 Task: Add an event with the title Lunch Break: Fitness and Wellness Workshop, date ''2023/10/27'', time 9:15 AM to 11:15 AMand add a description: Throughout the event, participants will have access to designated networking areas, where they can connect with fellow professionals, exchange business cards, and engage in meaningful discussions. These areas may include themed discussion tables, interactive activities, or open networking spaces, ensuring a diverse range of networking opportunities.Select event color  Grape . Add location for the event as: 456 Elm Avenue, Cityville, Canada, logged in from the account softage.3@softage.netand send the event invitation to softage.4@softage.net and softage.5@softage.net. Set a reminder for the event Weekly on Sunday
Action: Mouse moved to (71, 106)
Screenshot: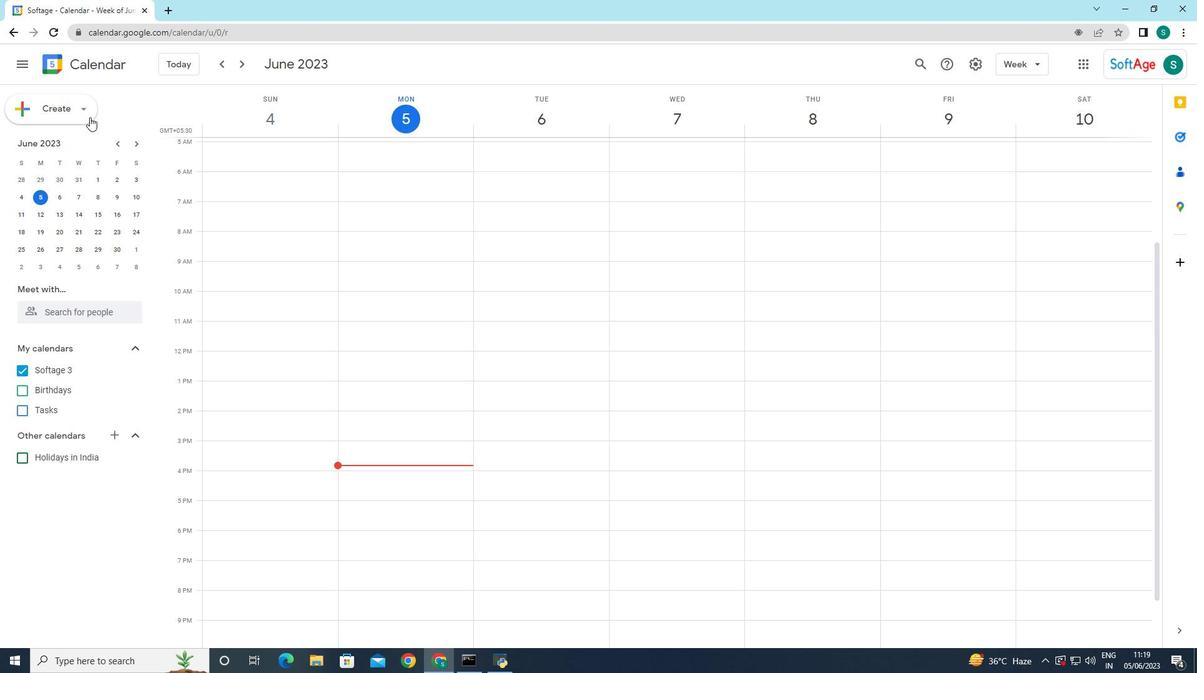 
Action: Mouse pressed left at (71, 106)
Screenshot: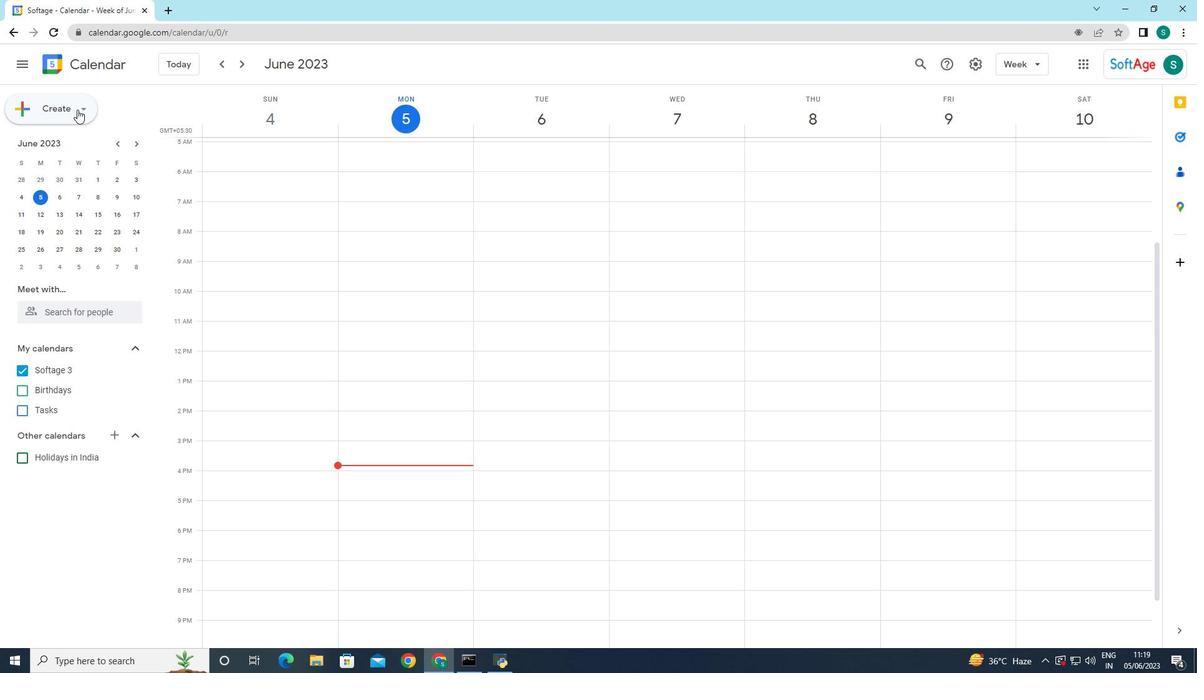 
Action: Mouse moved to (77, 143)
Screenshot: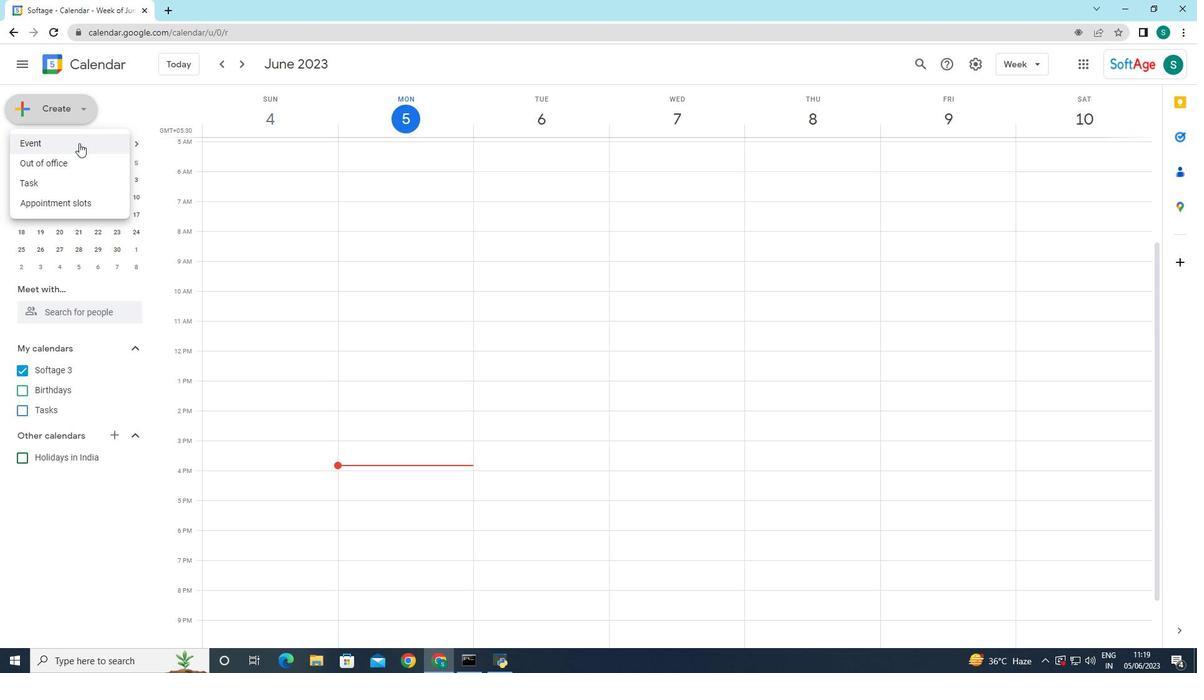 
Action: Mouse pressed left at (77, 143)
Screenshot: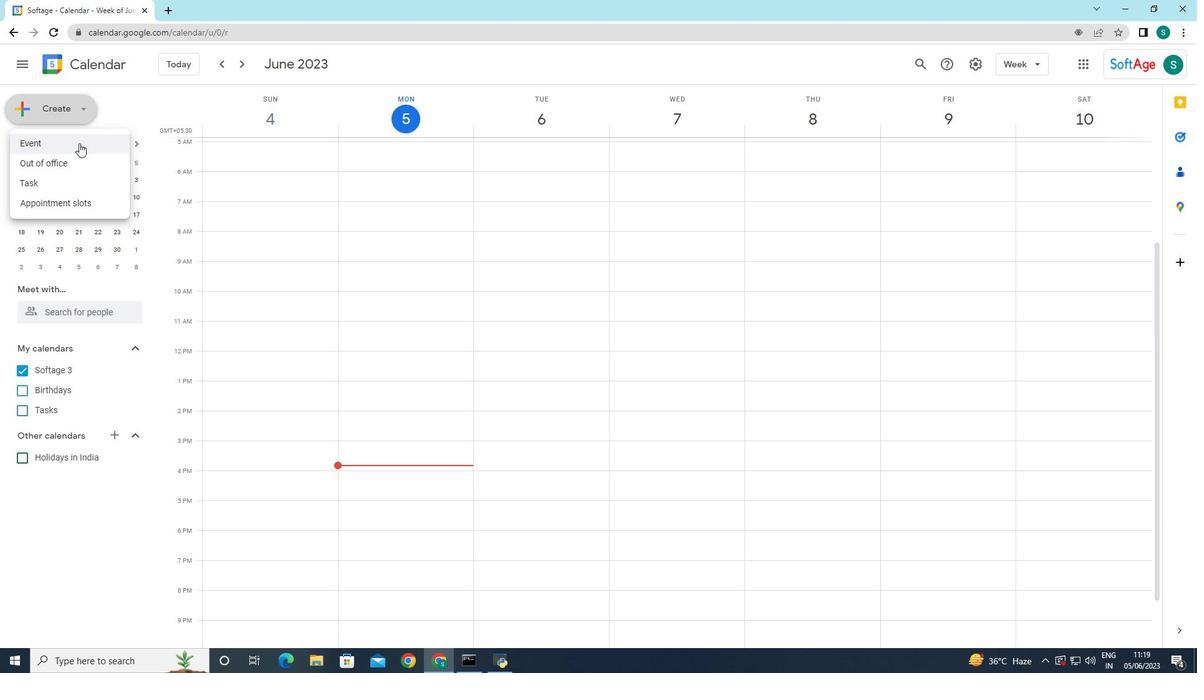 
Action: Mouse moved to (222, 496)
Screenshot: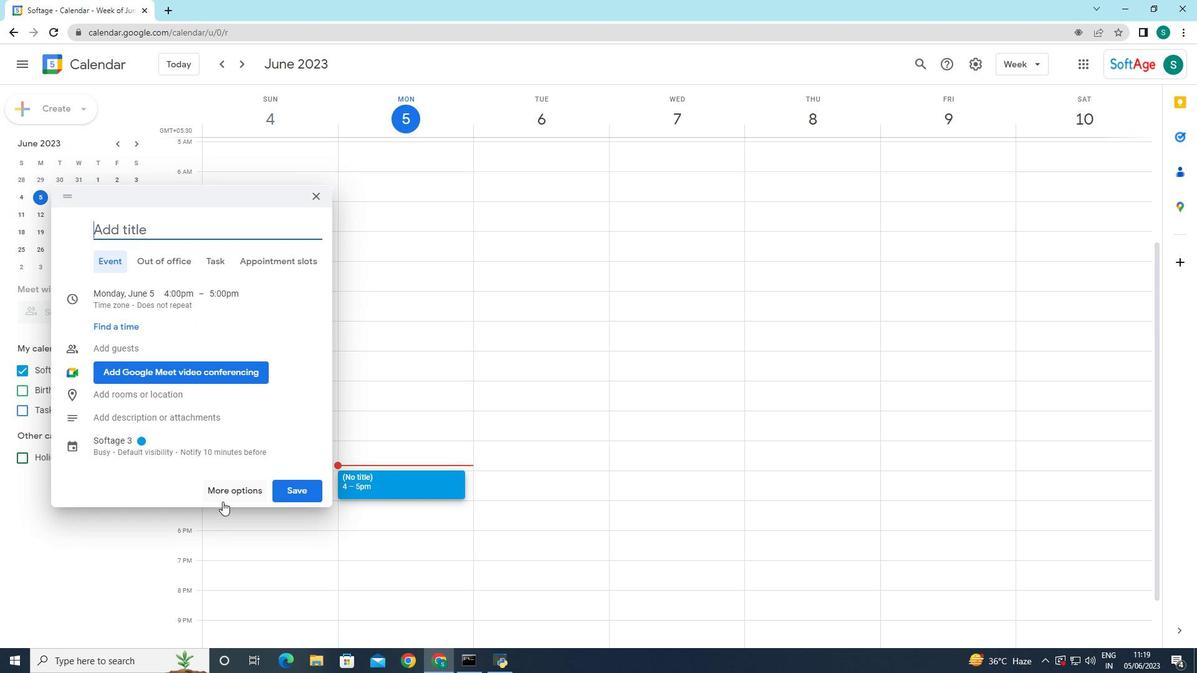 
Action: Mouse pressed left at (222, 496)
Screenshot: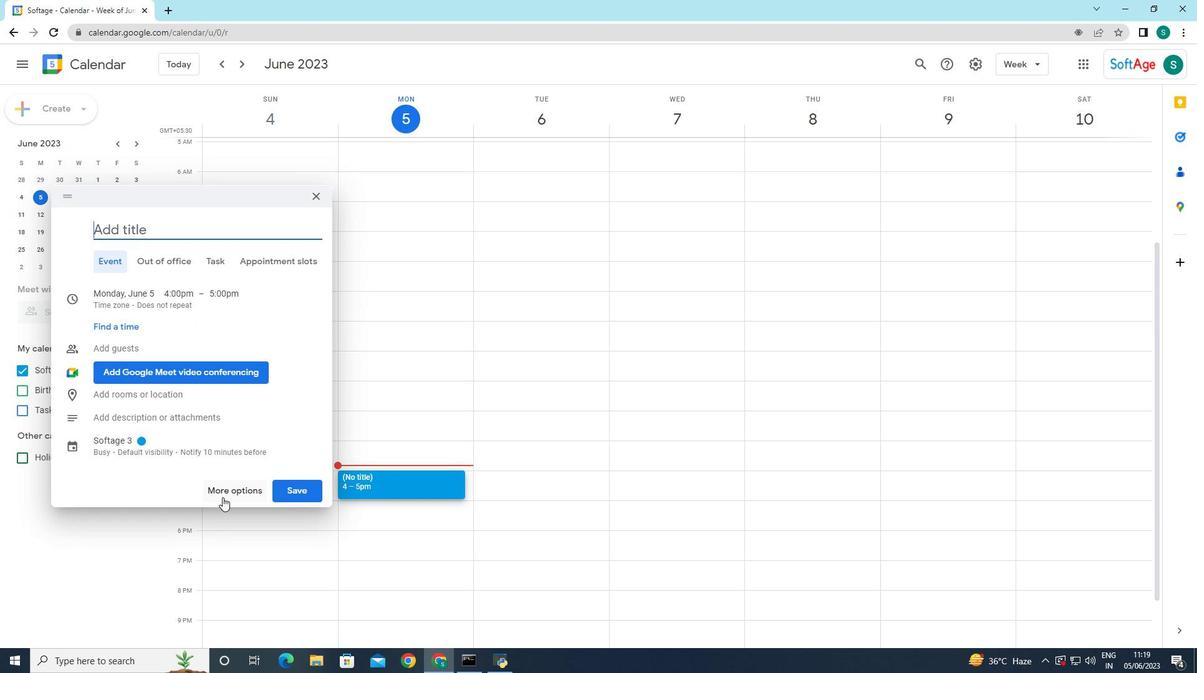 
Action: Mouse moved to (149, 73)
Screenshot: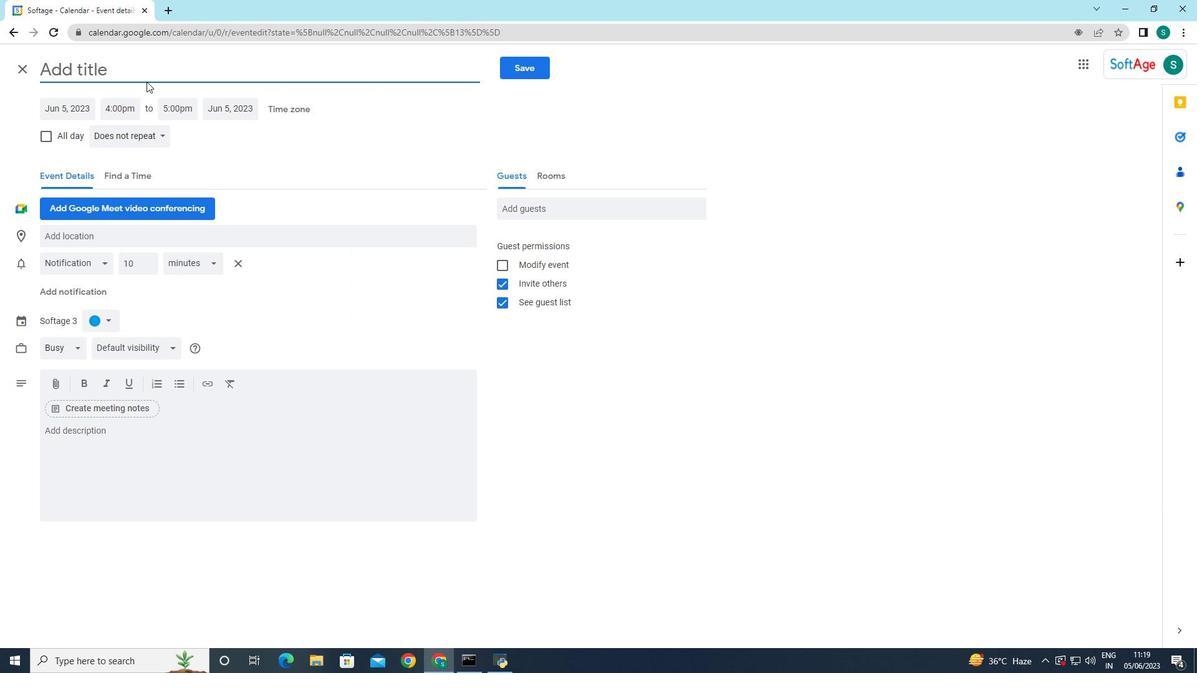
Action: Mouse pressed left at (149, 73)
Screenshot: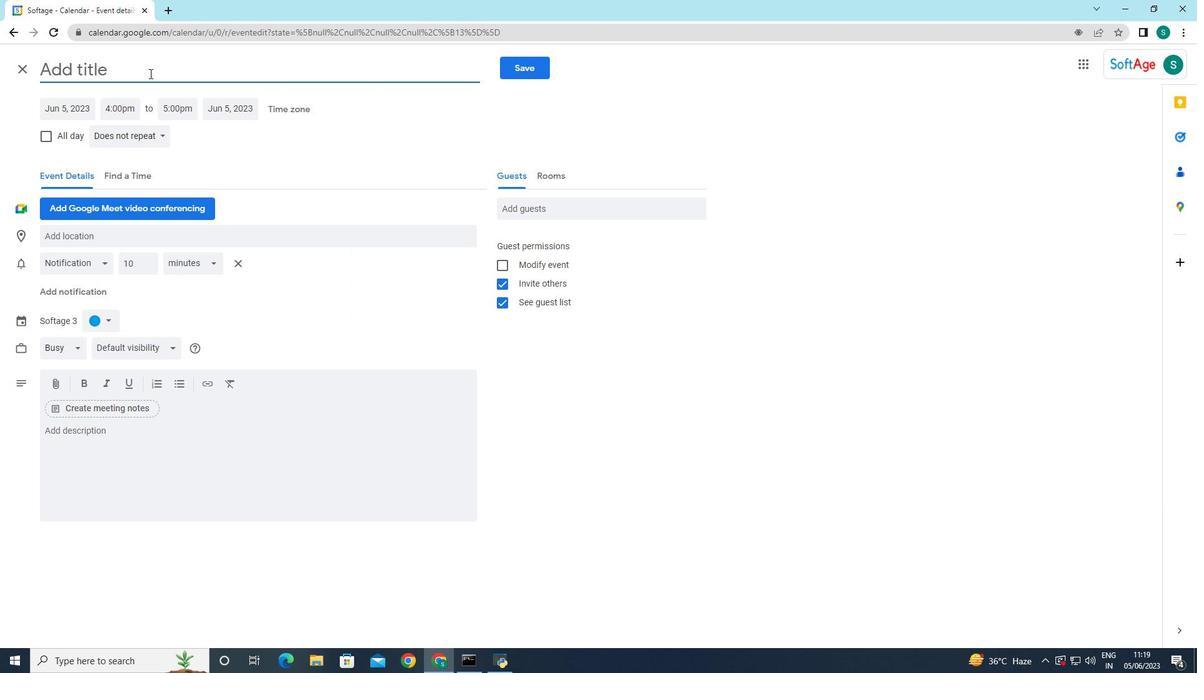 
Action: Key pressed <Key.caps_lock>L<Key.caps_lock><Key.backspace>l<Key.caps_lock>UC<Key.backspace>NCH<Key.space><Key.caps_lock>b<Key.caps_lock>REAK<Key.shift_r>:<Key.space>F<Key.backspace><Key.caps_lock>f<Key.caps_lock>ITNESS<Key.space>AND<Key.space>WELLNESS<Key.space>WL<Key.backspace><Key.backspace><Key.caps_lock>w<Key.caps_lock>ORKSHOP<Key.space>
Screenshot: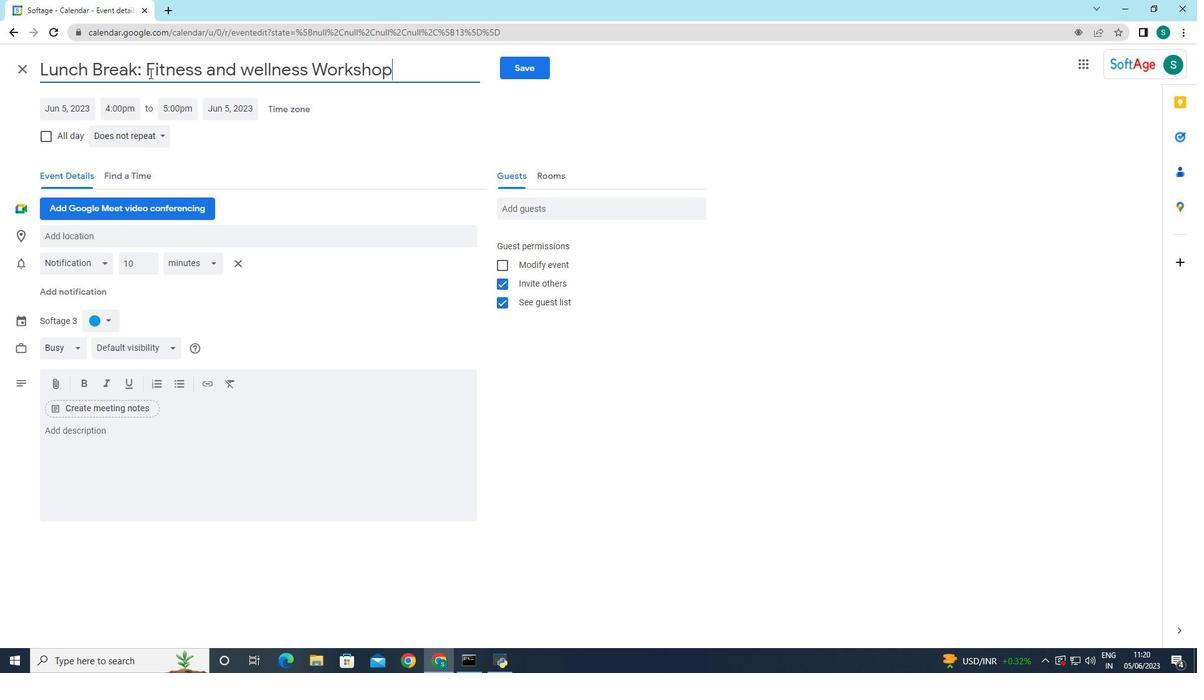 
Action: Mouse moved to (81, 112)
Screenshot: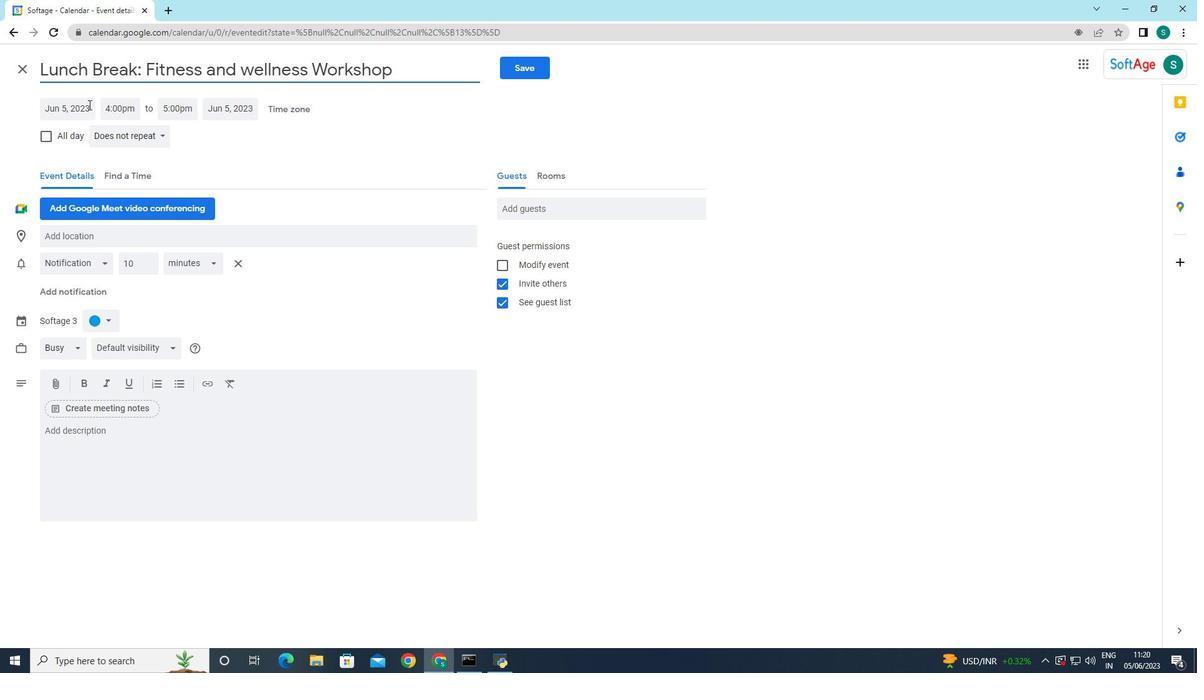 
Action: Mouse pressed left at (81, 112)
Screenshot: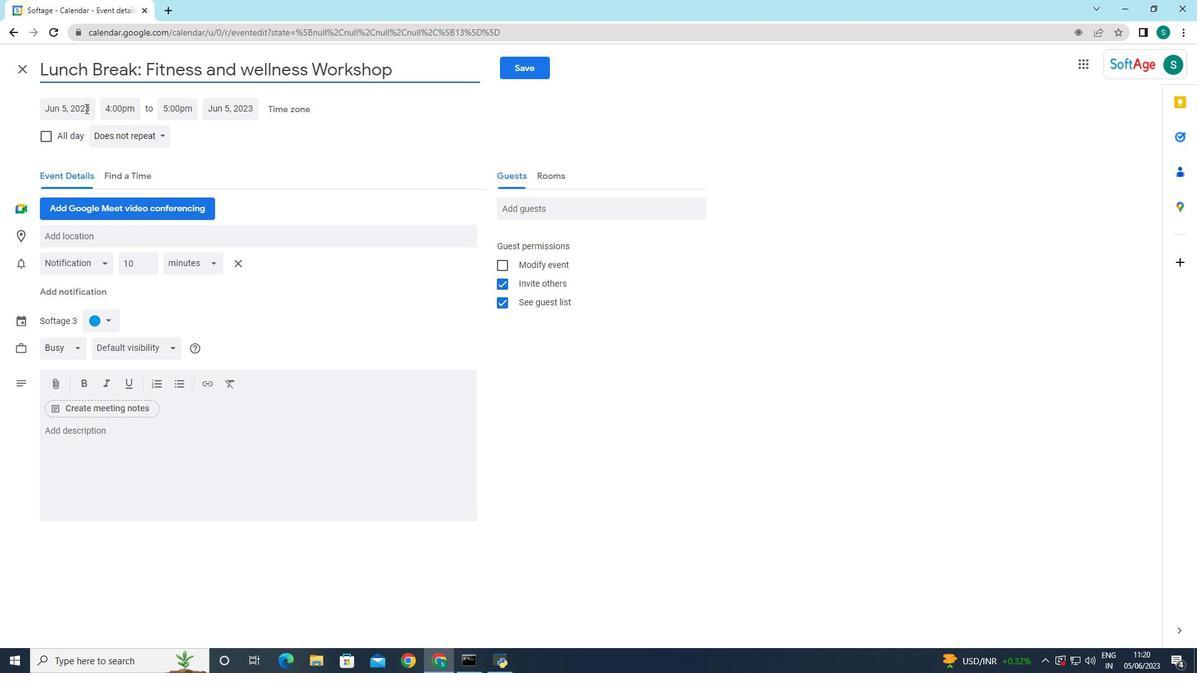 
Action: Mouse moved to (195, 139)
Screenshot: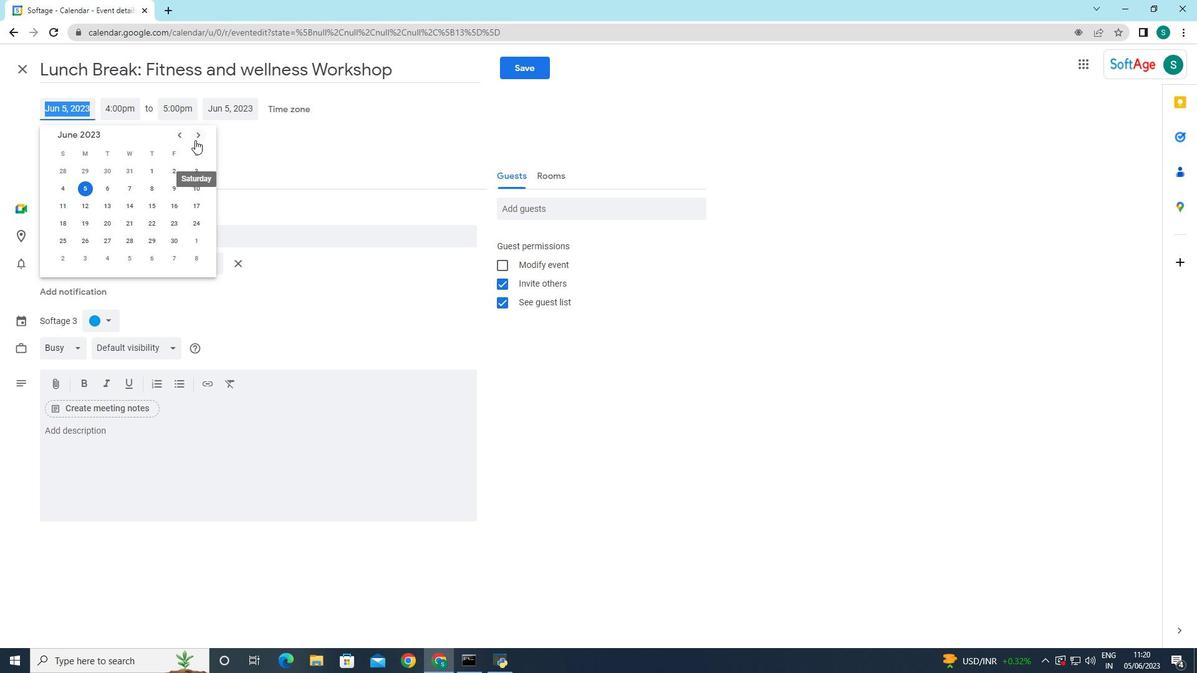 
Action: Mouse pressed left at (195, 139)
Screenshot: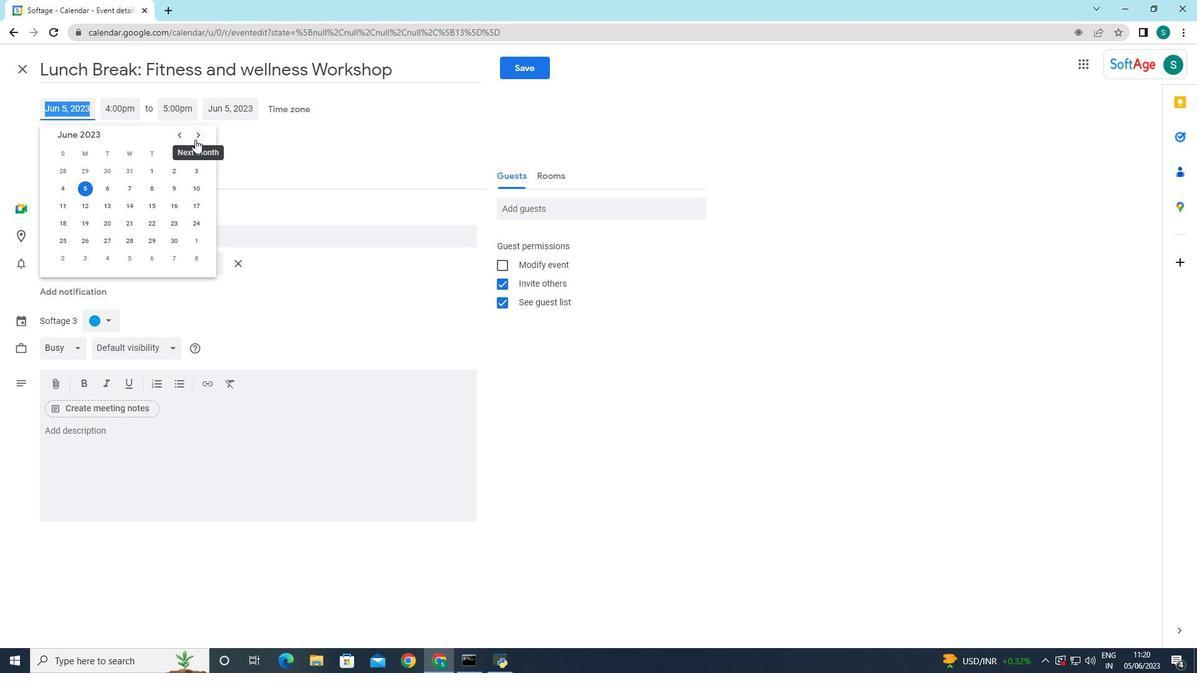 
Action: Mouse pressed left at (195, 139)
Screenshot: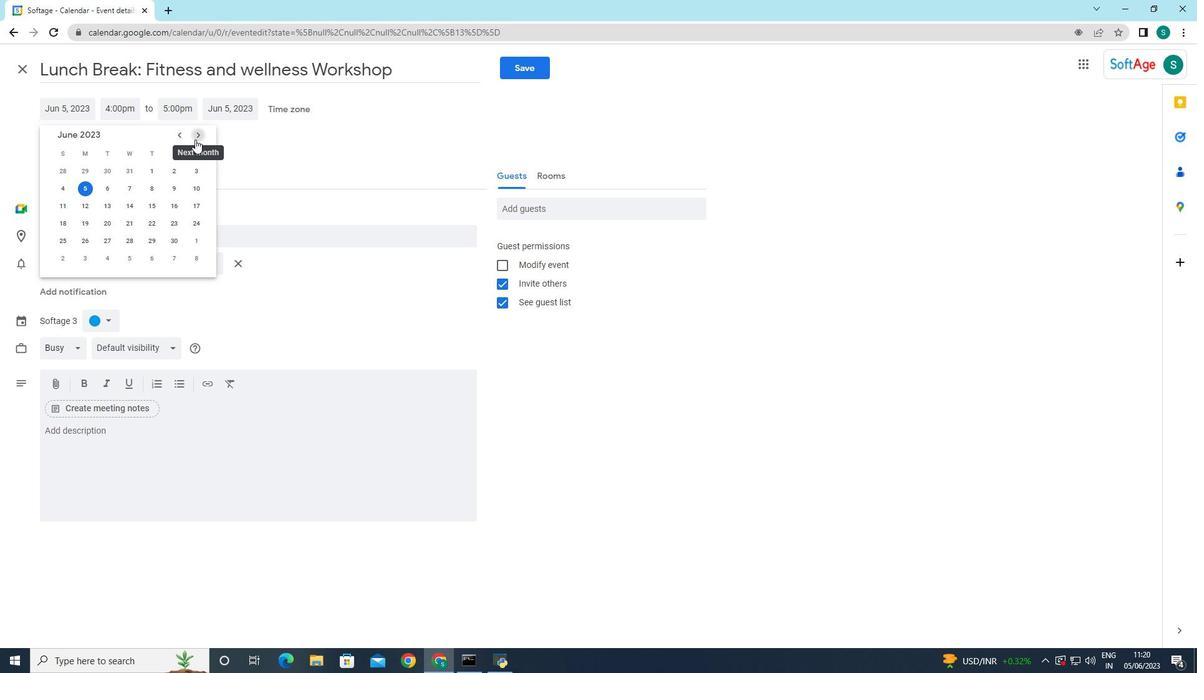 
Action: Mouse pressed left at (195, 139)
Screenshot: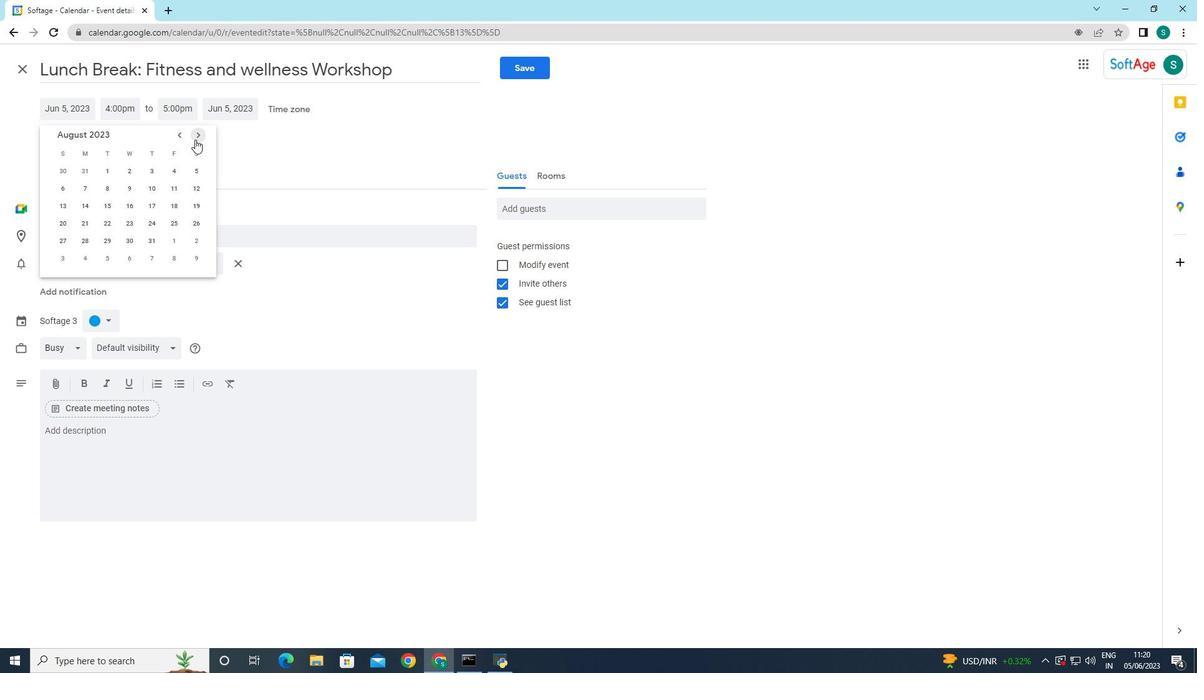 
Action: Mouse pressed left at (195, 139)
Screenshot: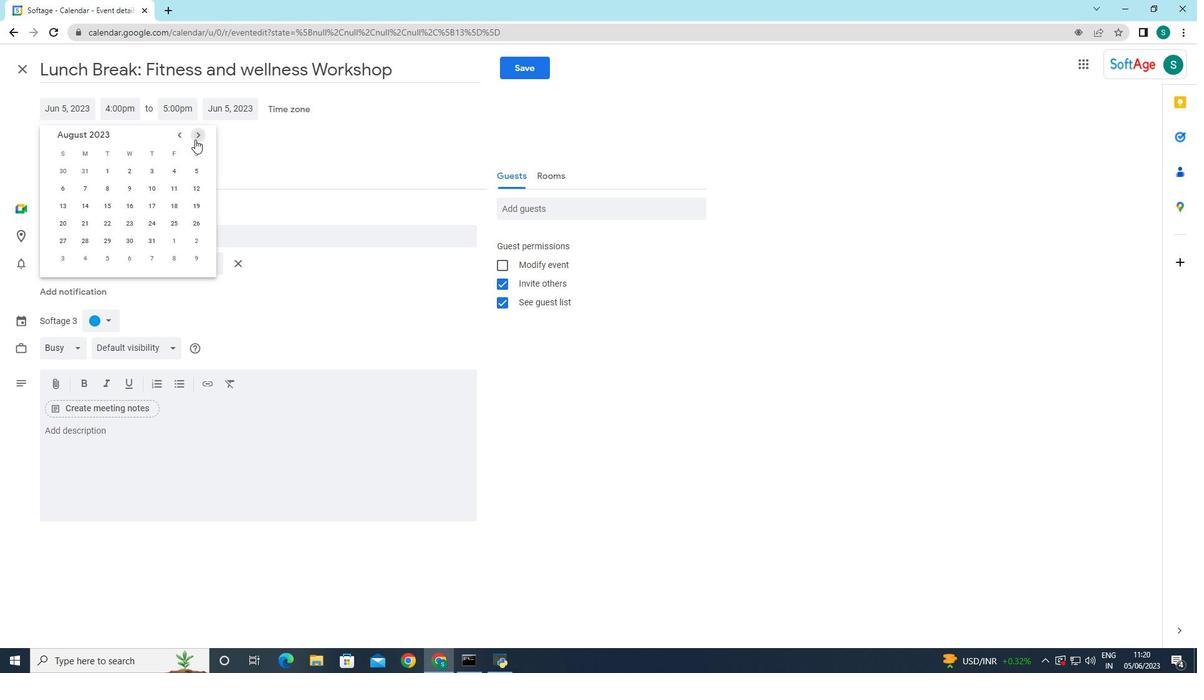 
Action: Mouse pressed left at (195, 139)
Screenshot: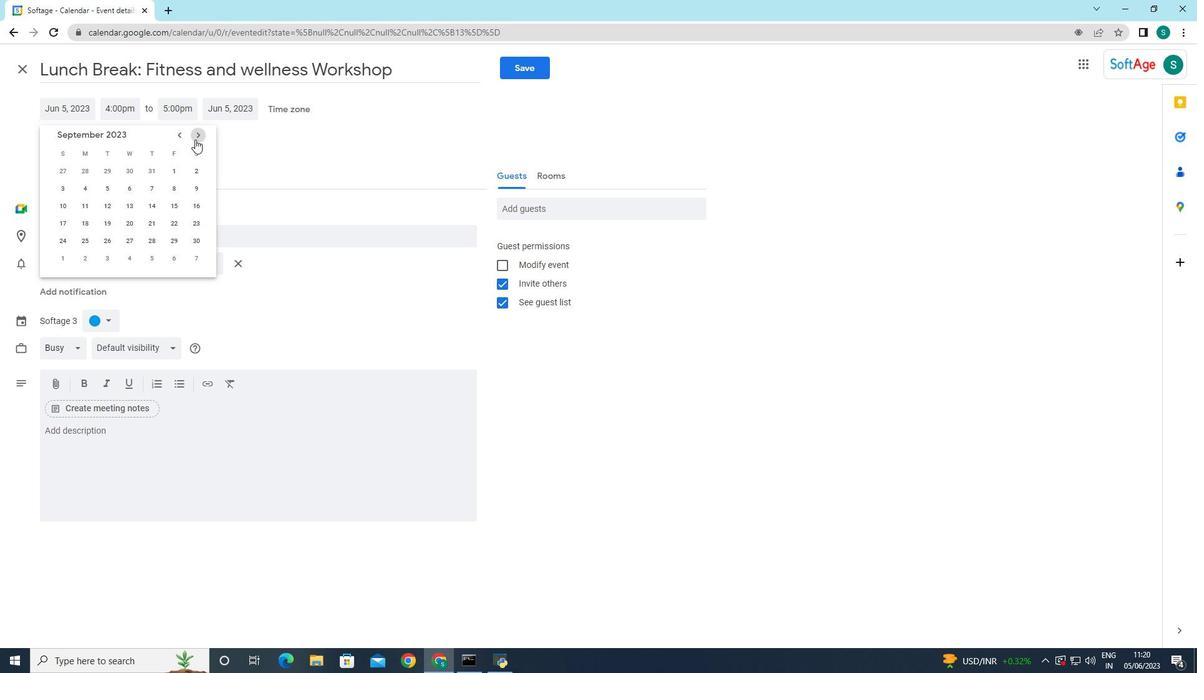 
Action: Mouse moved to (176, 136)
Screenshot: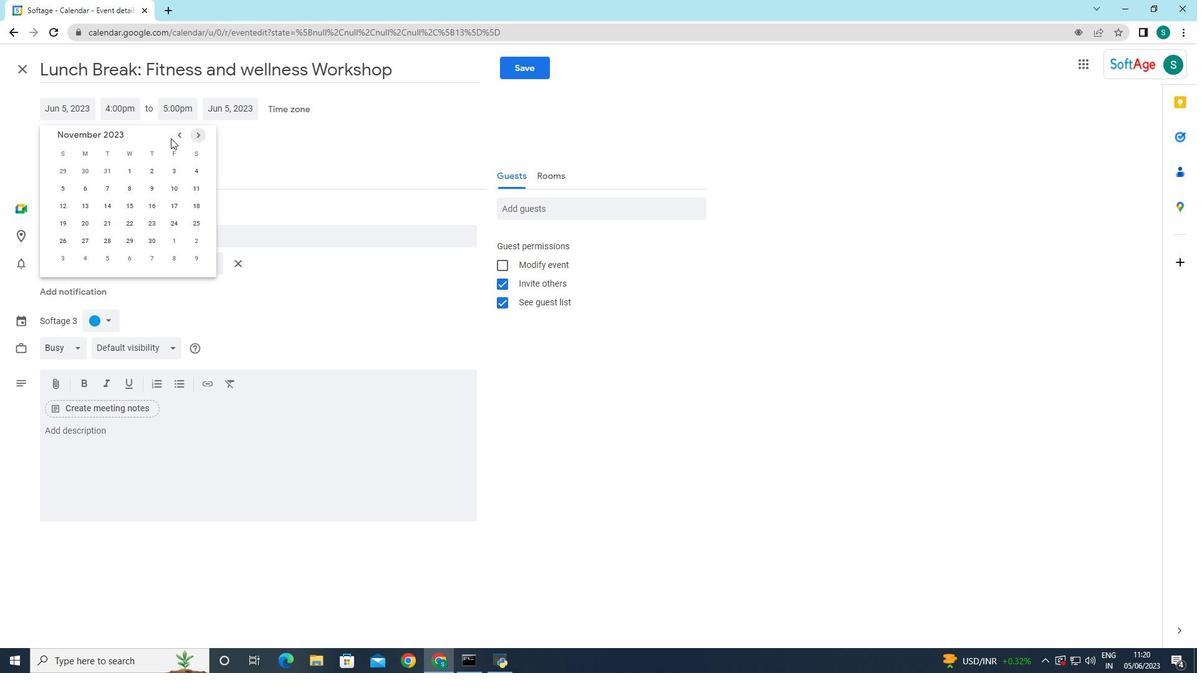 
Action: Mouse pressed left at (176, 136)
Screenshot: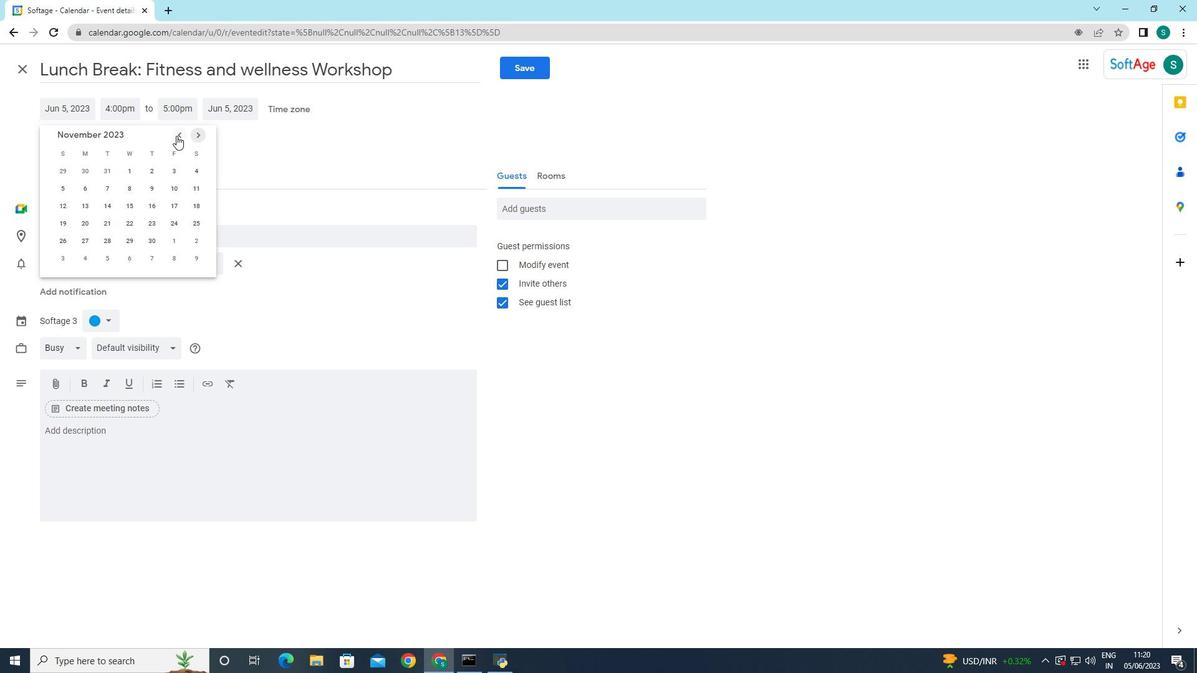 
Action: Mouse moved to (172, 225)
Screenshot: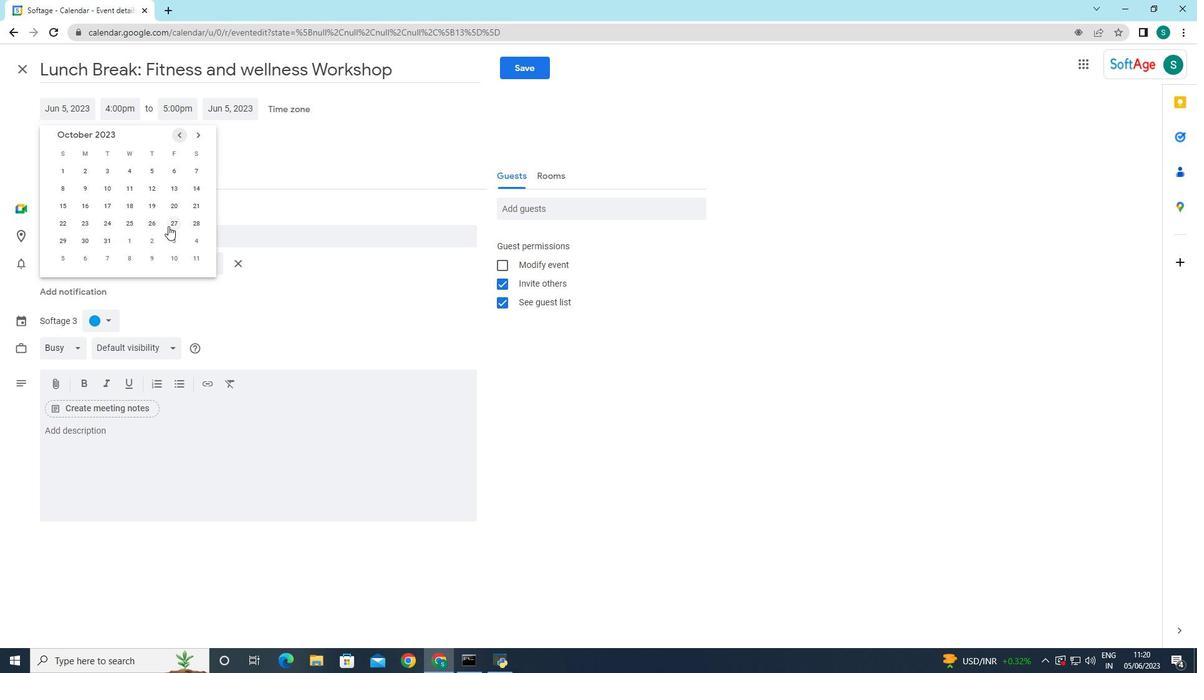 
Action: Mouse pressed left at (172, 225)
Screenshot: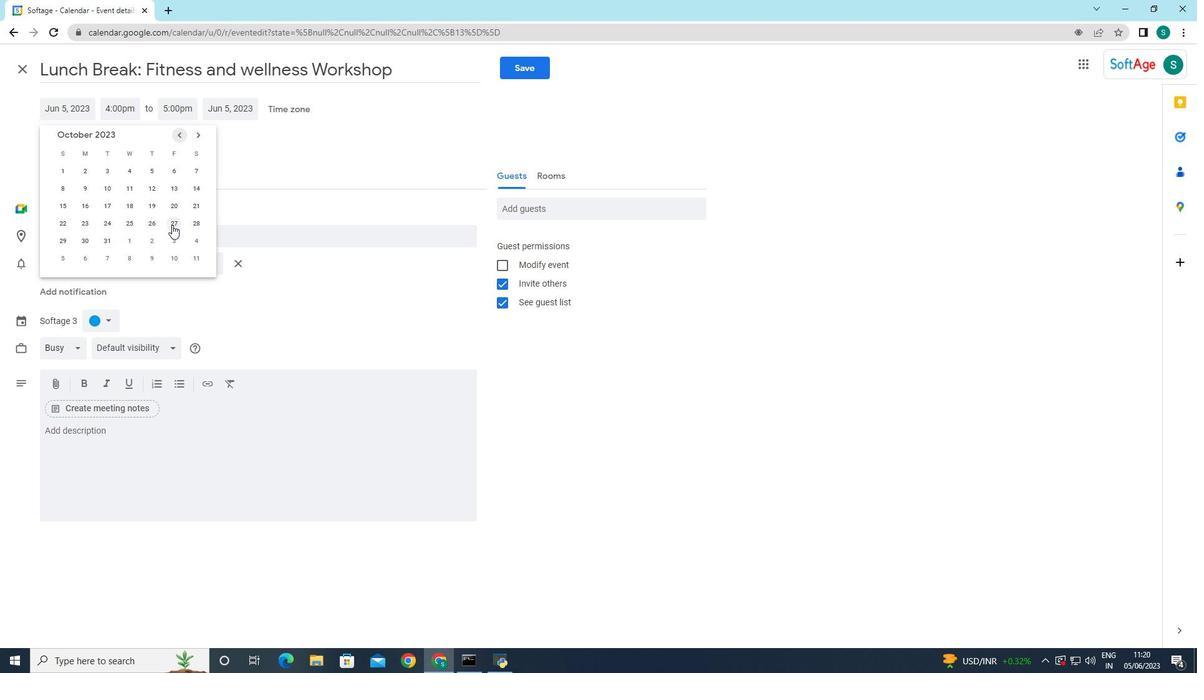 
Action: Mouse moved to (252, 182)
Screenshot: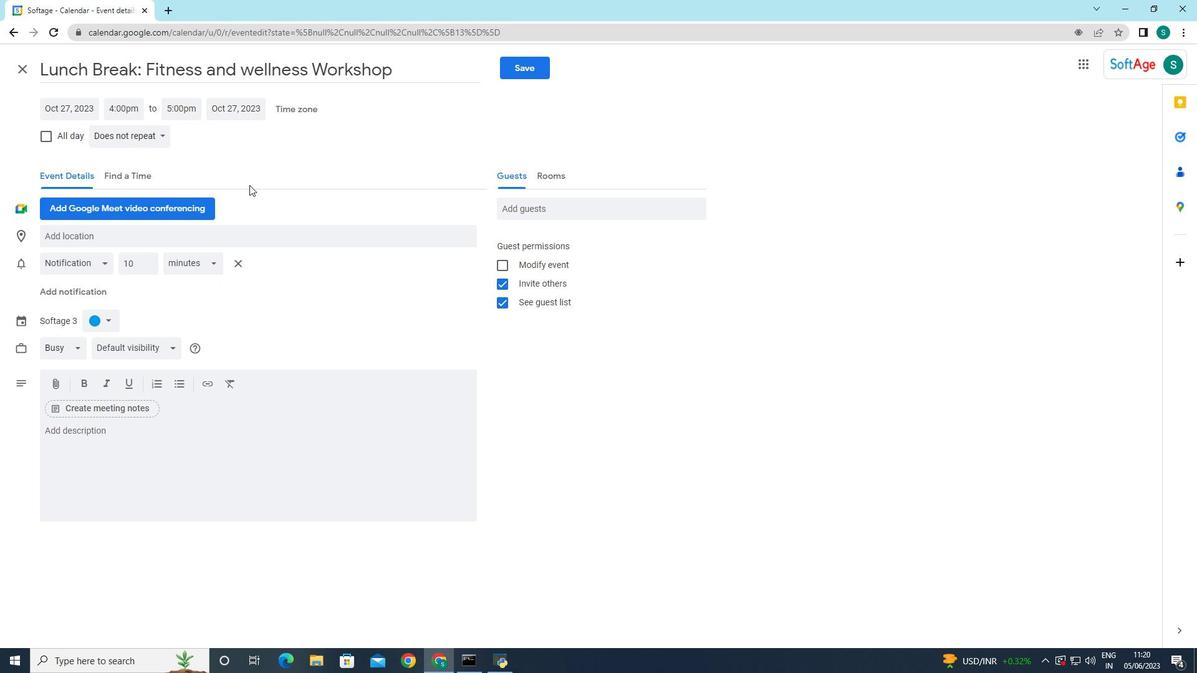 
Action: Mouse pressed left at (252, 182)
Screenshot: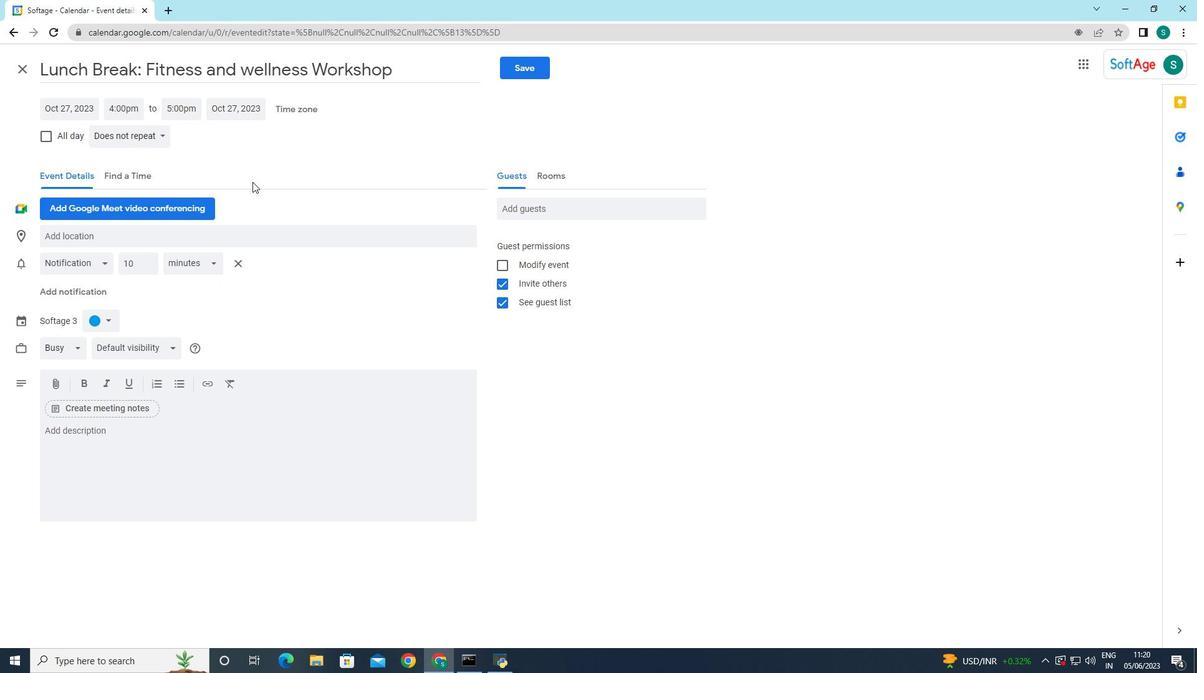 
Action: Mouse moved to (245, 160)
Screenshot: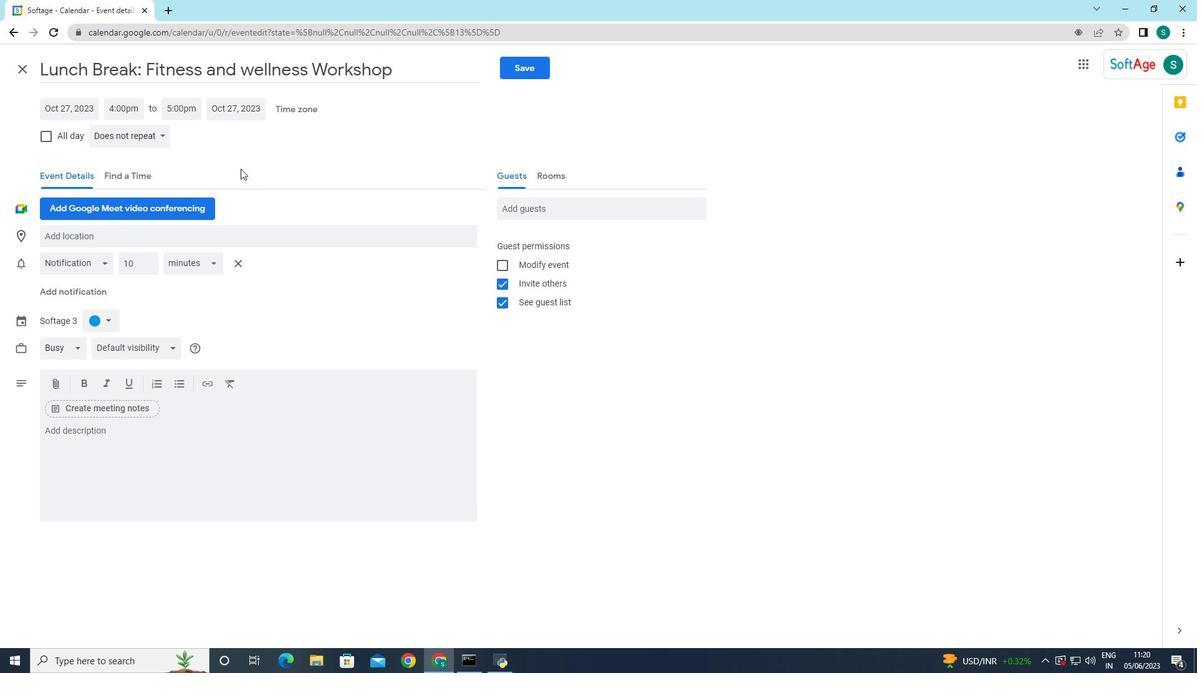 
Action: Mouse pressed left at (245, 160)
Screenshot: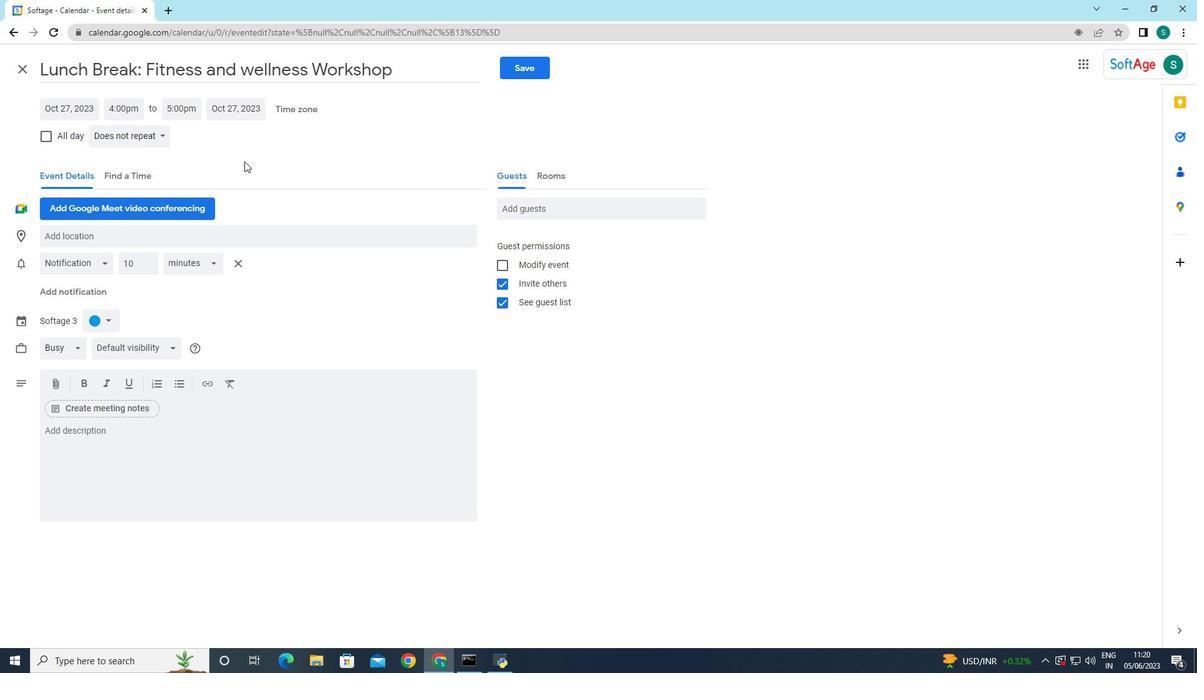 
Action: Mouse moved to (120, 111)
Screenshot: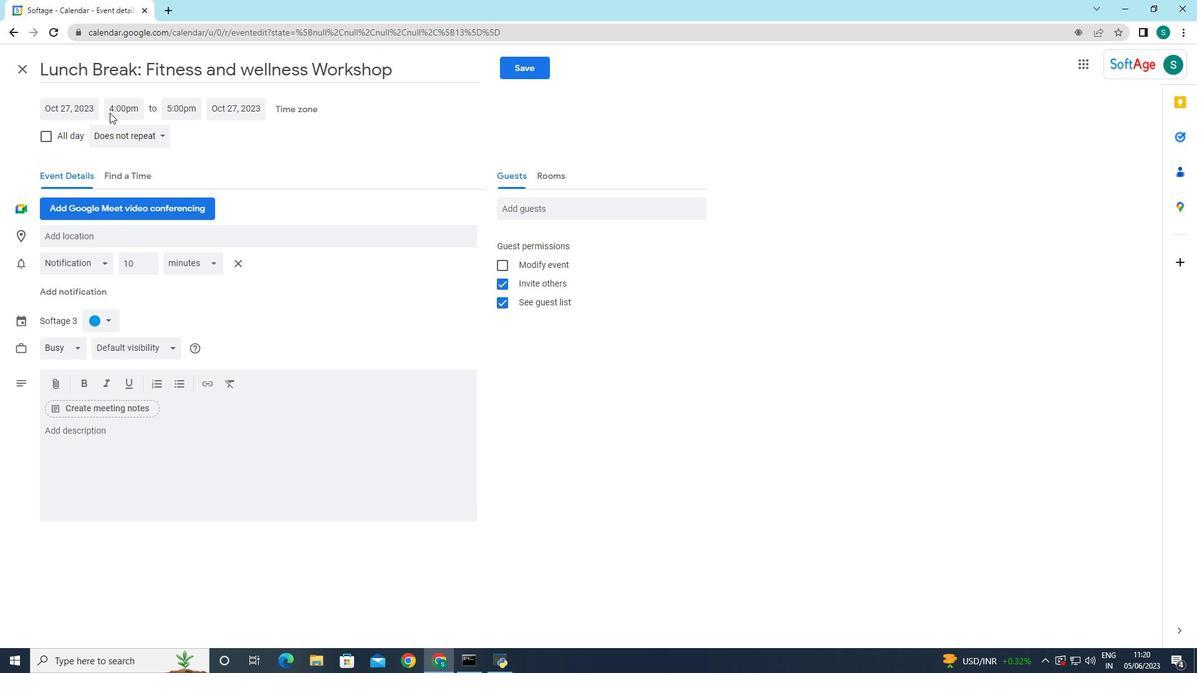 
Action: Mouse pressed left at (120, 111)
Screenshot: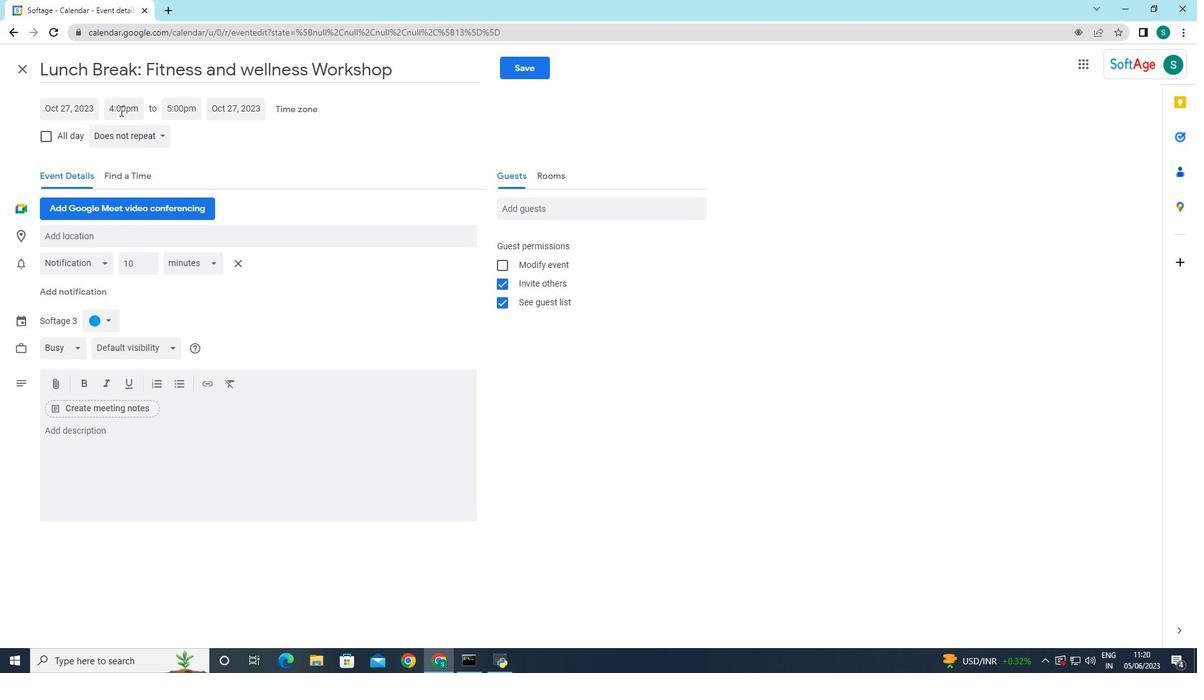
Action: Mouse moved to (158, 218)
Screenshot: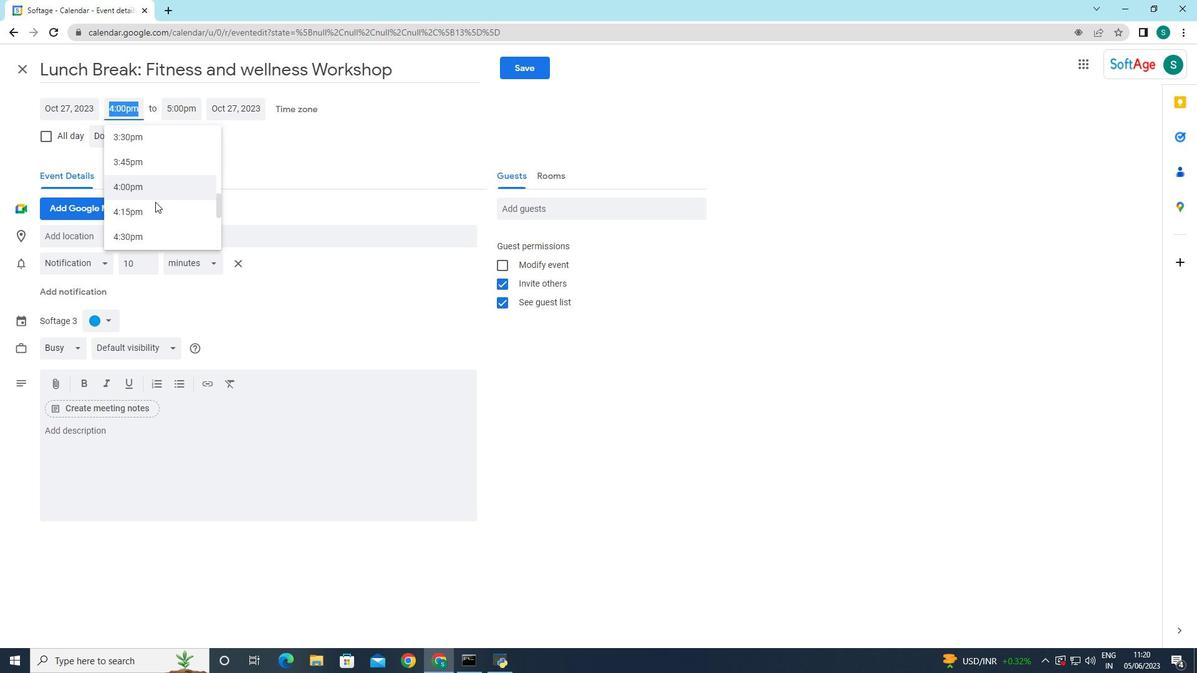 
Action: Mouse scrolled (158, 218) with delta (0, 0)
Screenshot: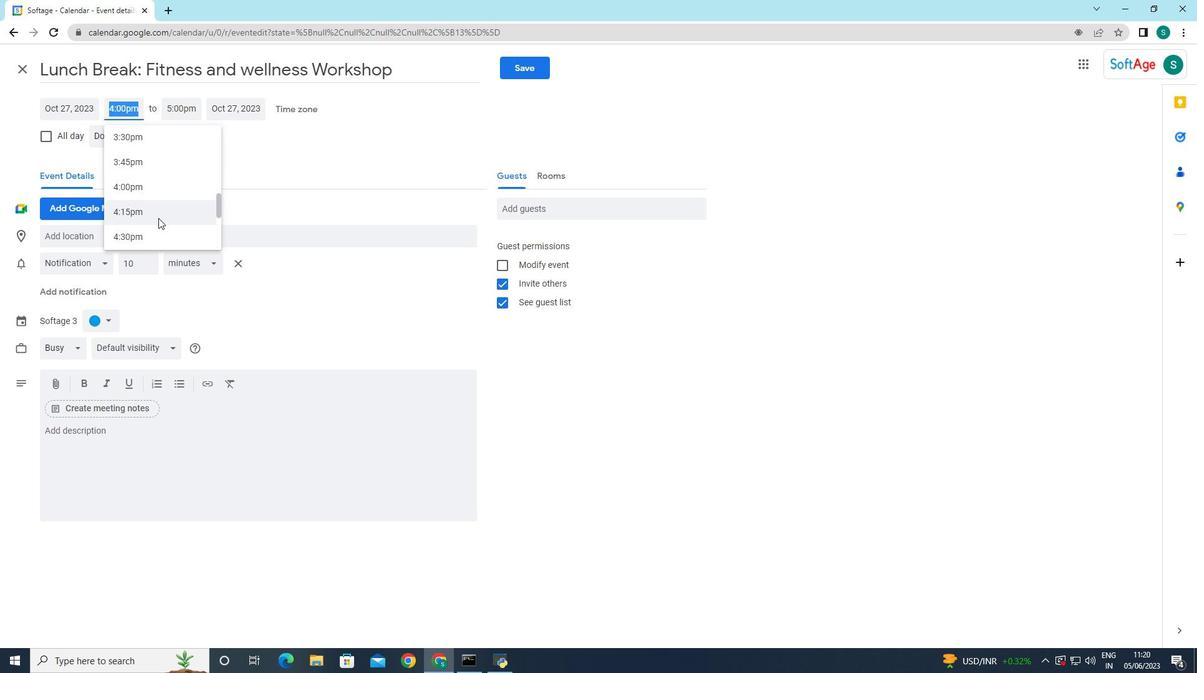
Action: Mouse scrolled (158, 218) with delta (0, 0)
Screenshot: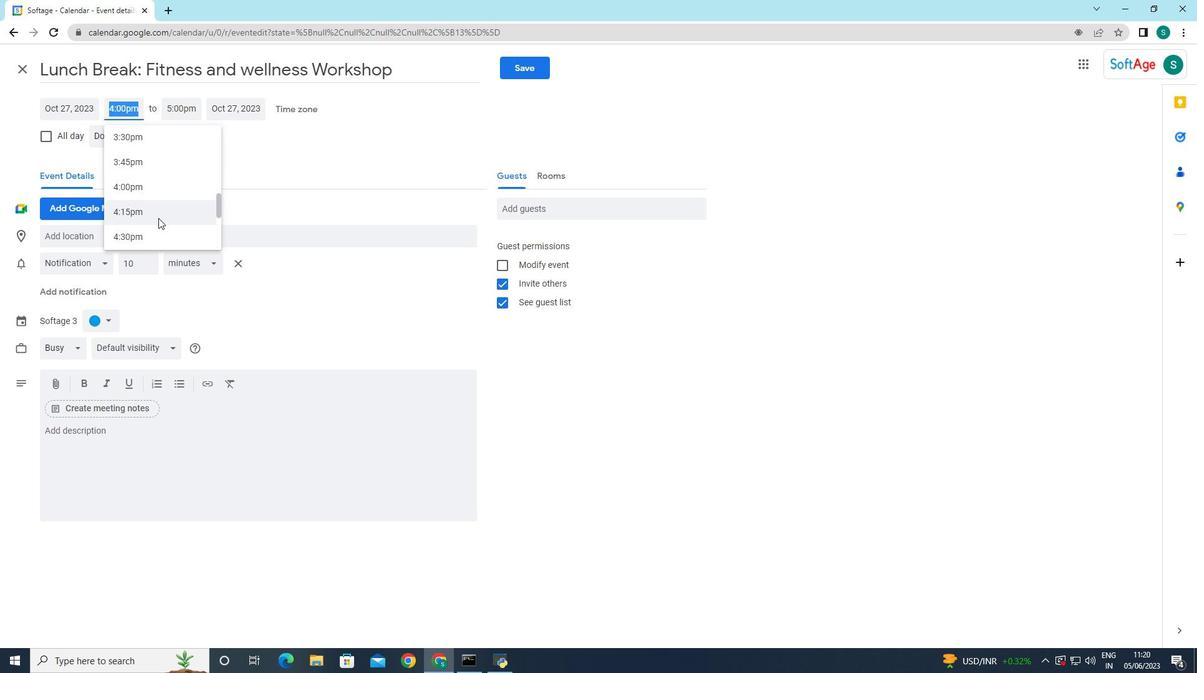 
Action: Mouse scrolled (158, 218) with delta (0, 0)
Screenshot: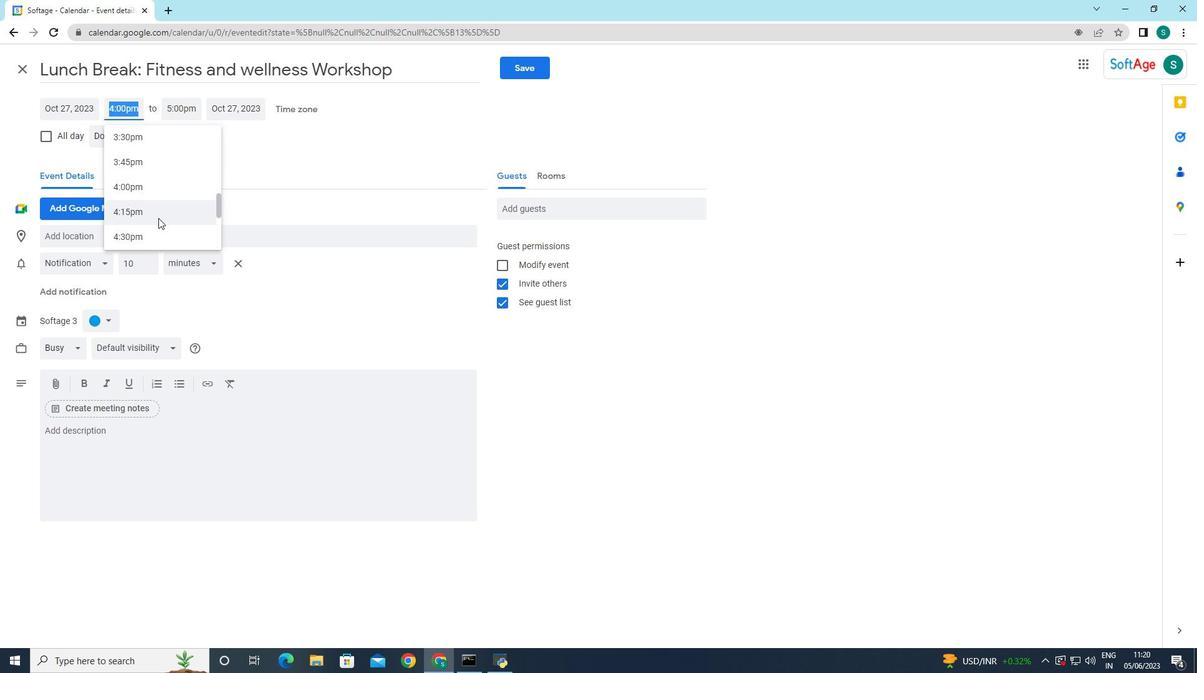 
Action: Mouse moved to (158, 218)
Screenshot: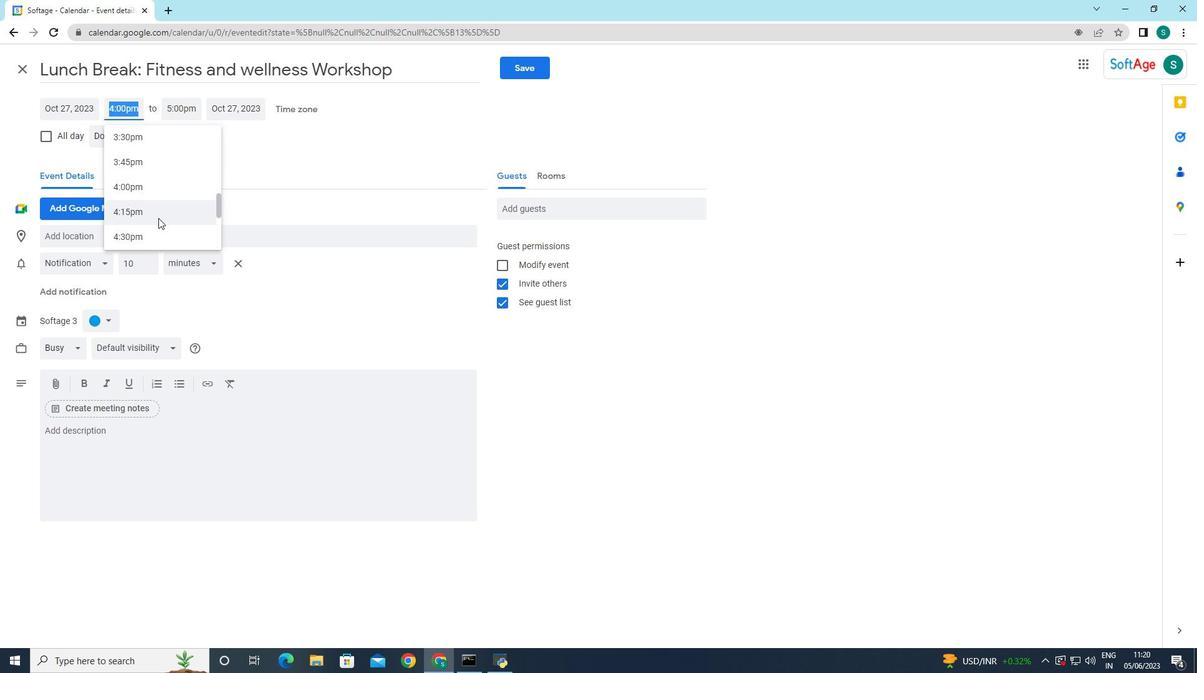 
Action: Mouse scrolled (158, 218) with delta (0, 0)
Screenshot: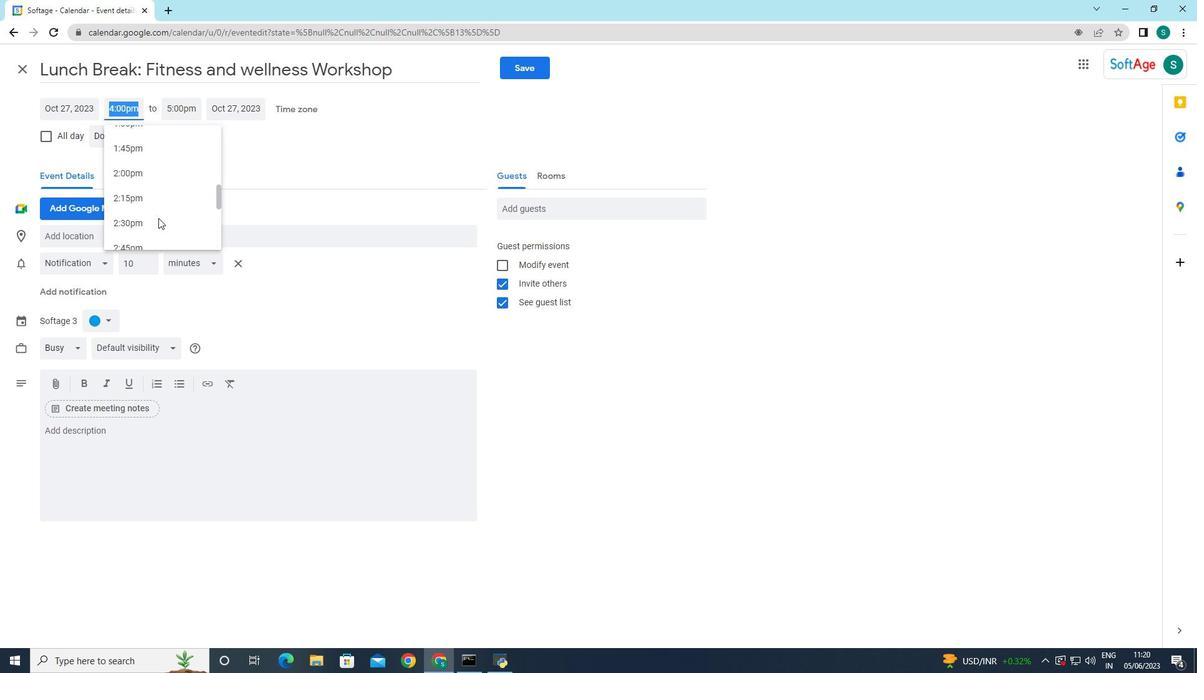 
Action: Mouse scrolled (158, 218) with delta (0, 0)
Screenshot: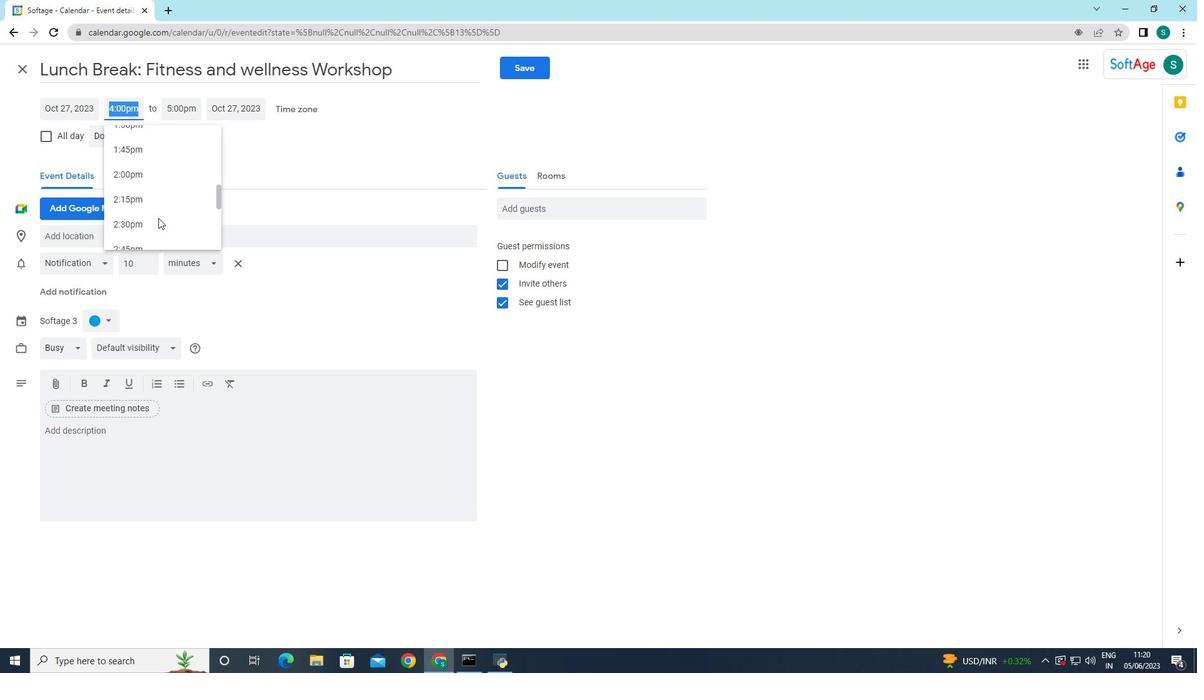 
Action: Mouse scrolled (158, 218) with delta (0, 0)
Screenshot: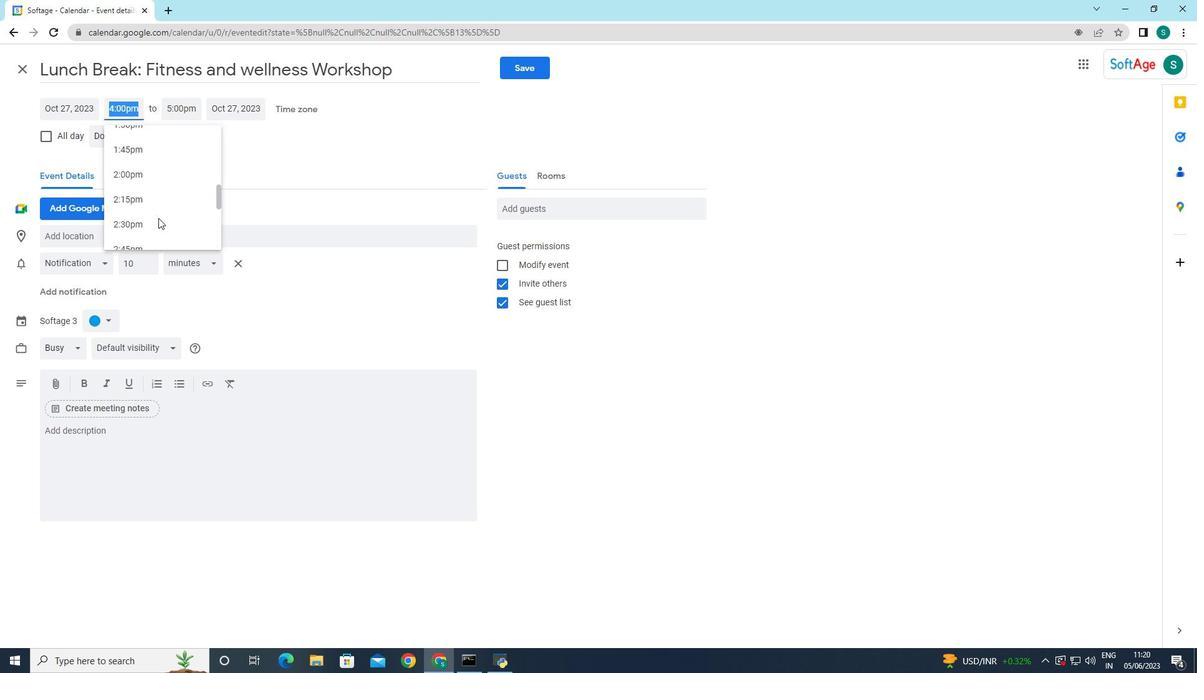
Action: Mouse scrolled (158, 218) with delta (0, 0)
Screenshot: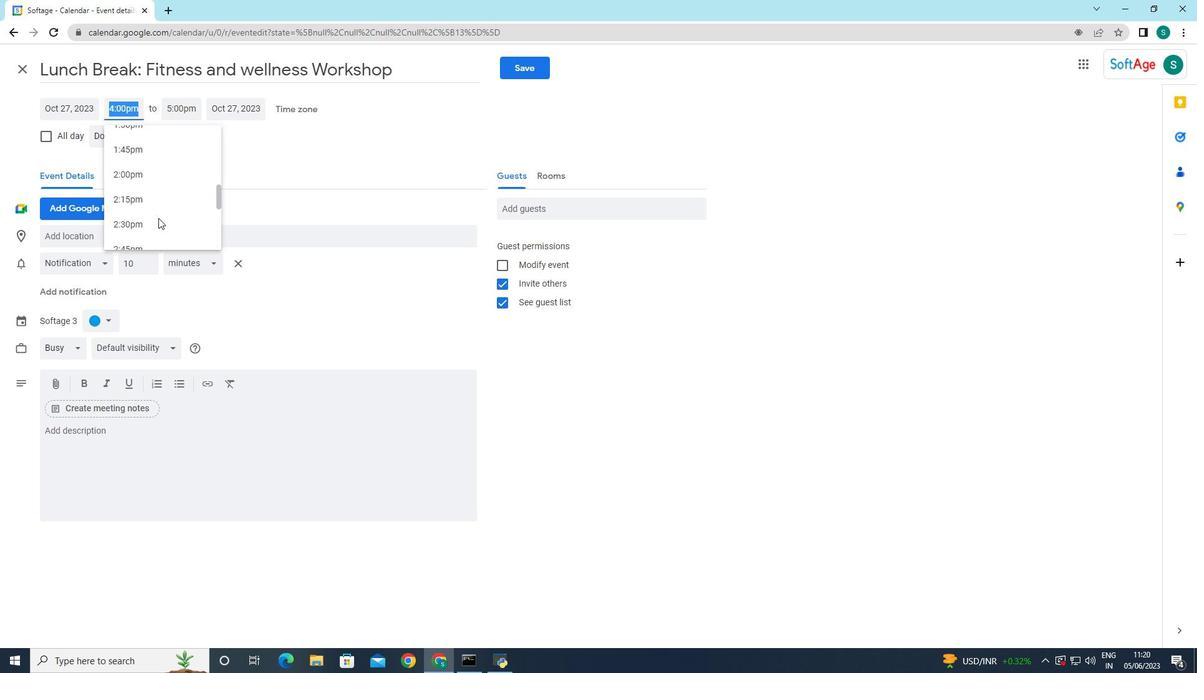 
Action: Mouse scrolled (158, 218) with delta (0, 0)
Screenshot: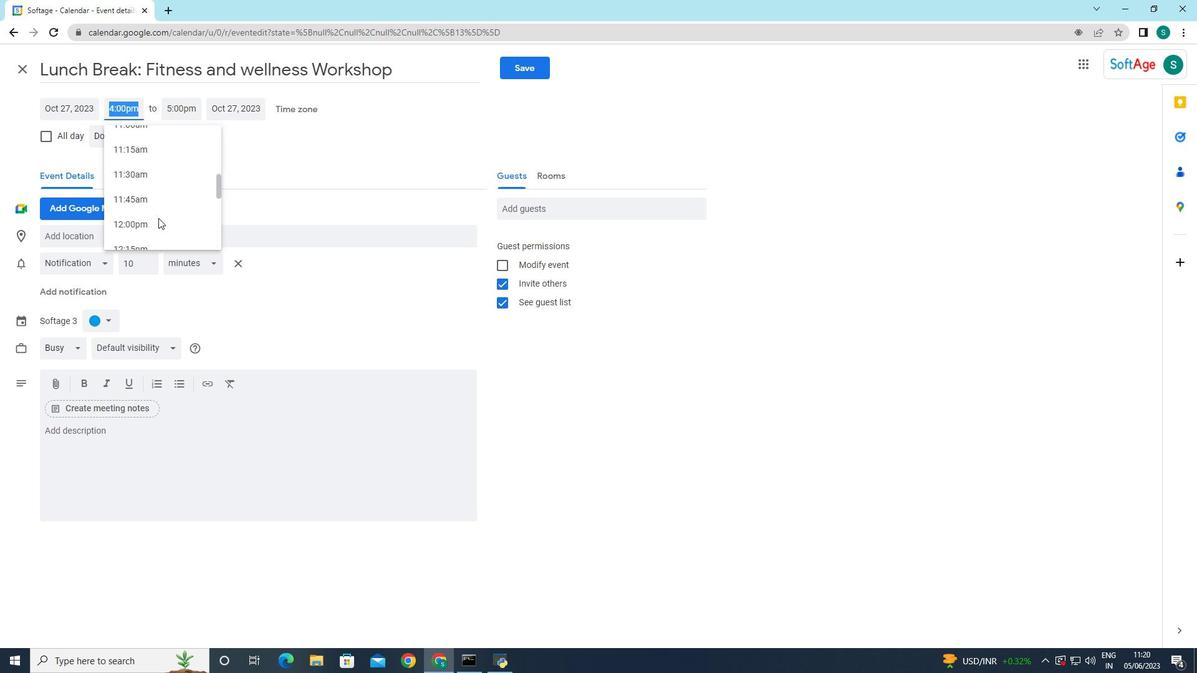 
Action: Mouse scrolled (158, 218) with delta (0, 0)
Screenshot: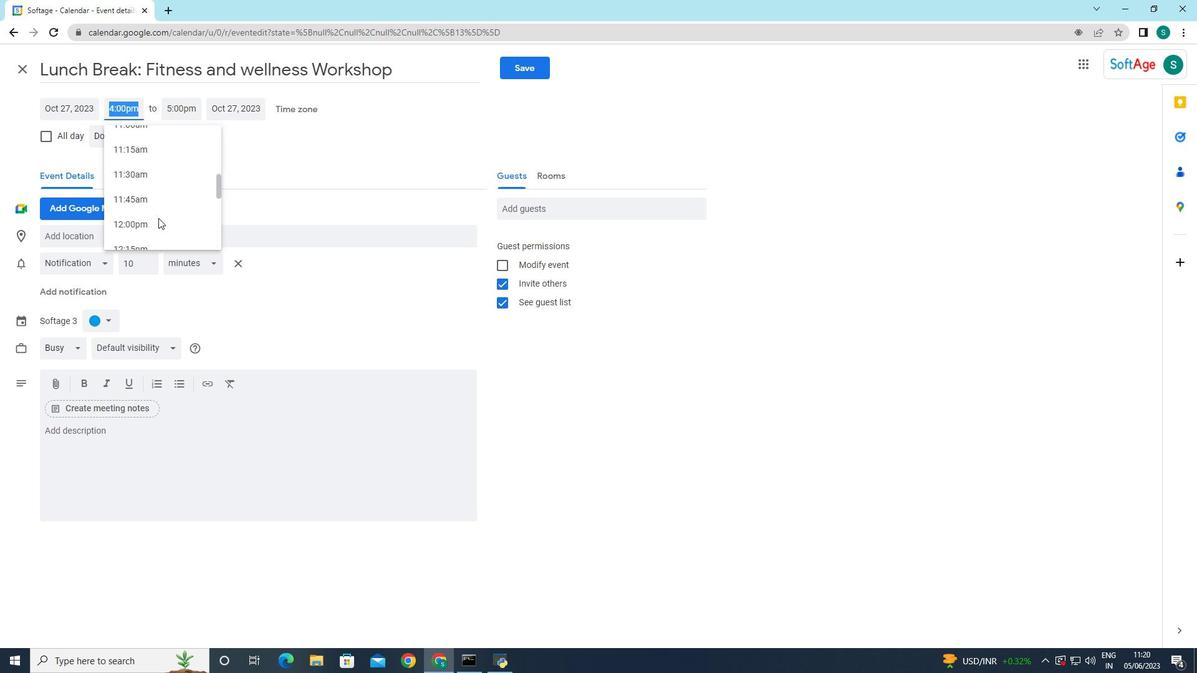
Action: Mouse scrolled (158, 218) with delta (0, 0)
Screenshot: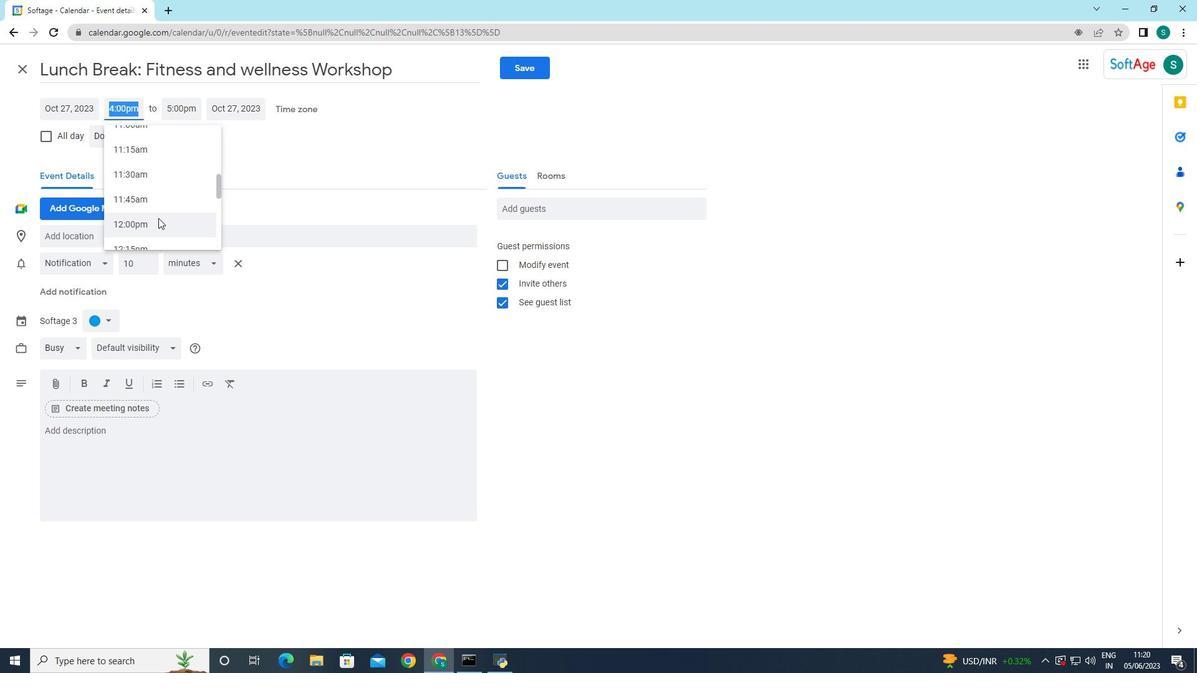 
Action: Mouse moved to (139, 143)
Screenshot: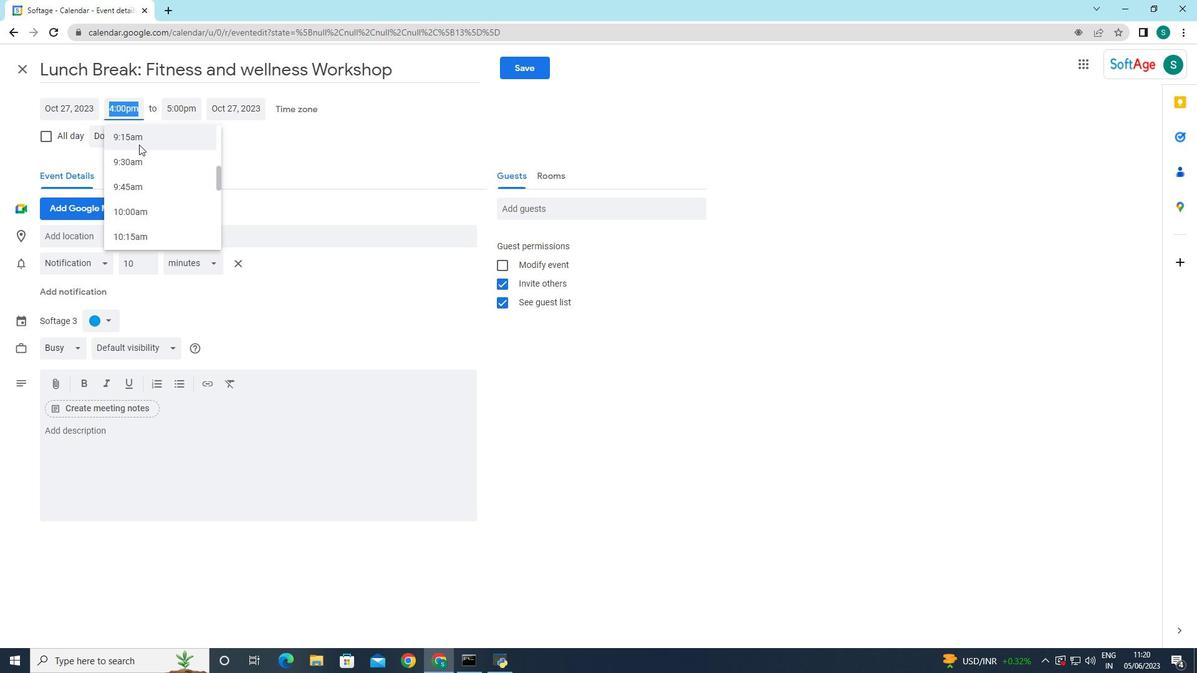 
Action: Mouse pressed left at (139, 143)
Screenshot: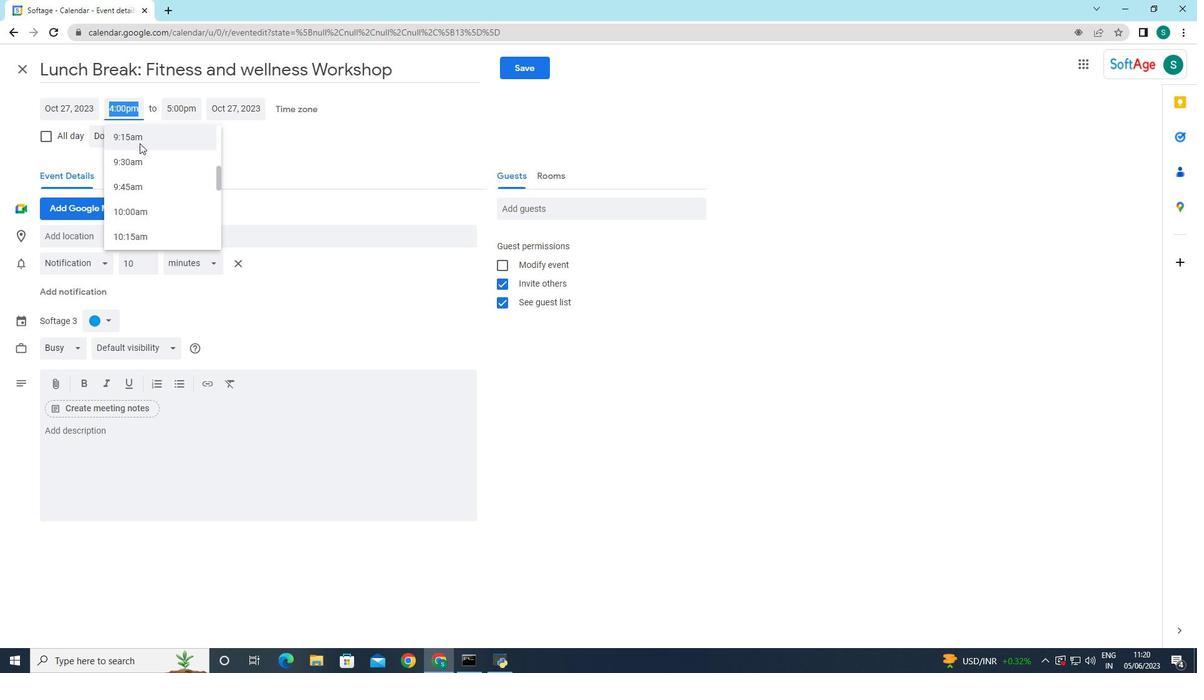 
Action: Mouse moved to (187, 106)
Screenshot: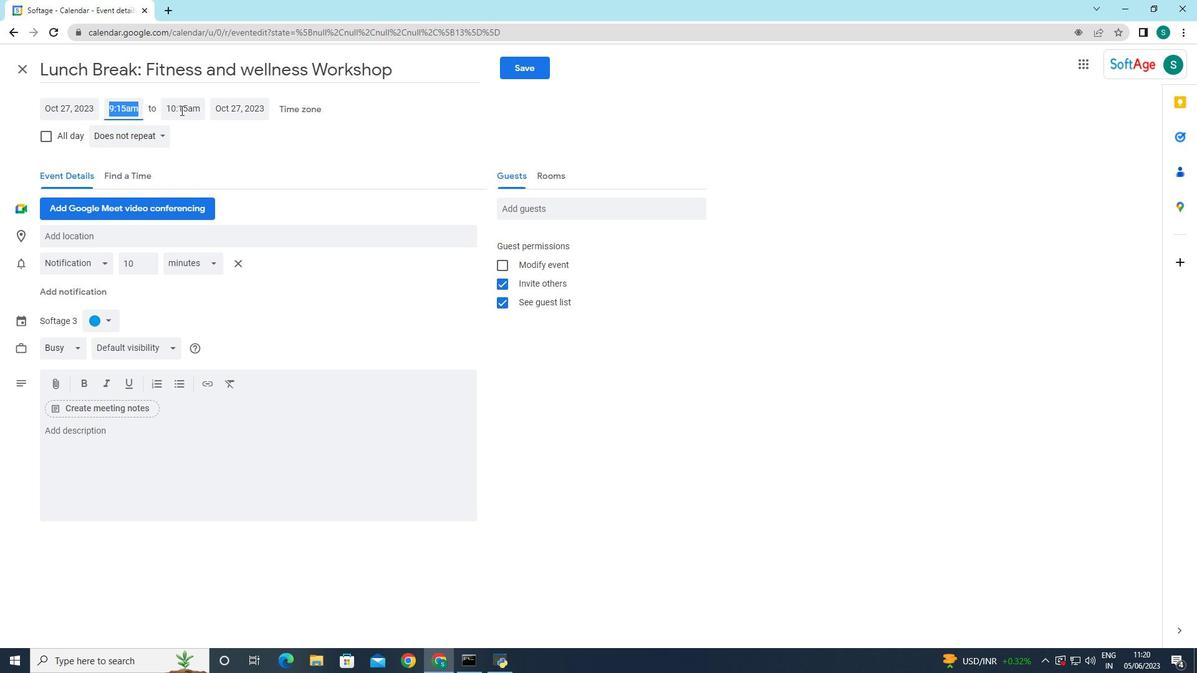
Action: Mouse pressed left at (187, 106)
Screenshot: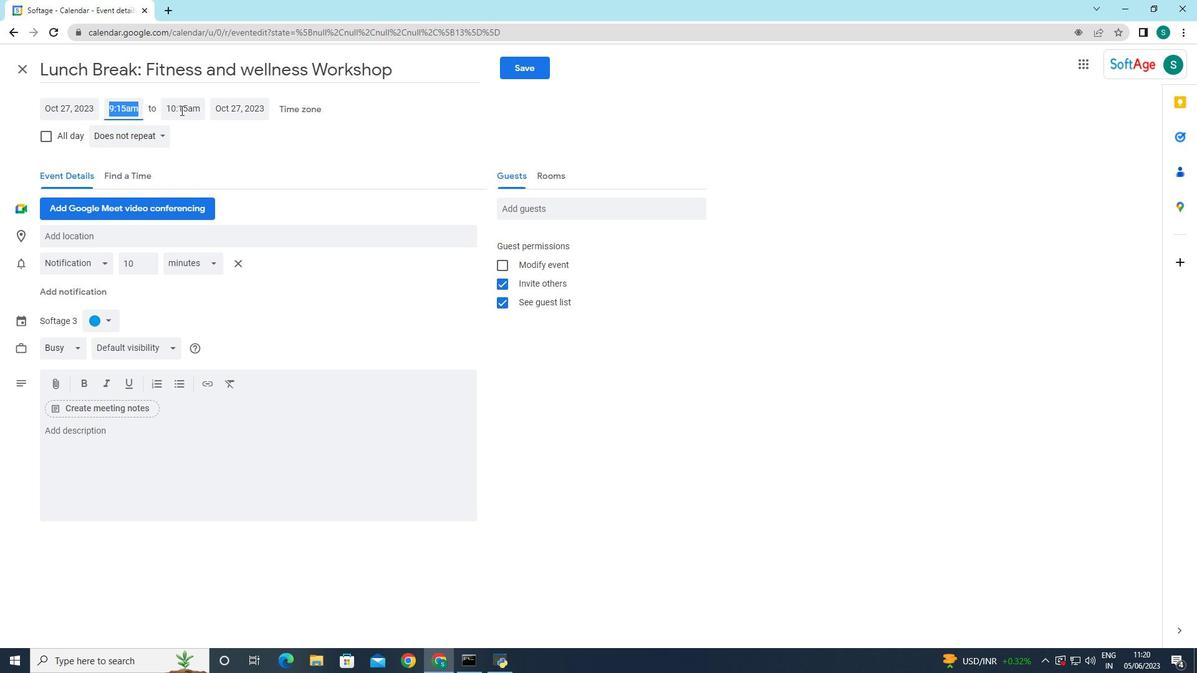 
Action: Mouse moved to (220, 235)
Screenshot: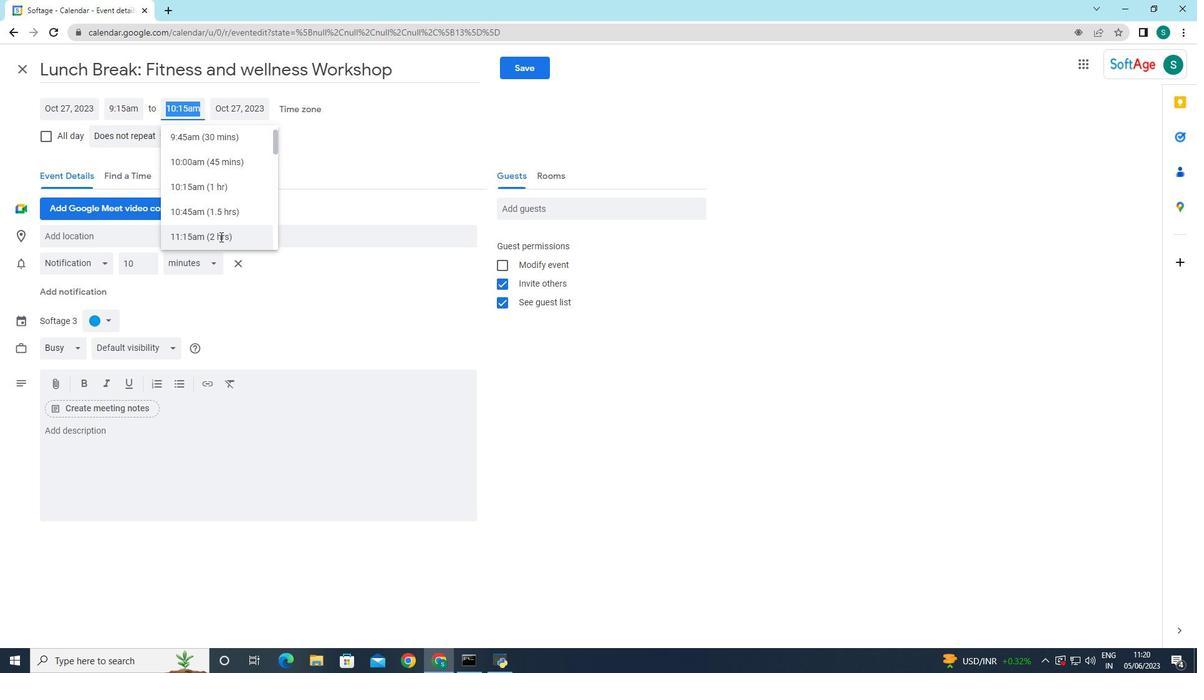 
Action: Mouse pressed left at (220, 235)
Screenshot: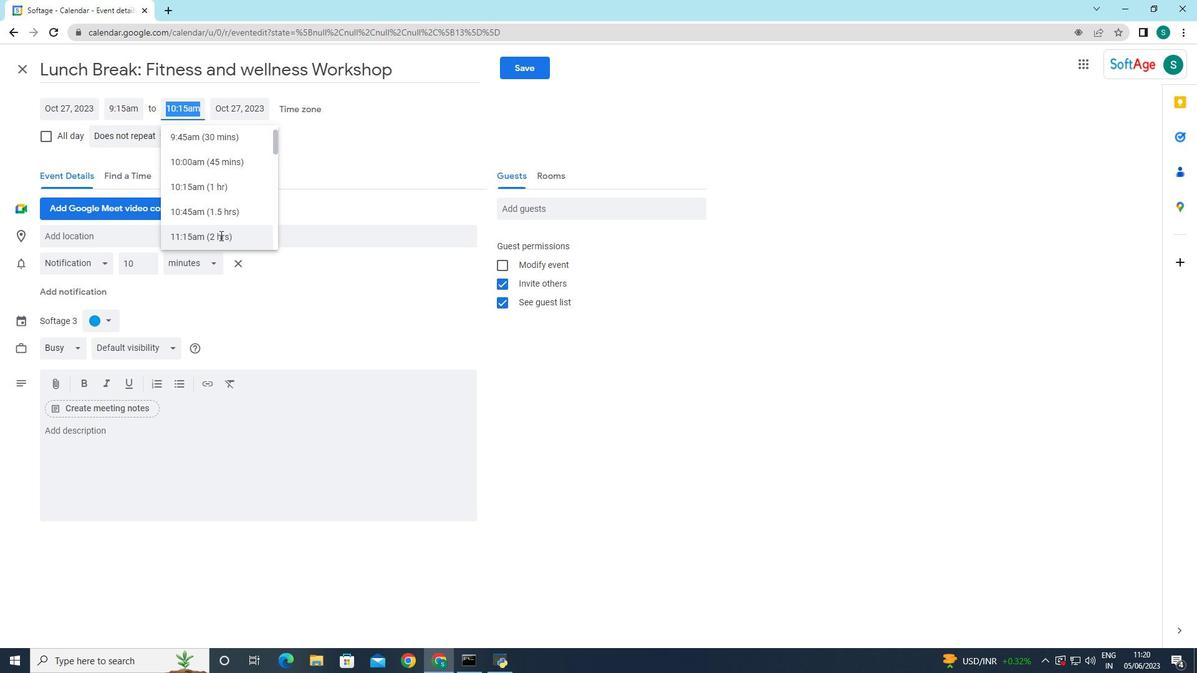 
Action: Mouse moved to (303, 166)
Screenshot: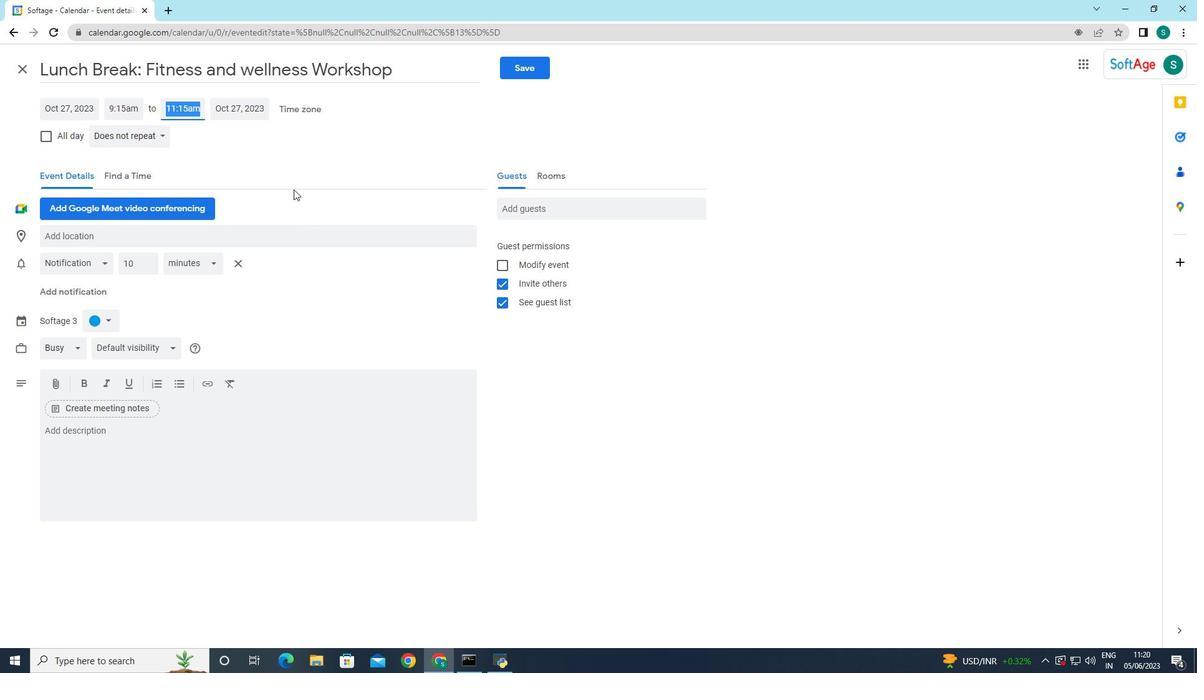 
Action: Mouse pressed left at (303, 166)
Screenshot: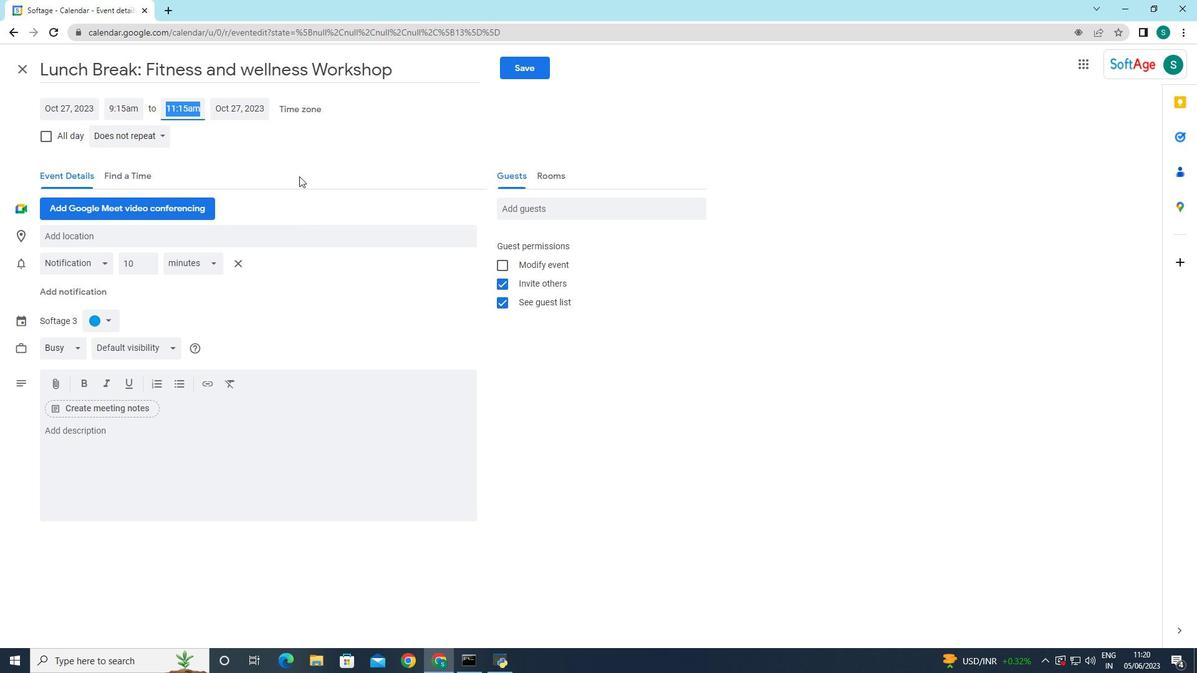 
Action: Mouse moved to (311, 331)
Screenshot: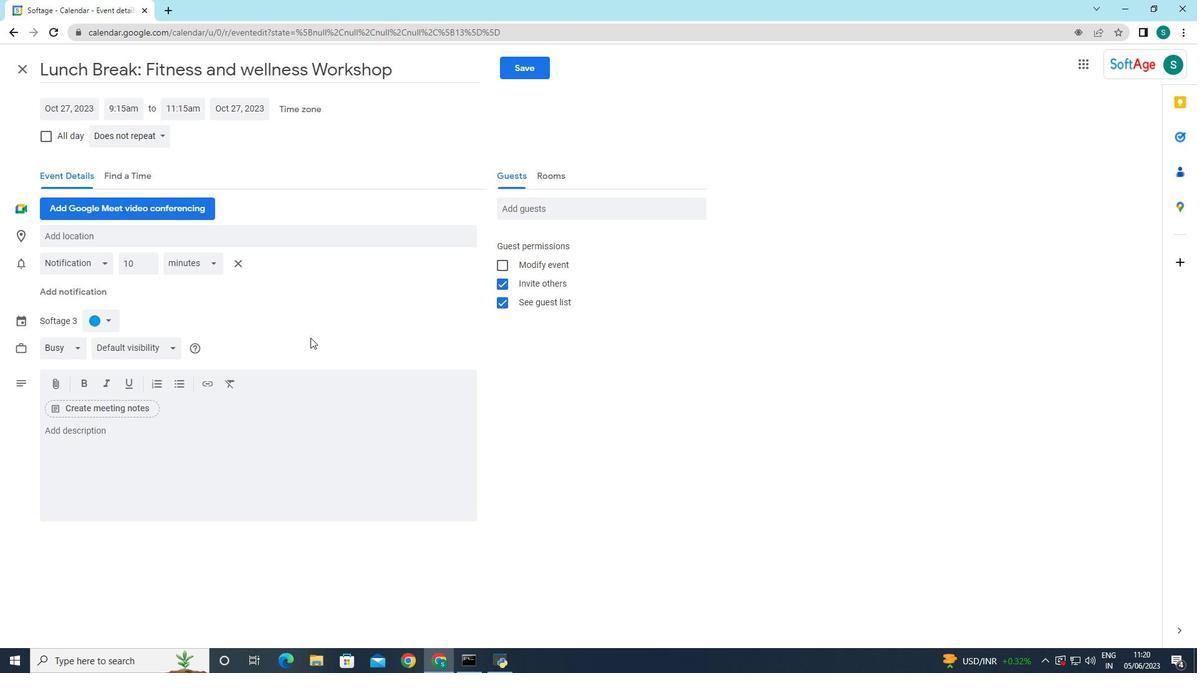 
Action: Mouse pressed left at (311, 331)
Screenshot: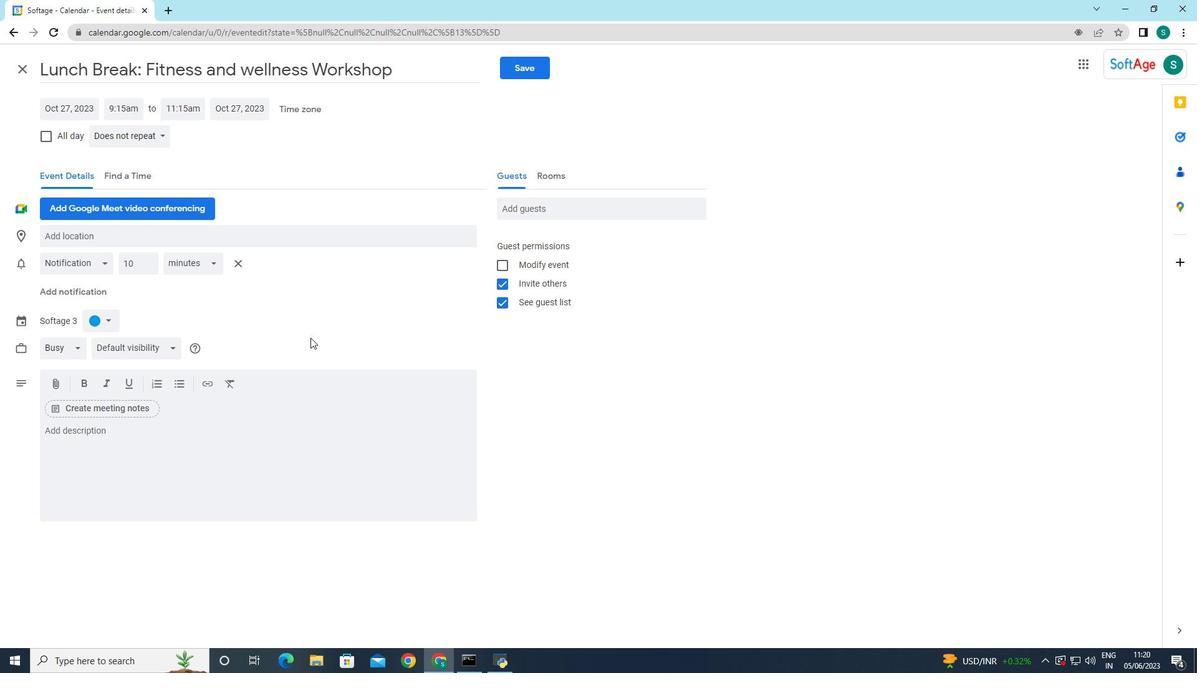 
Action: Mouse moved to (130, 456)
Screenshot: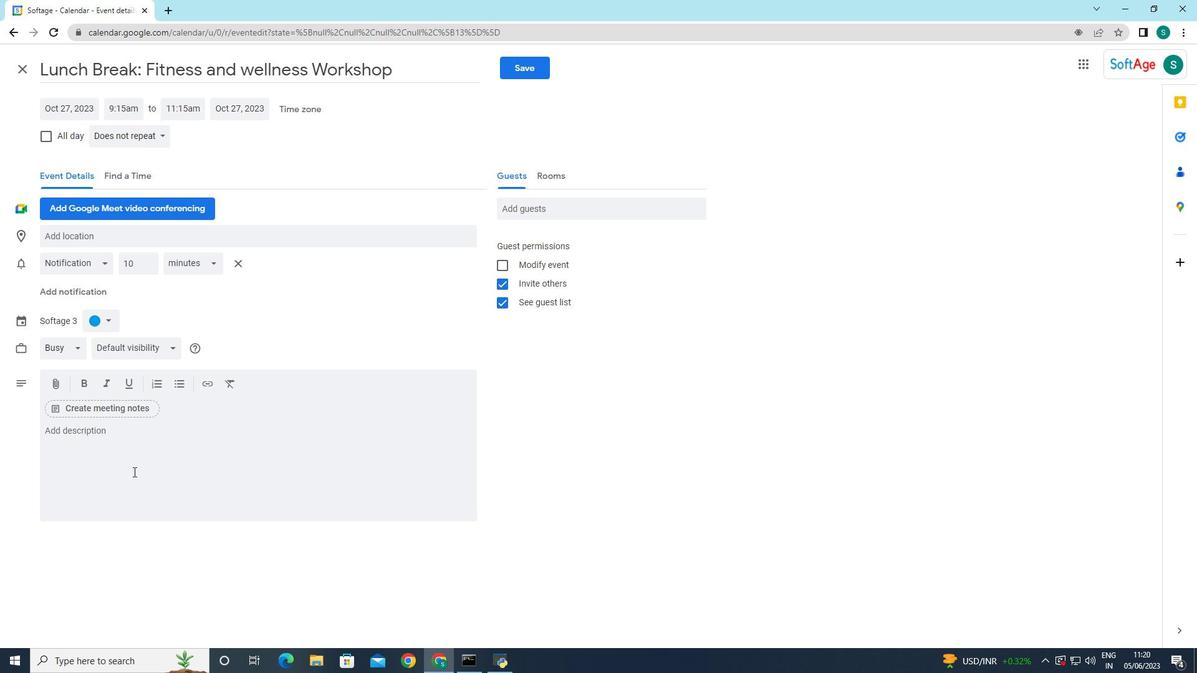 
Action: Mouse pressed left at (130, 456)
Screenshot: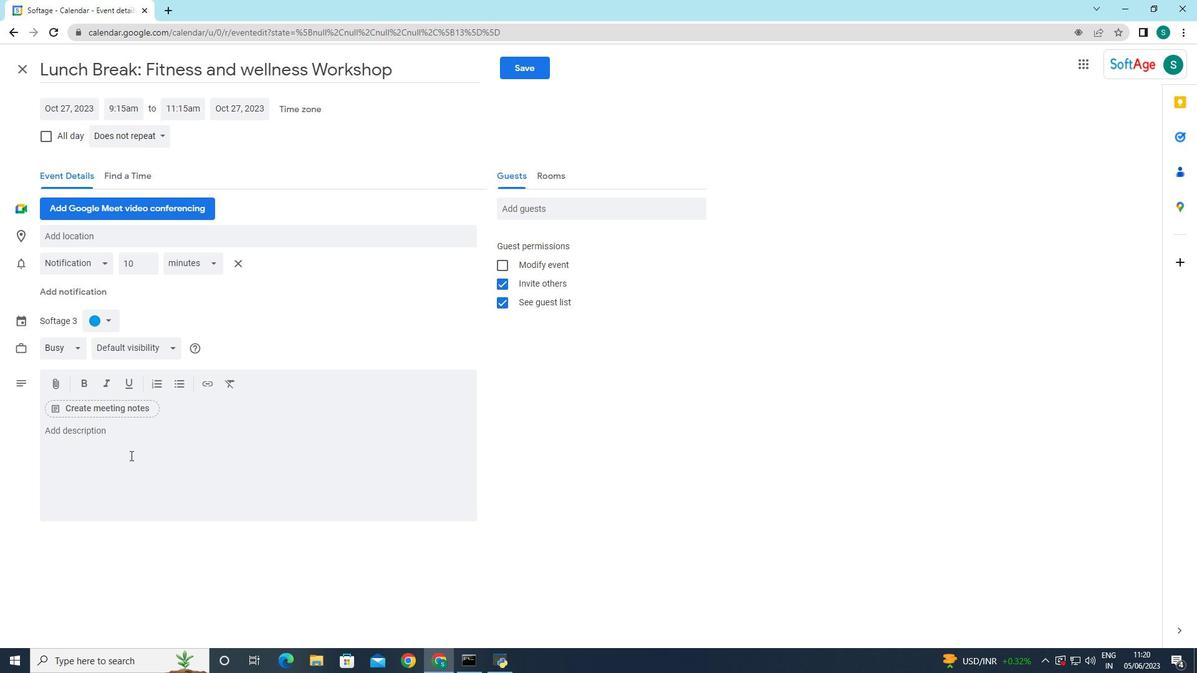 
Action: Key pressed <Key.caps_lock>t<Key.caps_lock>HROUGHOUT<Key.space>THE<Key.space>EVENT,<Key.space>PARTICIPANTS<Key.space>WILL<Key.space>HAVE<Key.space>ACCESS<Key.space>TO<Key.space>DESIGNATED<Key.space>NETWORKING<Key.space>AR<Key.backspace>TE<Key.backspace><Key.backspace>REAS,<Key.space>WHERE<Key.space>H<Key.backspace>THEY<Key.space>CAN<Key.space>CONNECT<Key.space>WITH<Key.space>FELLOW<Key.space>F<Key.backspace>PROFESSIONALS<Key.space>\<Key.backspace><Key.backspace>,<Key.space>ECCHANGE<Key.space>B<Key.backspace><Key.backspace><Key.backspace><Key.backspace><Key.backspace><Key.backspace><Key.backspace><Key.backspace><Key.backspace>XCHANGE<Key.space>BUSINESS<Key.space>CARDS,<Key.space>AND<Key.space>ENGAGE<Key.space>IN<Key.space>MEANINGFUL<Key.space>DISCUSSIONS,<Key.space><Key.caps_lock>t<Key.caps_lock>HESE<Key.space>AREAS<Key.space>MAY<Key.space>INCLUDE<Key.space>THEMED<Key.space>DISCUSSION<Key.space>TABLES,<Key.space>E<Key.backspace>INTERACTIVE<Key.space>ACTIVITIES,<Key.space>OR<Key.space>OPEN<Key.space>NETEO<Key.backspace><Key.backspace>WORKING<Key.space>SPACES<Key.space><Key.backspace>,<Key.space>ENSURING<Key.space>A<Key.space>DIVERS<Key.space>RANGE<Key.space>OF<Key.space>
Screenshot: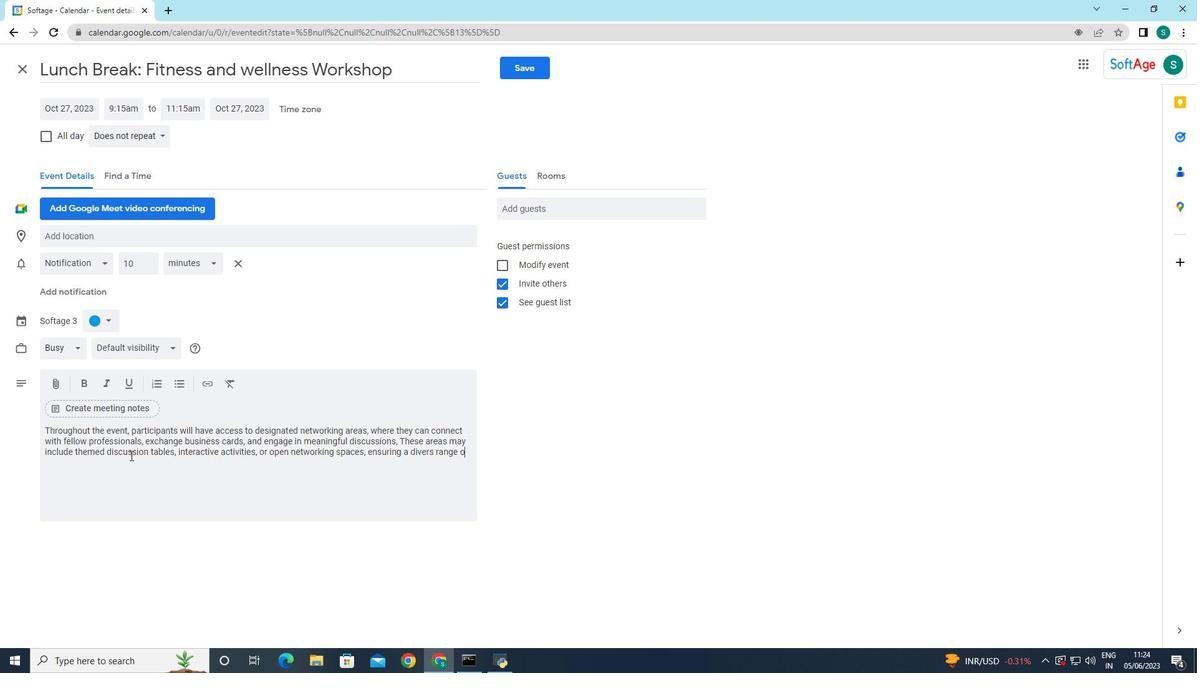 
Action: Mouse moved to (195, 421)
Screenshot: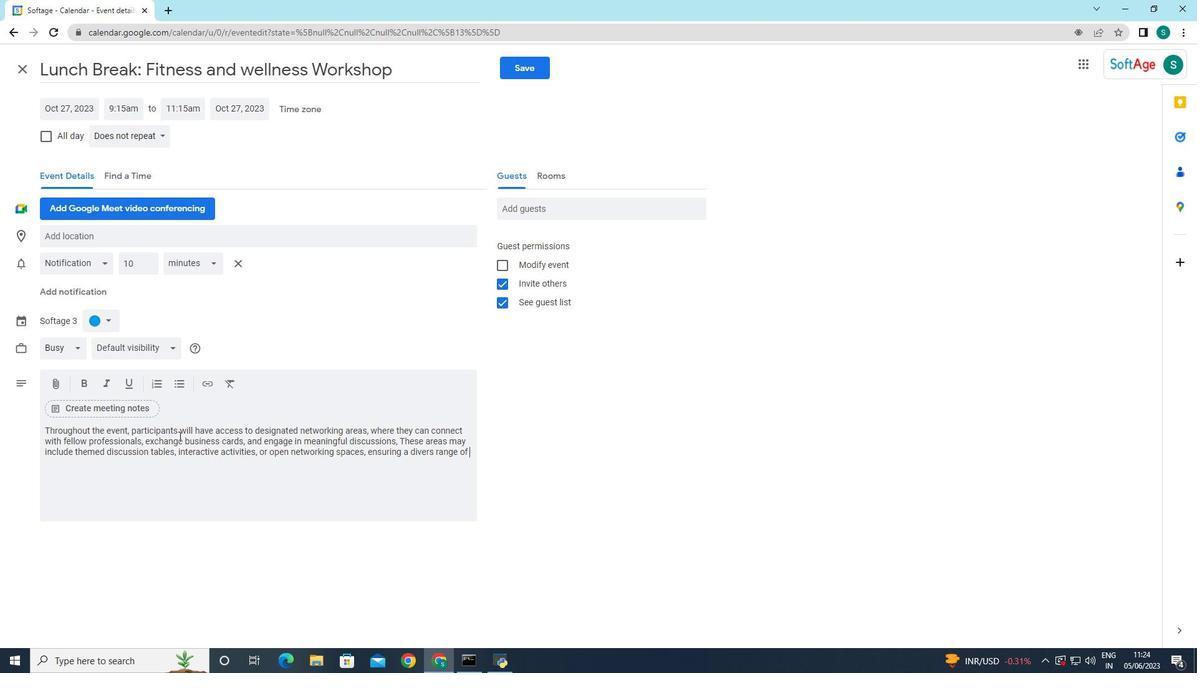 
Action: Key pressed NETWORKING<Key.space>OPPORTUNN<Key.backspace>ITY<Key.backspace>IR<Key.backspace>ES,<Key.space>.
Screenshot: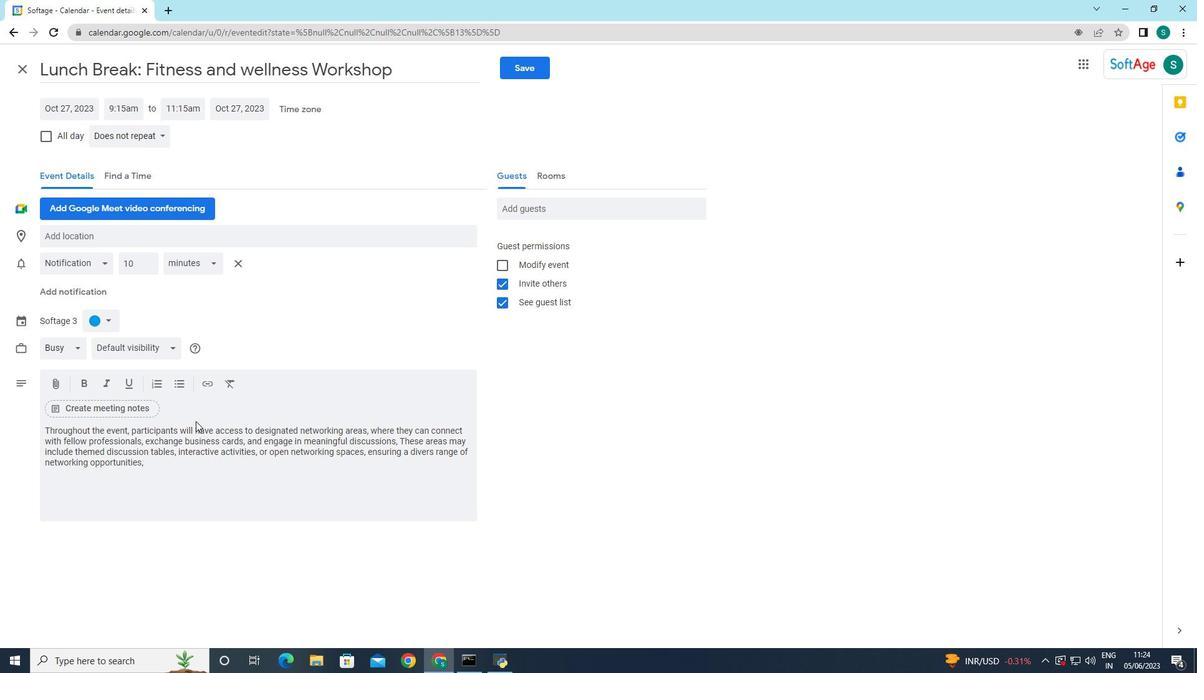 
Action: Mouse moved to (103, 317)
Screenshot: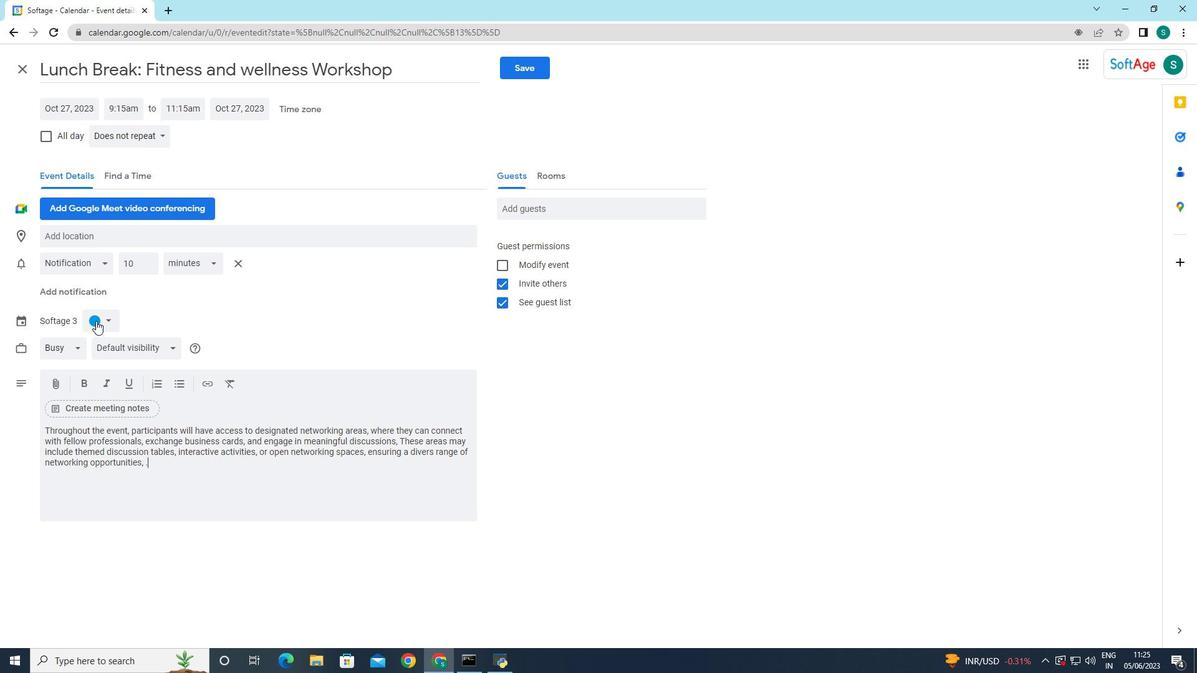 
Action: Mouse pressed left at (103, 317)
Screenshot: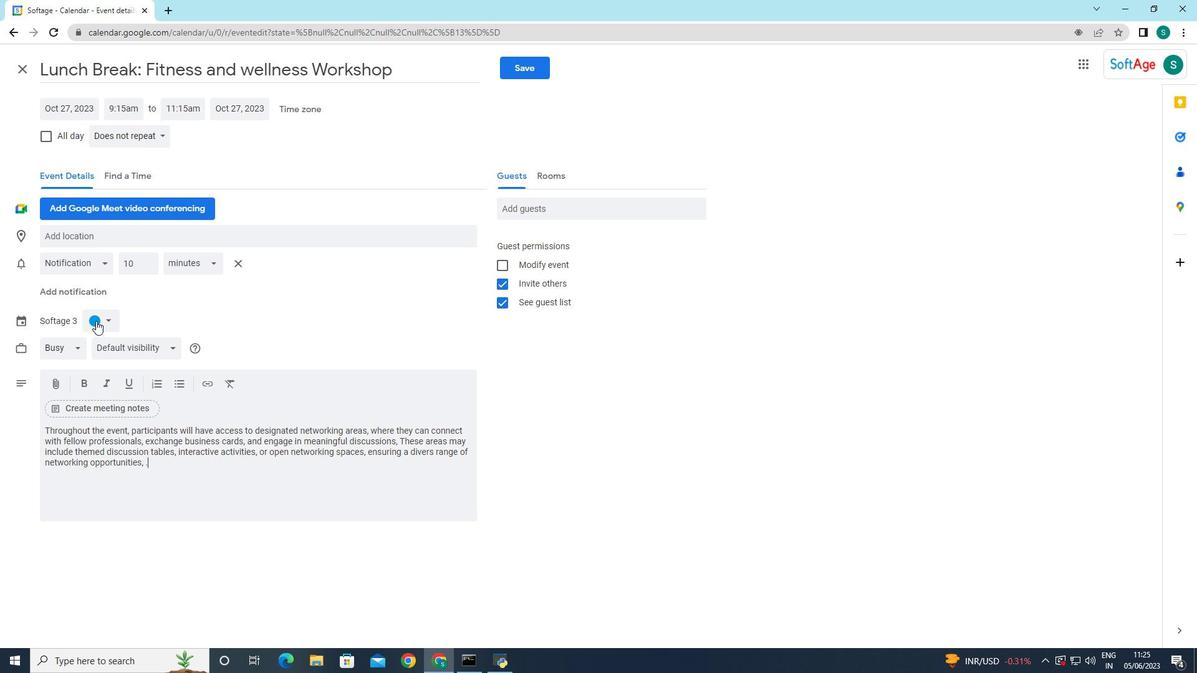 
Action: Mouse moved to (110, 365)
Screenshot: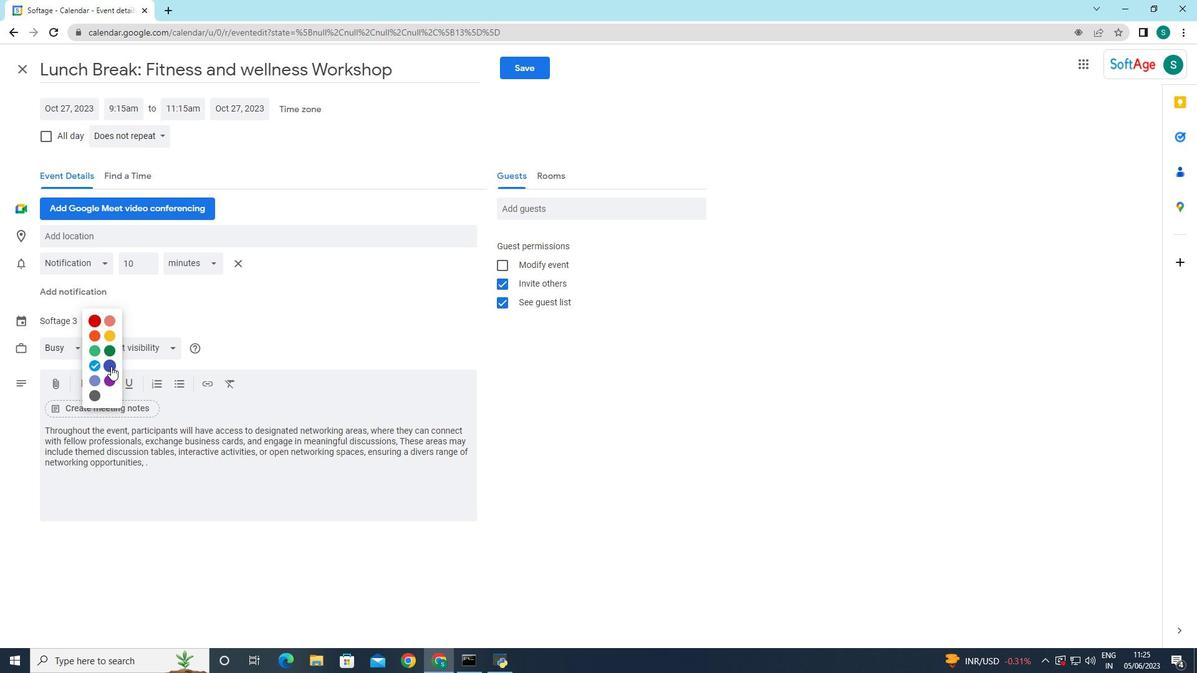 
Action: Mouse pressed left at (110, 365)
Screenshot: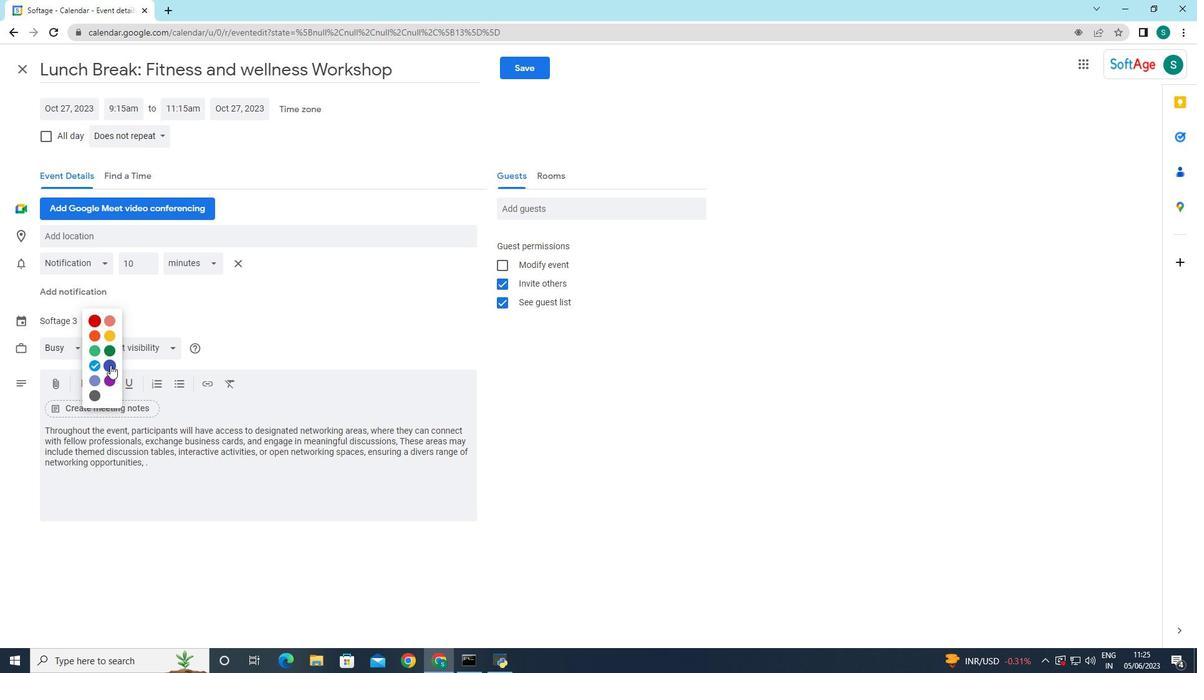 
Action: Mouse moved to (109, 379)
Screenshot: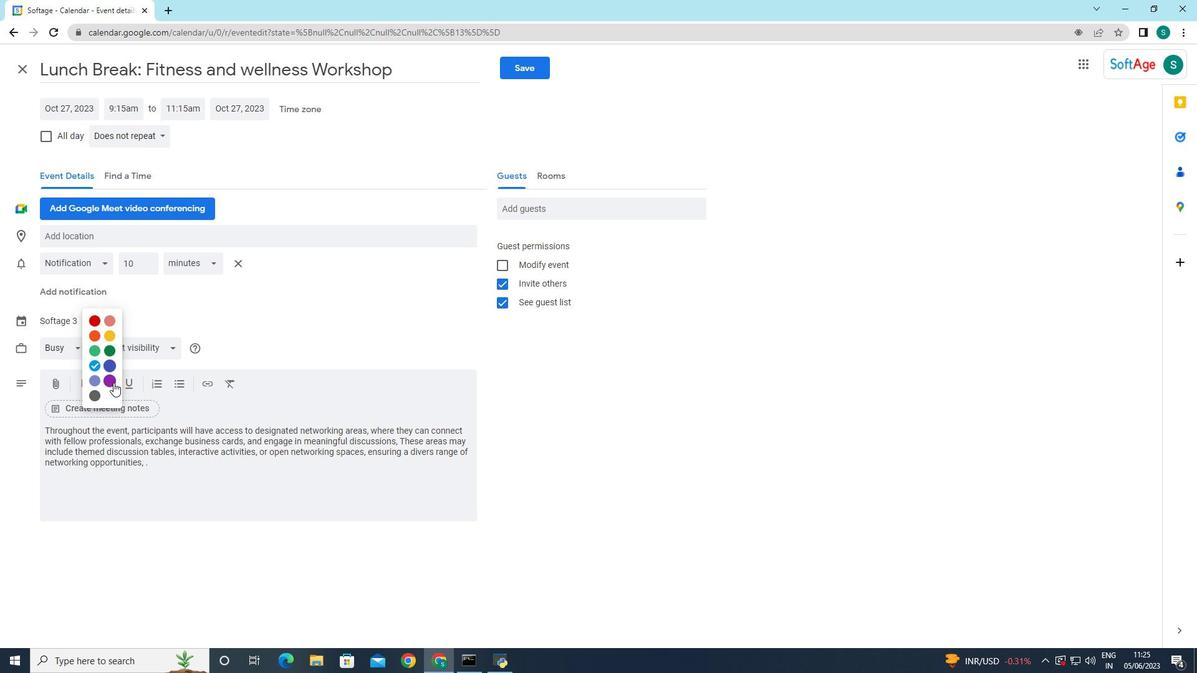 
Action: Mouse pressed left at (109, 379)
Screenshot: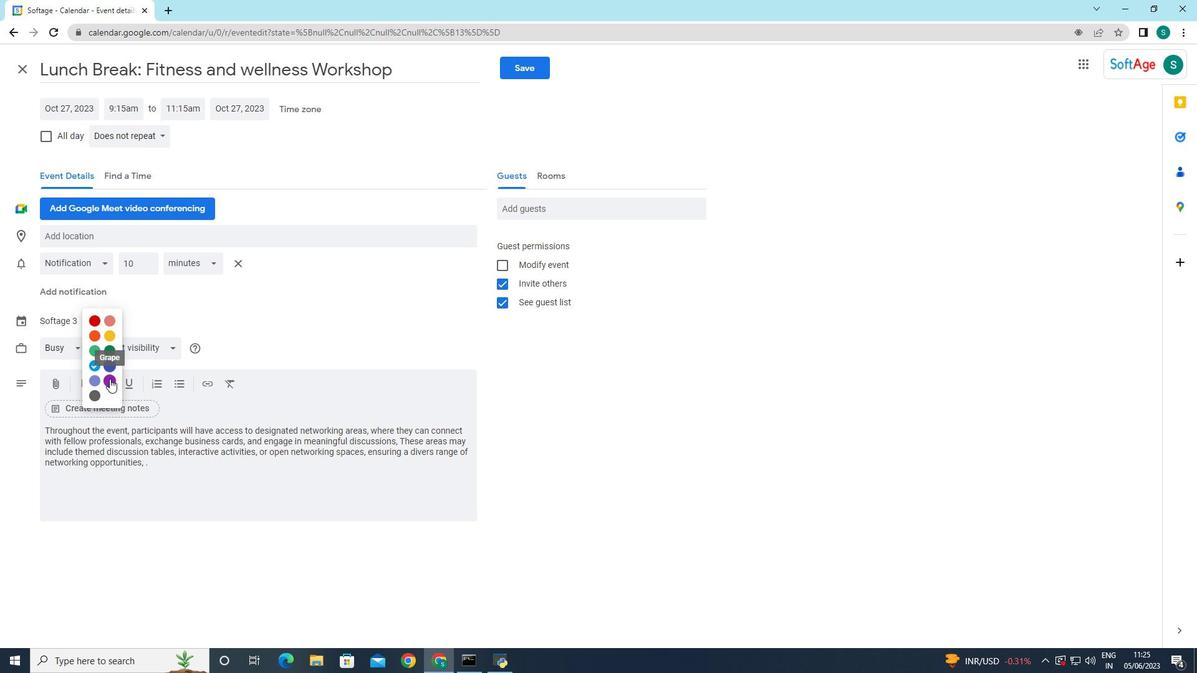 
Action: Mouse moved to (286, 329)
Screenshot: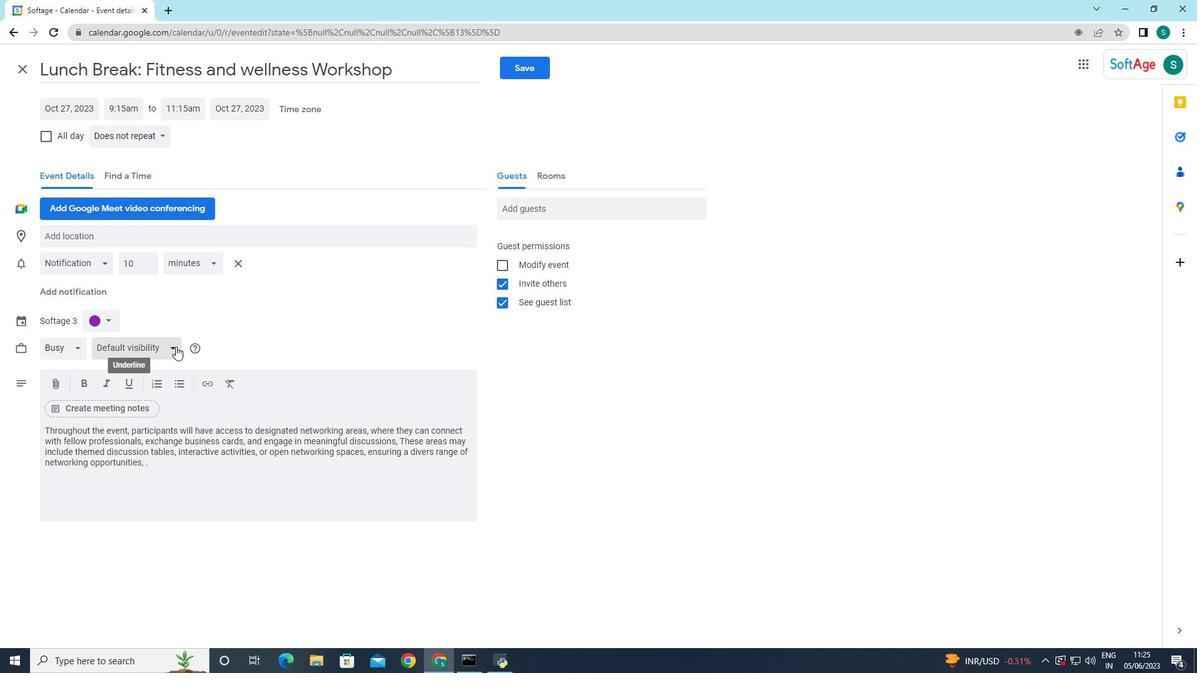 
Action: Mouse pressed left at (286, 329)
Screenshot: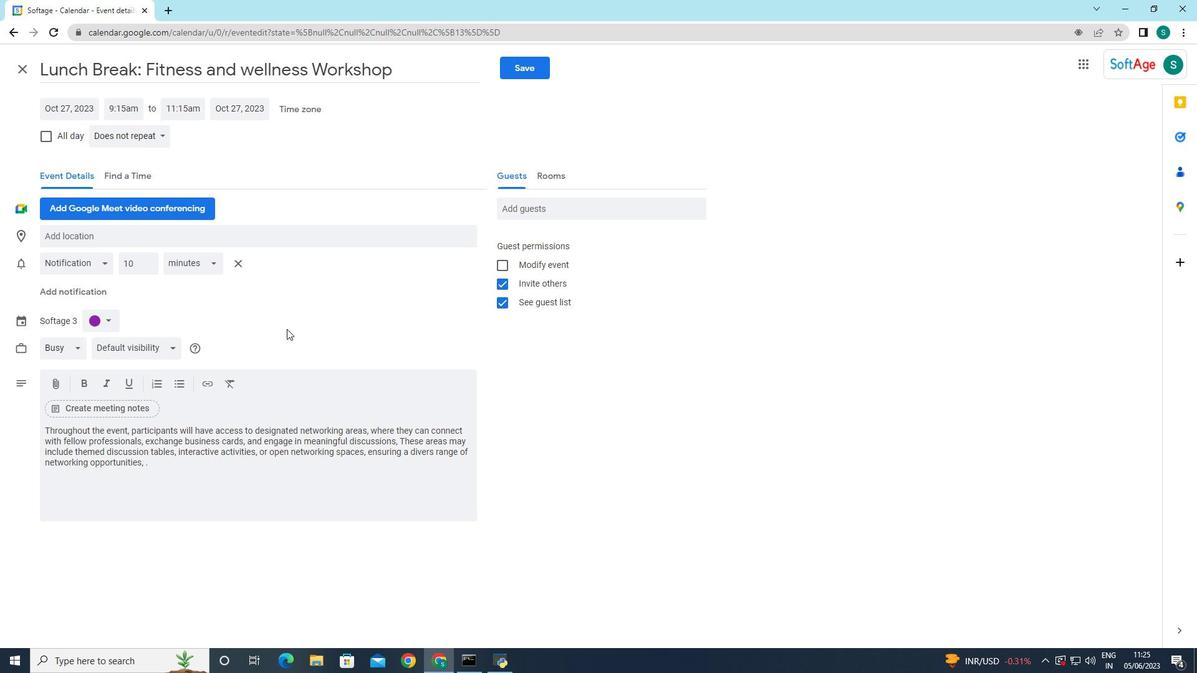 
Action: Mouse moved to (174, 236)
Screenshot: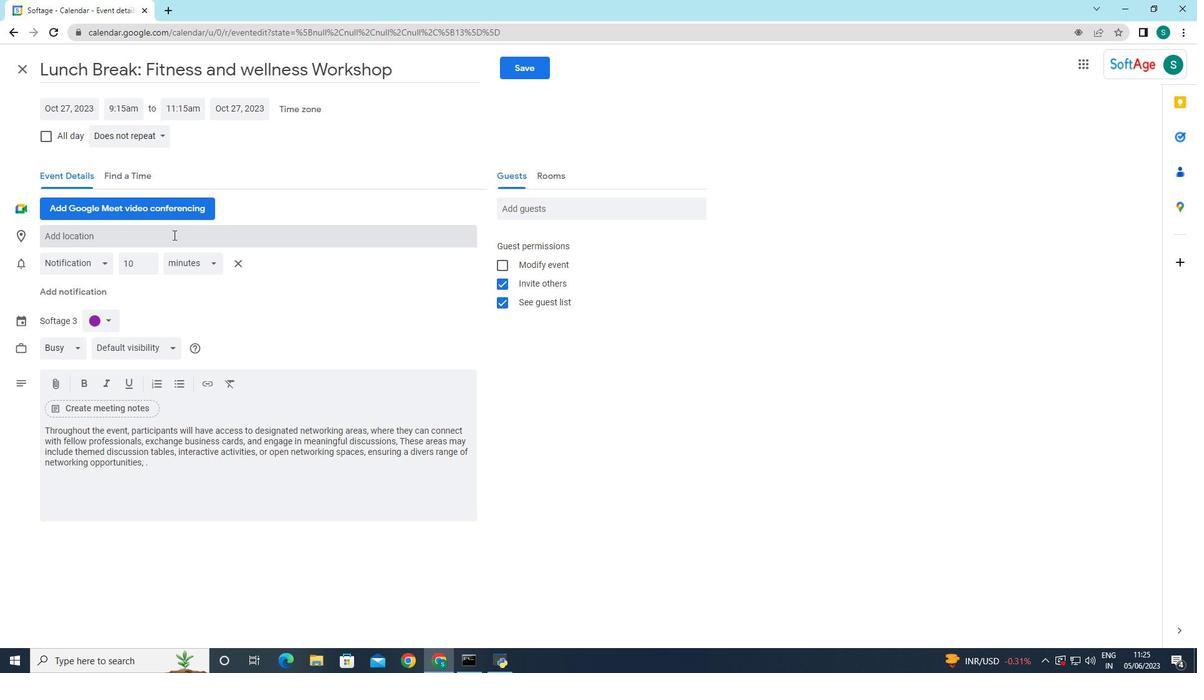 
Action: Mouse pressed left at (174, 236)
Screenshot: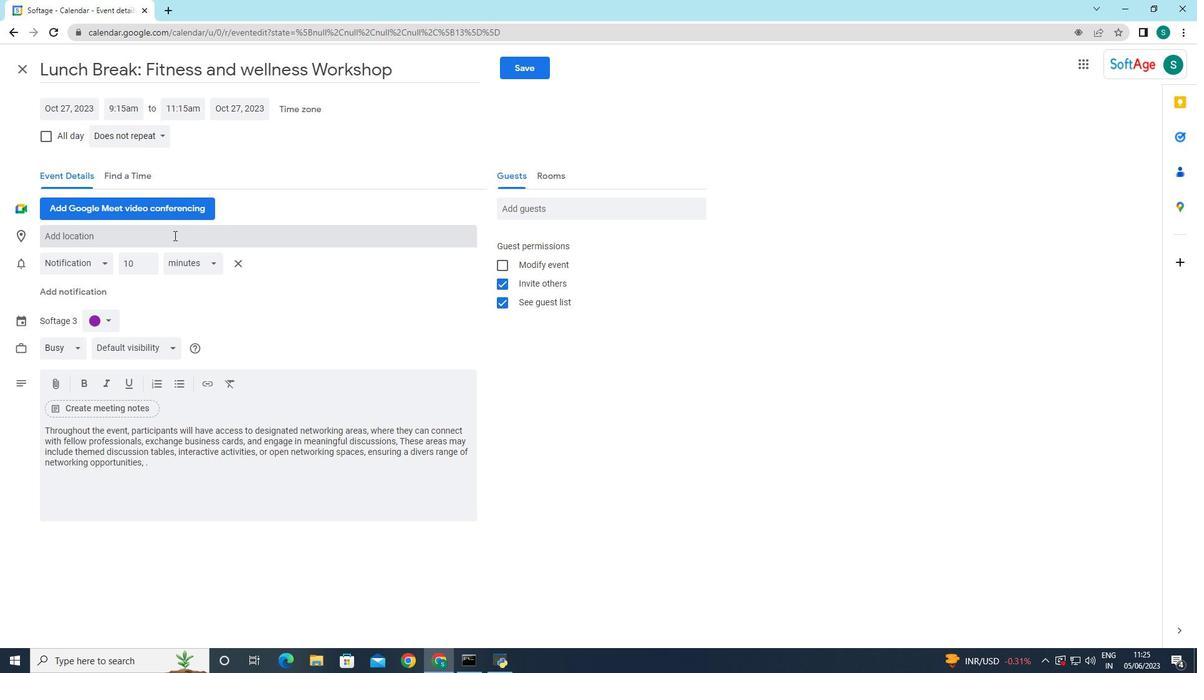 
Action: Key pressed 456<Key.space><Key.shift>eLM<Key.space><Key.shift>aVENUE,<Key.space><Key.shift>CITYVILLE,<Key.space><Key.shift>cANADA,
Screenshot: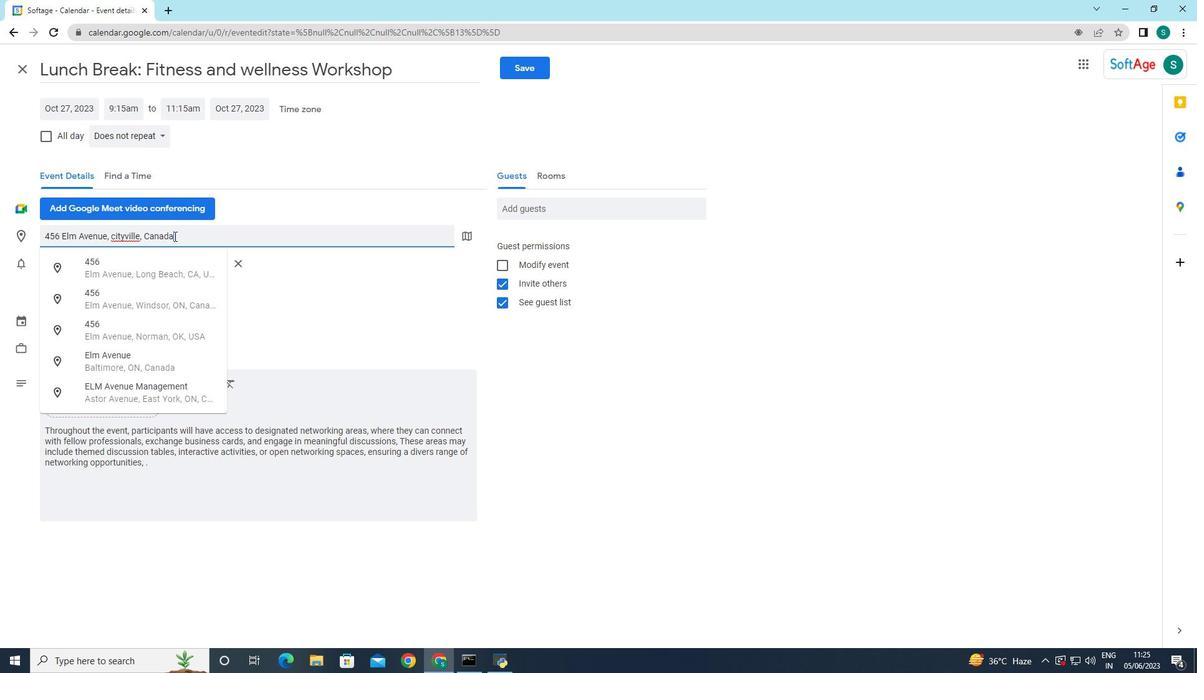 
Action: Mouse moved to (348, 342)
Screenshot: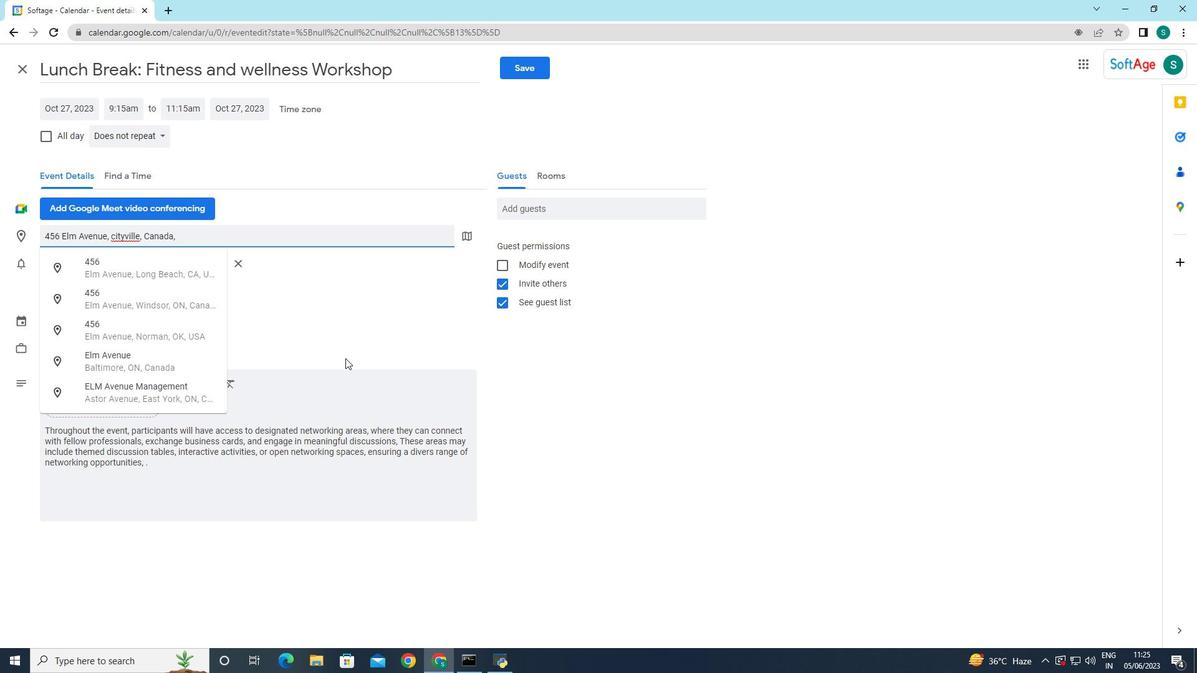 
Action: Mouse pressed left at (348, 342)
Screenshot: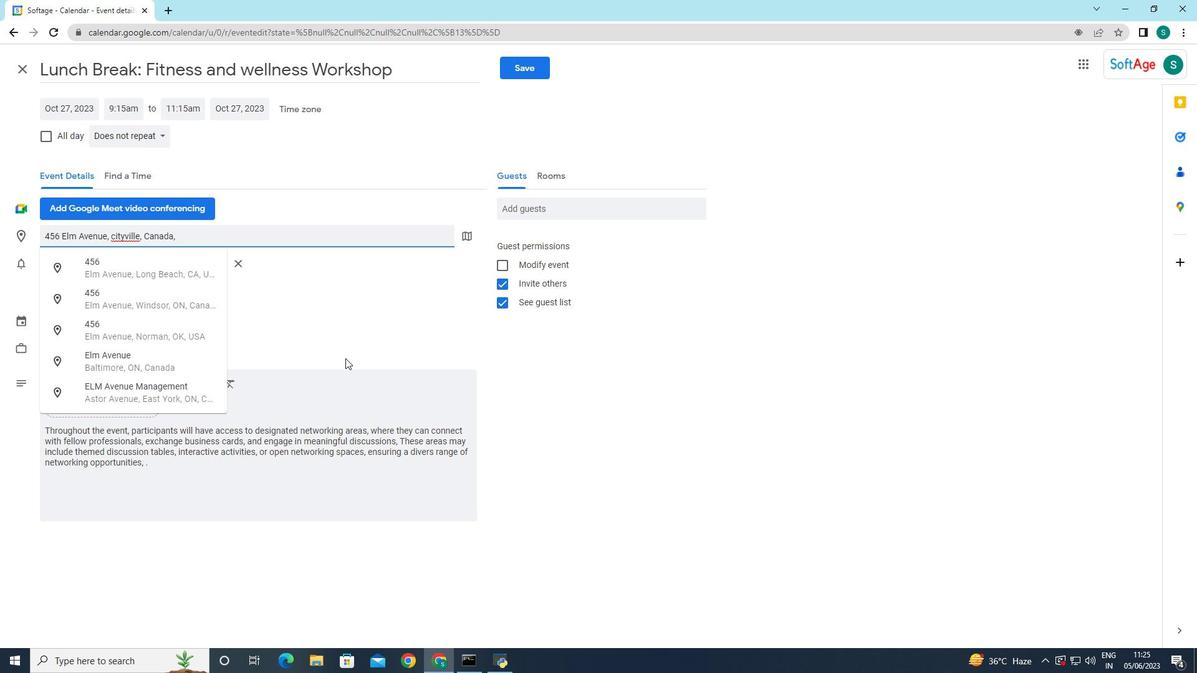 
Action: Mouse moved to (572, 210)
Screenshot: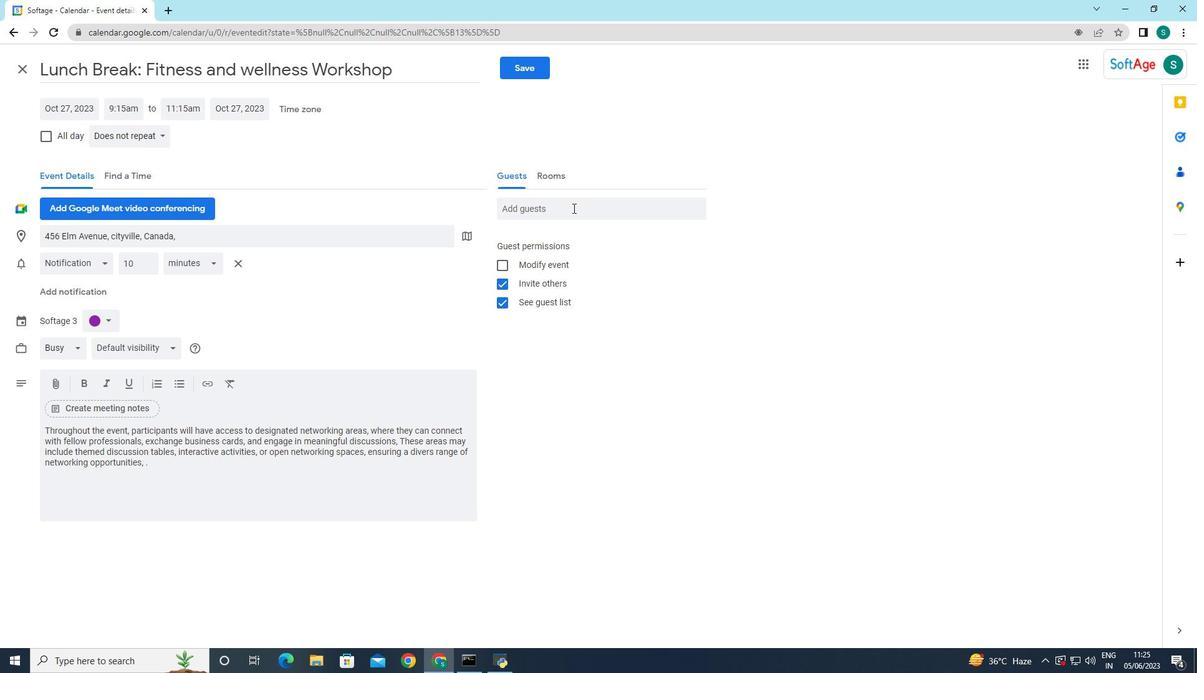 
Action: Mouse pressed left at (572, 210)
Screenshot: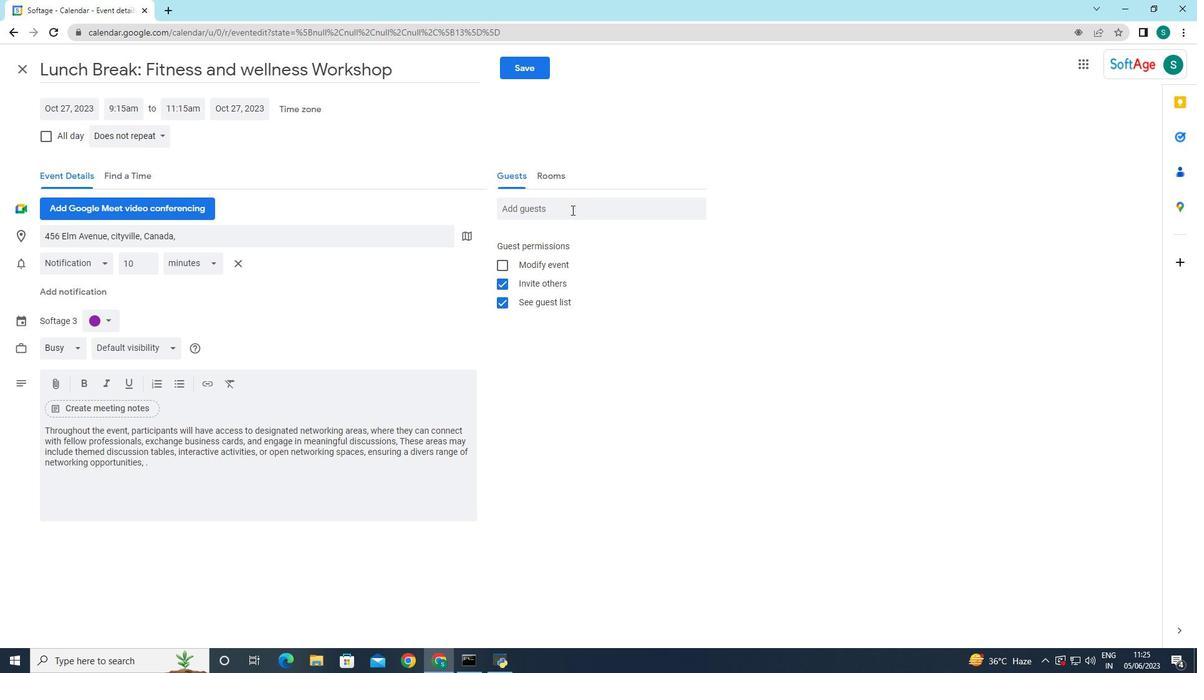 
Action: Key pressed SOFTAGE.4
Screenshot: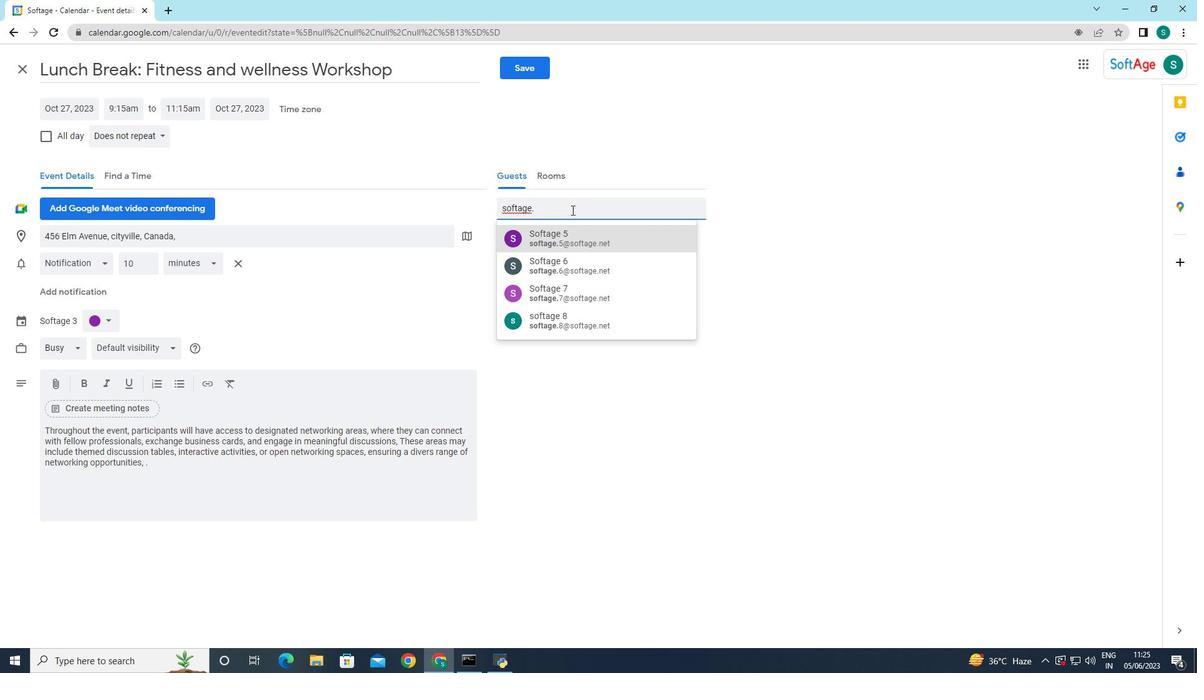 
Action: Mouse moved to (630, 233)
Screenshot: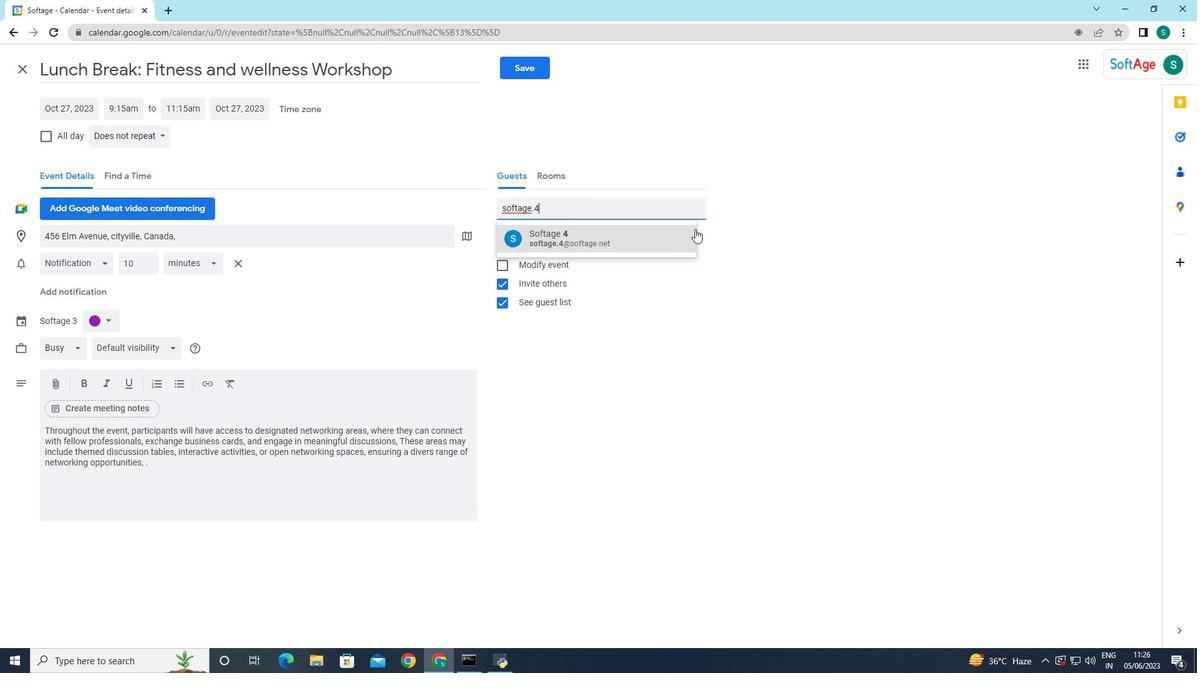 
Action: Mouse pressed left at (630, 233)
Screenshot: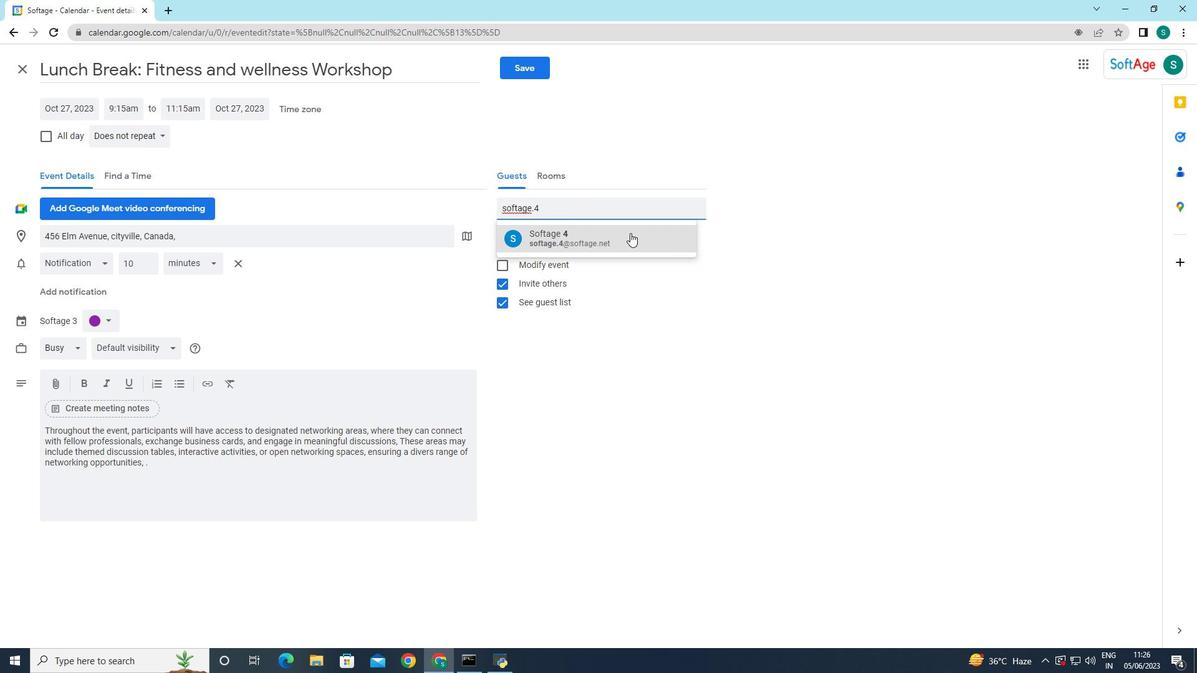 
Action: Mouse moved to (602, 206)
Screenshot: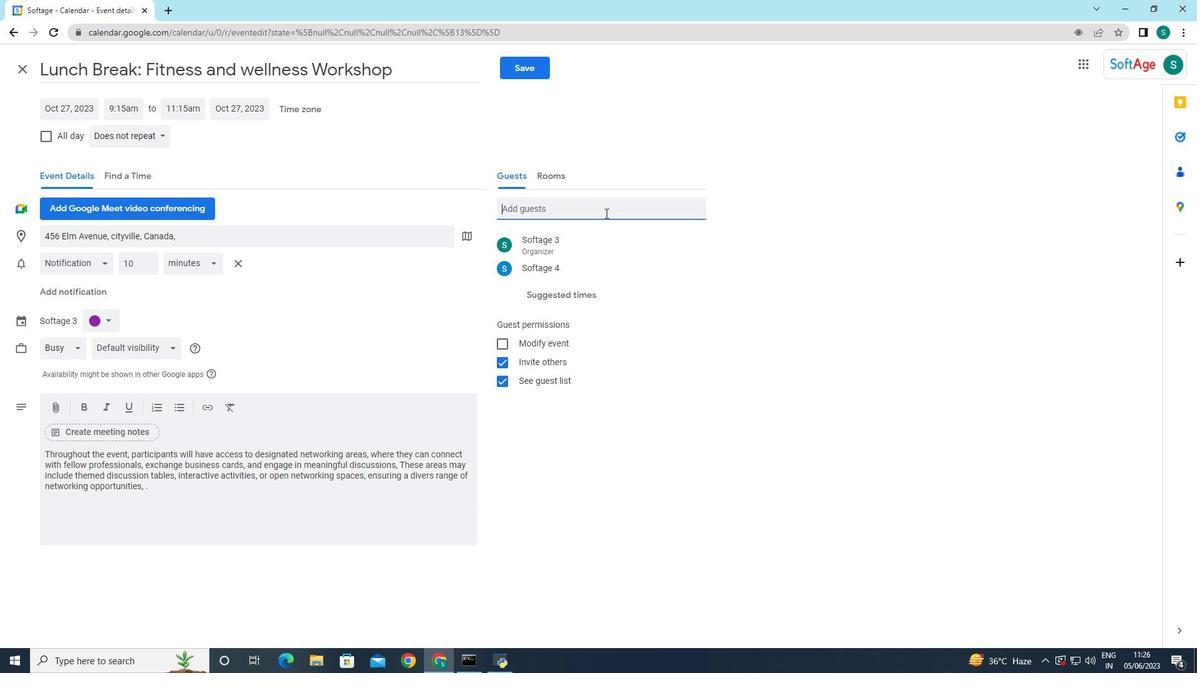 
Action: Mouse pressed left at (602, 206)
Screenshot: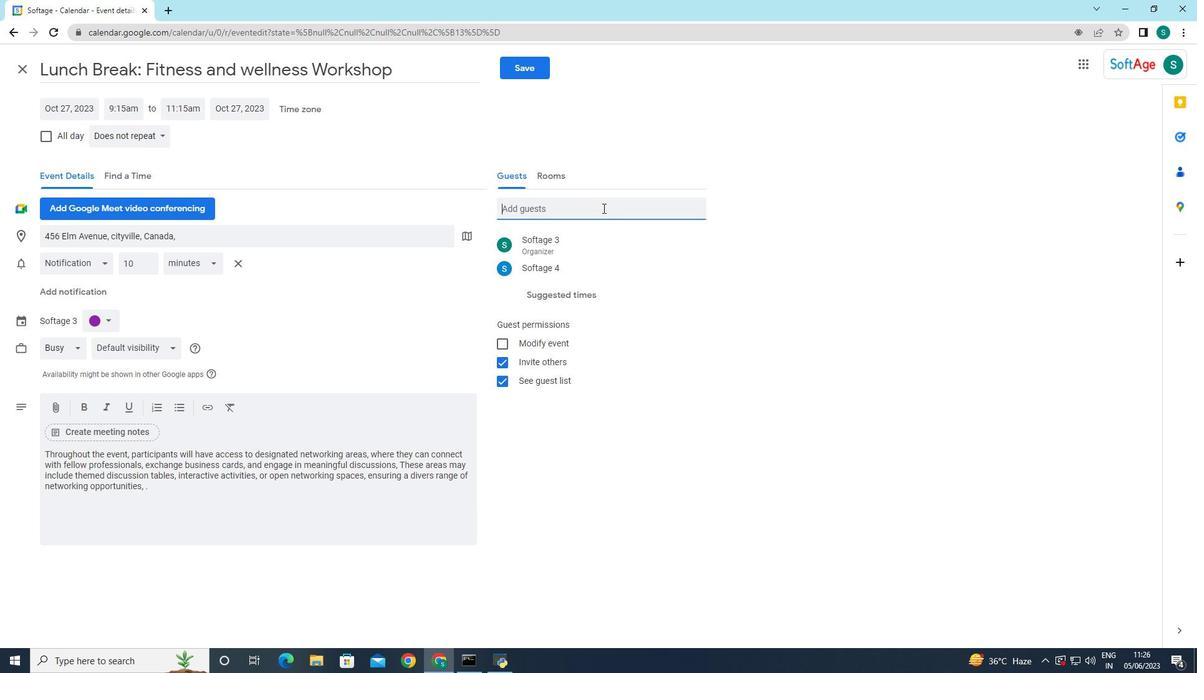
Action: Key pressed SOFTAGE.5
Screenshot: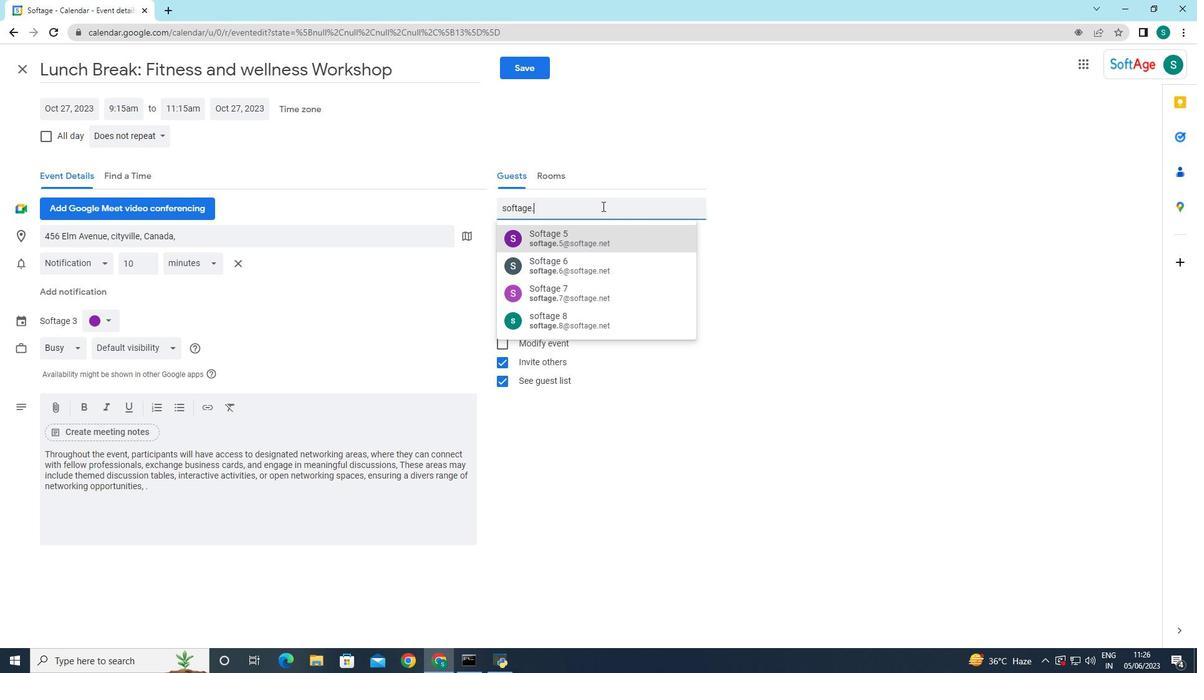 
Action: Mouse moved to (616, 228)
Screenshot: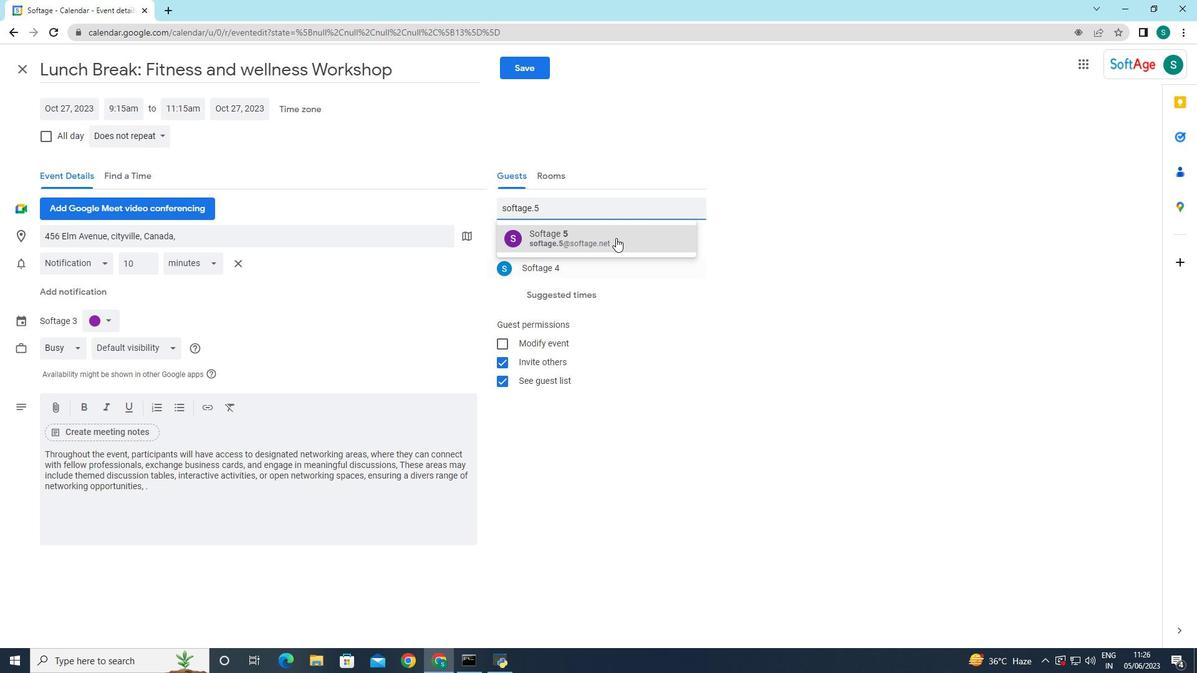 
Action: Mouse pressed left at (616, 228)
Screenshot: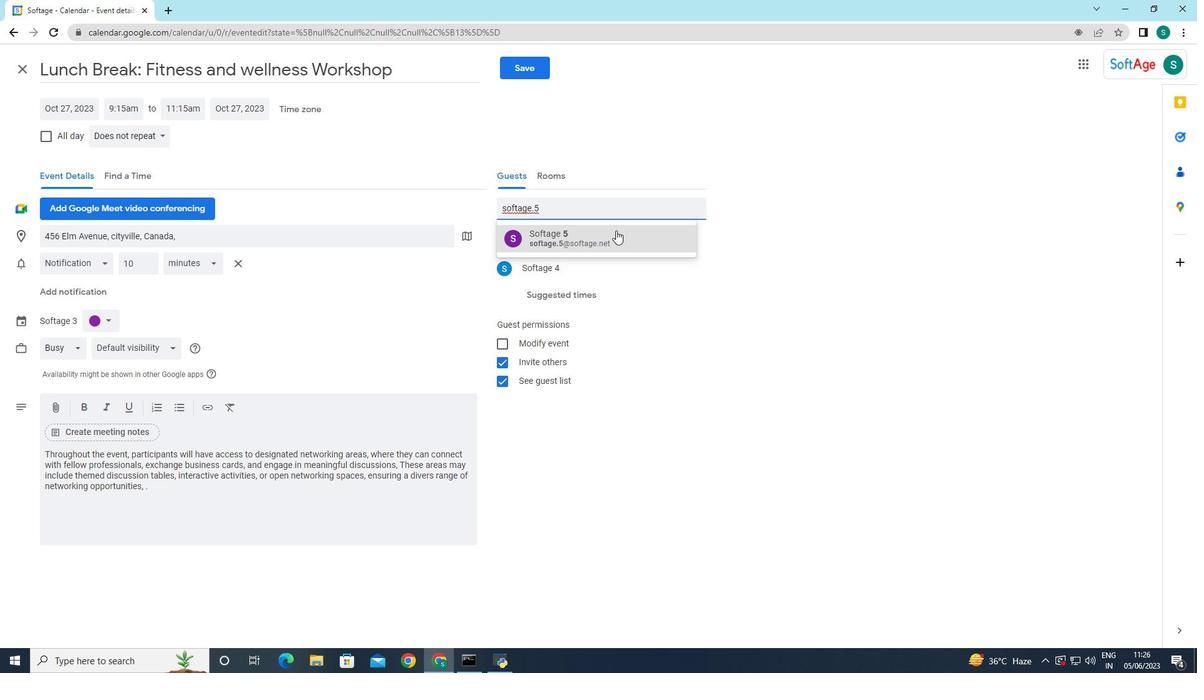 
Action: Mouse moved to (693, 240)
Screenshot: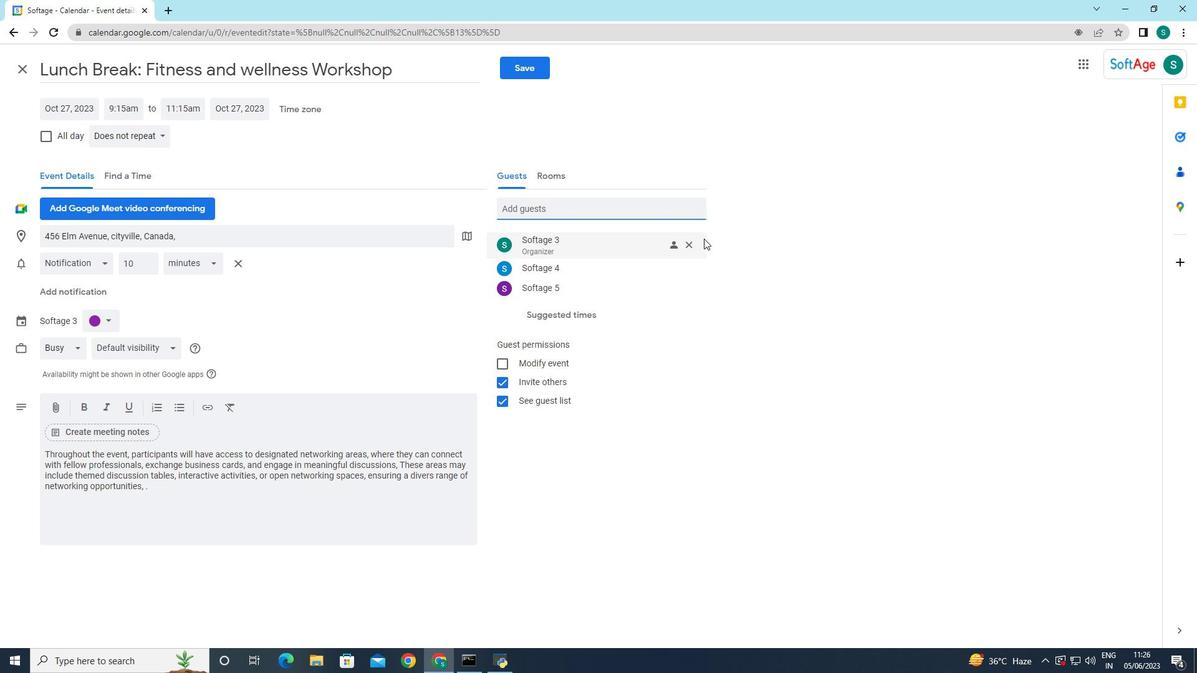 
Action: Mouse pressed left at (693, 240)
Screenshot: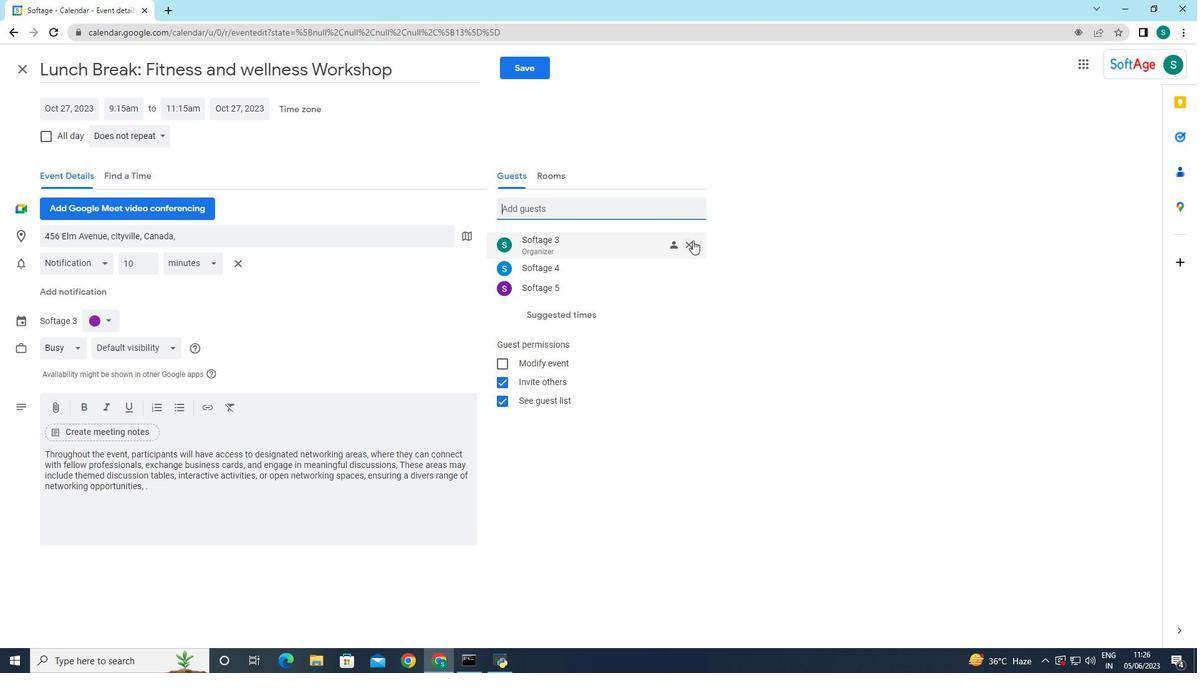 
Action: Mouse moved to (104, 138)
Screenshot: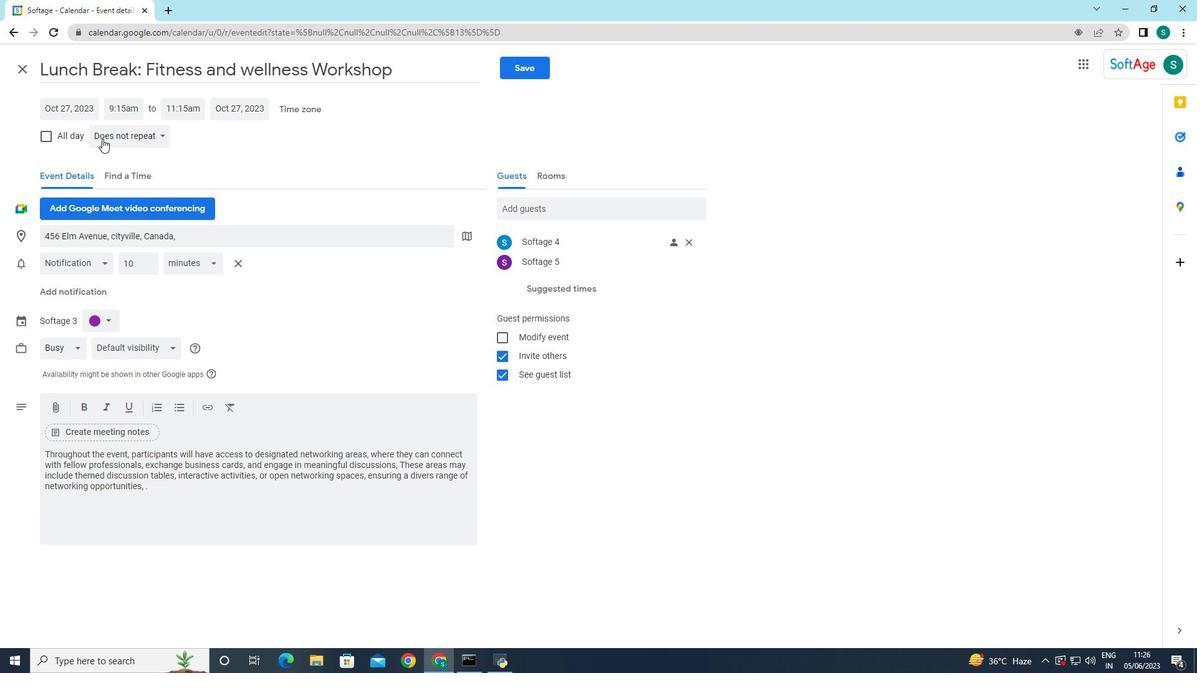 
Action: Mouse pressed left at (104, 138)
Screenshot: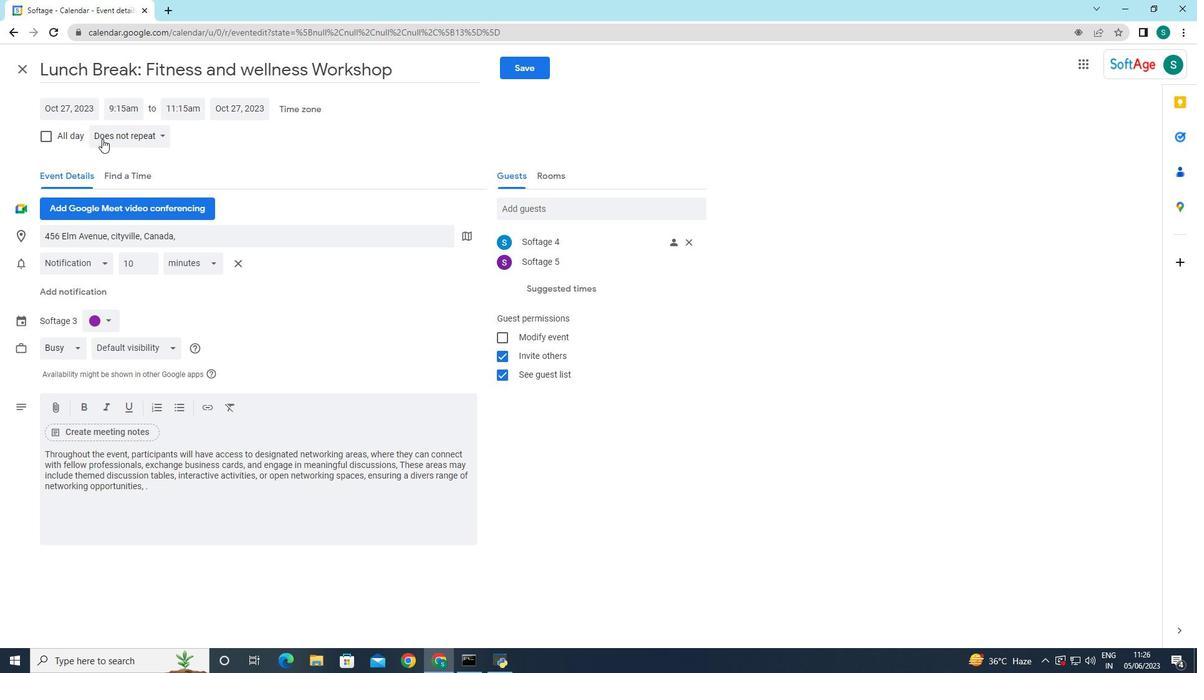 
Action: Mouse moved to (111, 290)
Screenshot: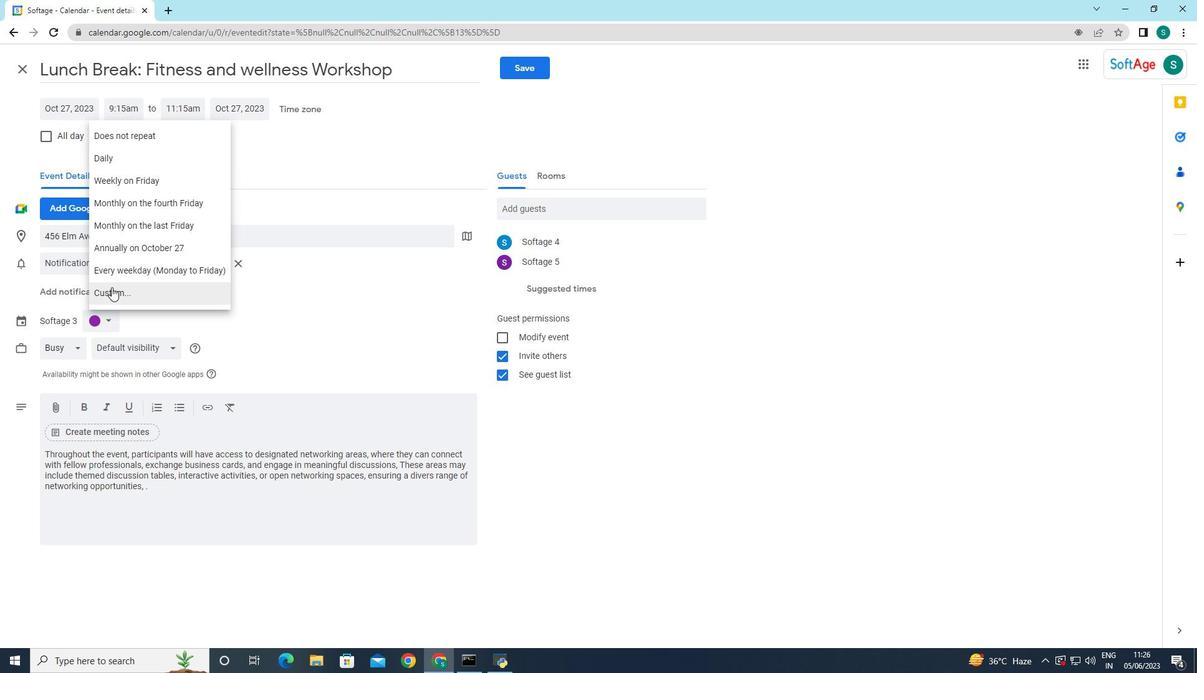 
Action: Mouse pressed left at (111, 290)
Screenshot: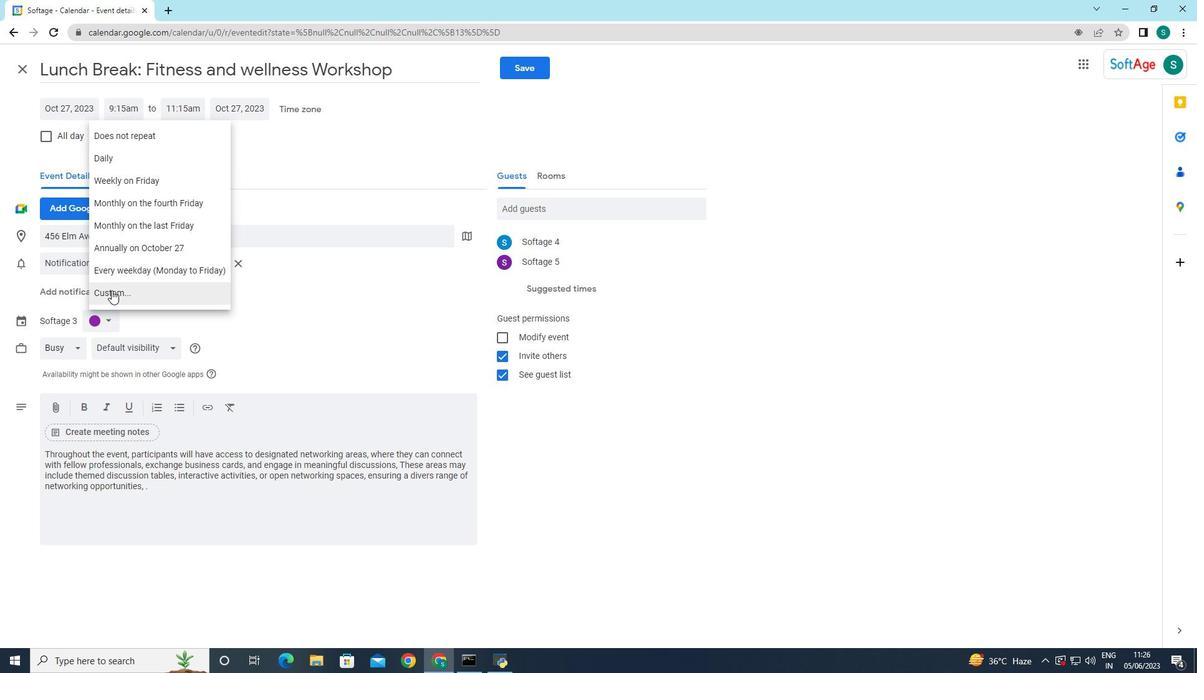 
Action: Mouse moved to (504, 326)
Screenshot: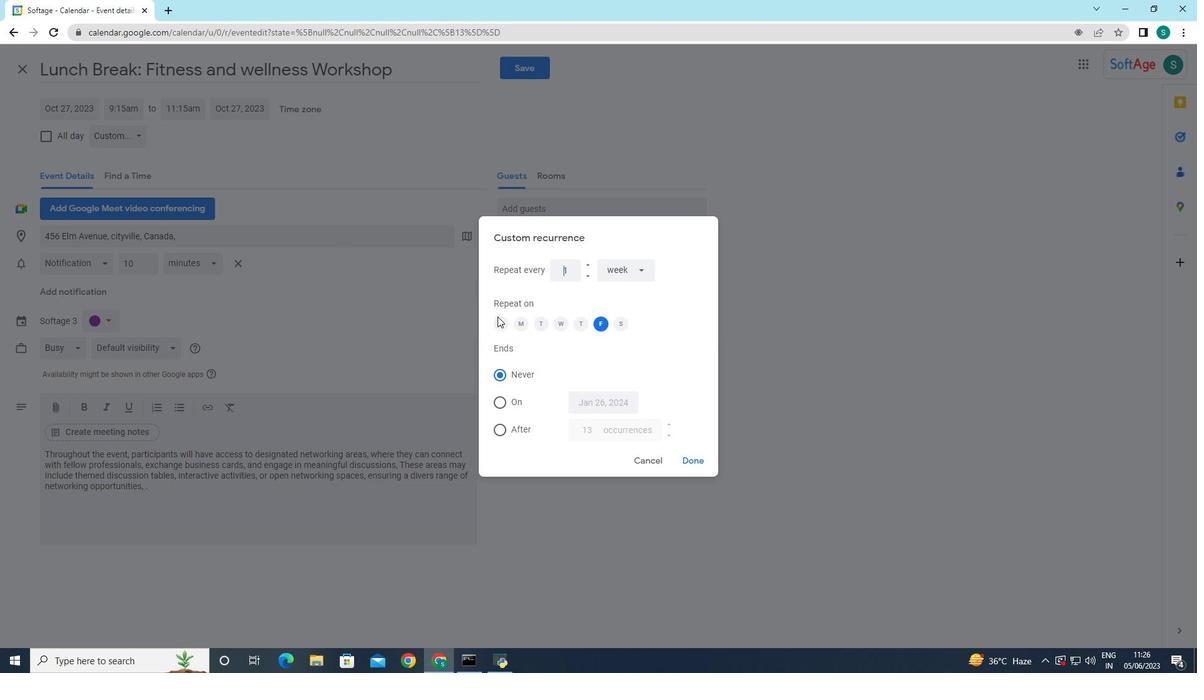 
Action: Mouse pressed left at (504, 326)
Screenshot: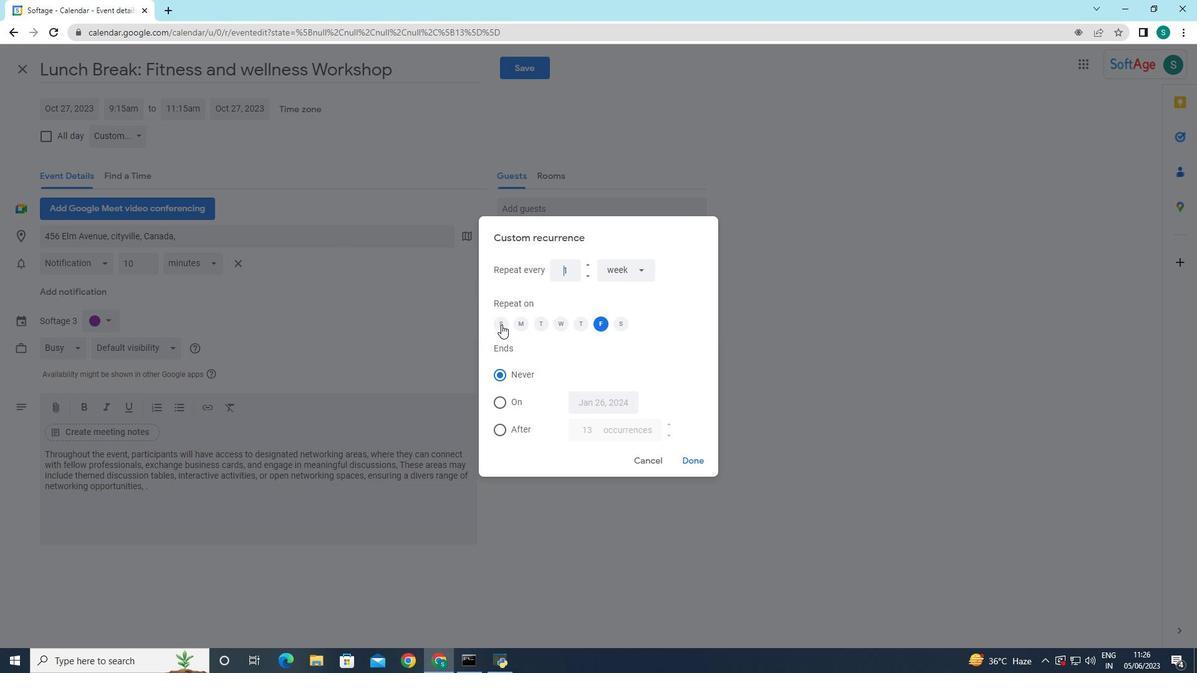
Action: Mouse moved to (595, 326)
Screenshot: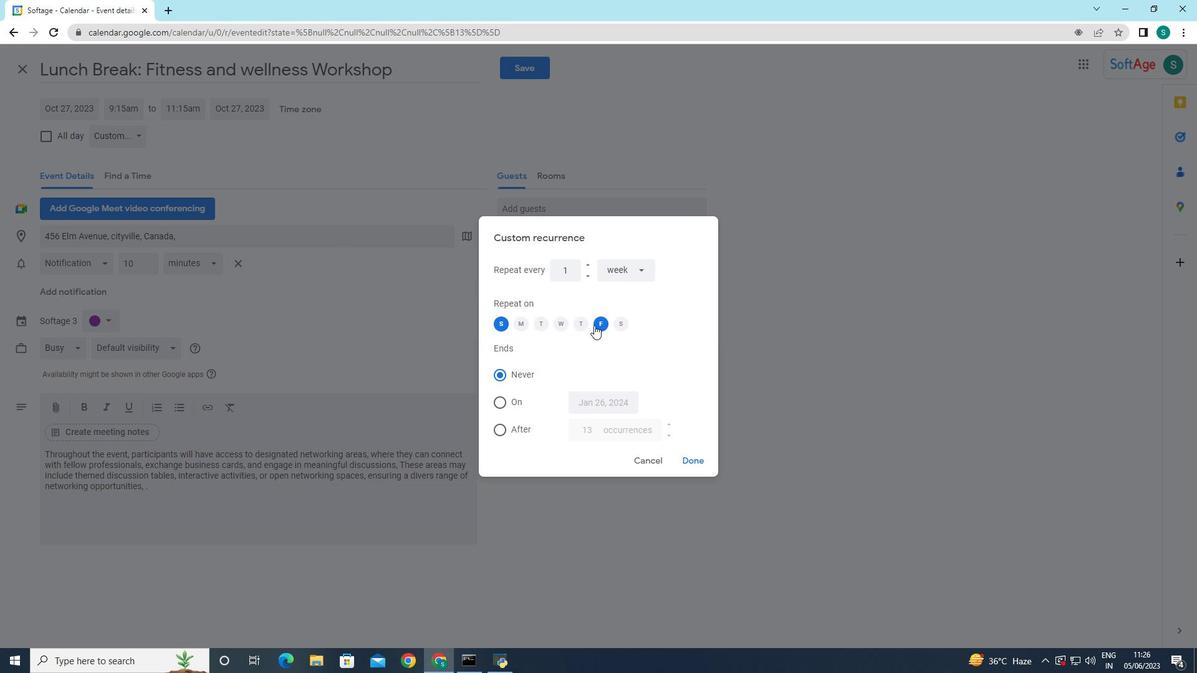 
Action: Mouse pressed left at (595, 326)
Screenshot: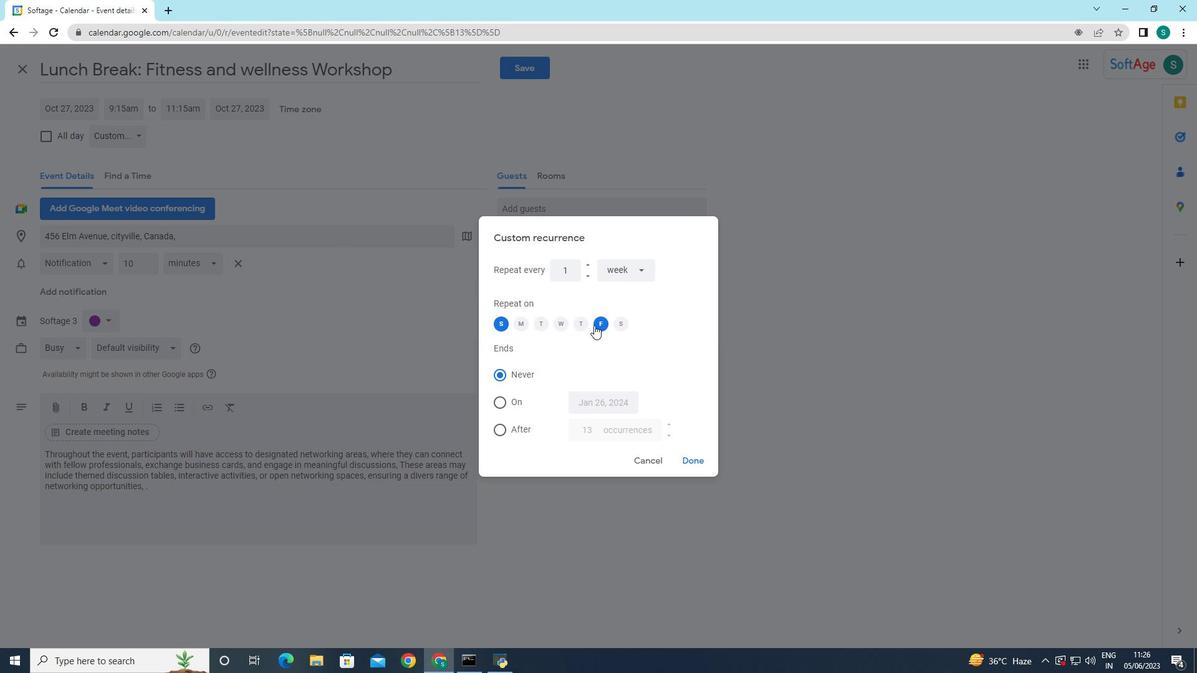 
Action: Mouse moved to (690, 459)
Screenshot: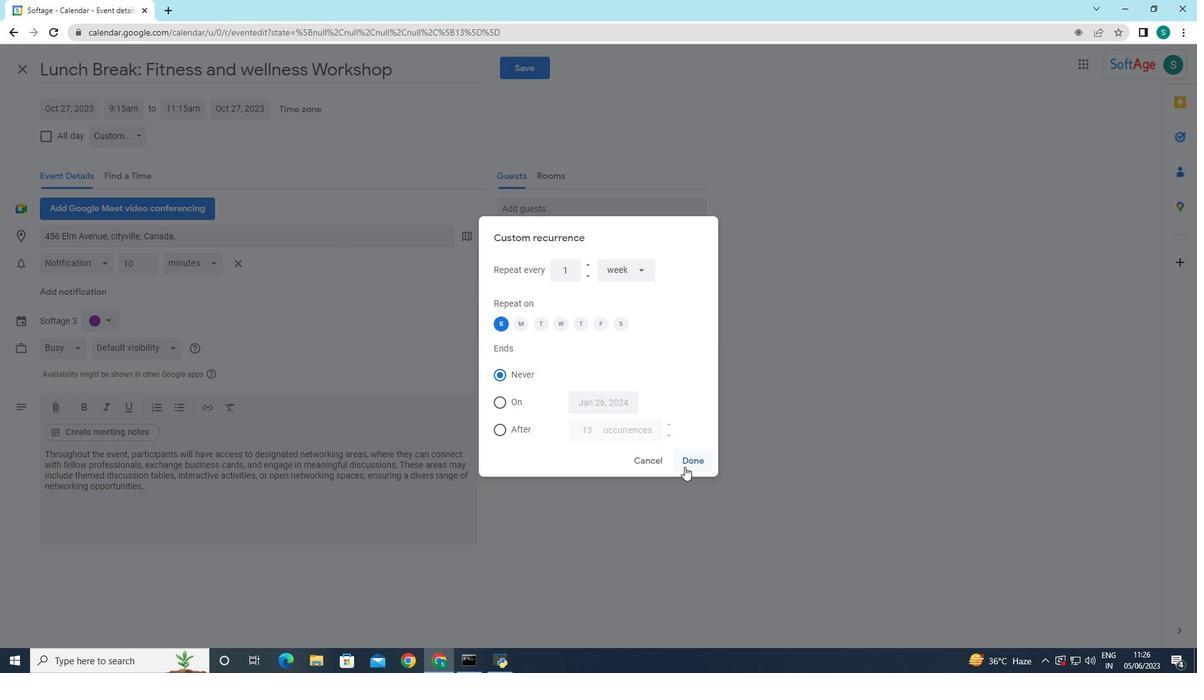 
Action: Mouse pressed left at (690, 459)
Screenshot: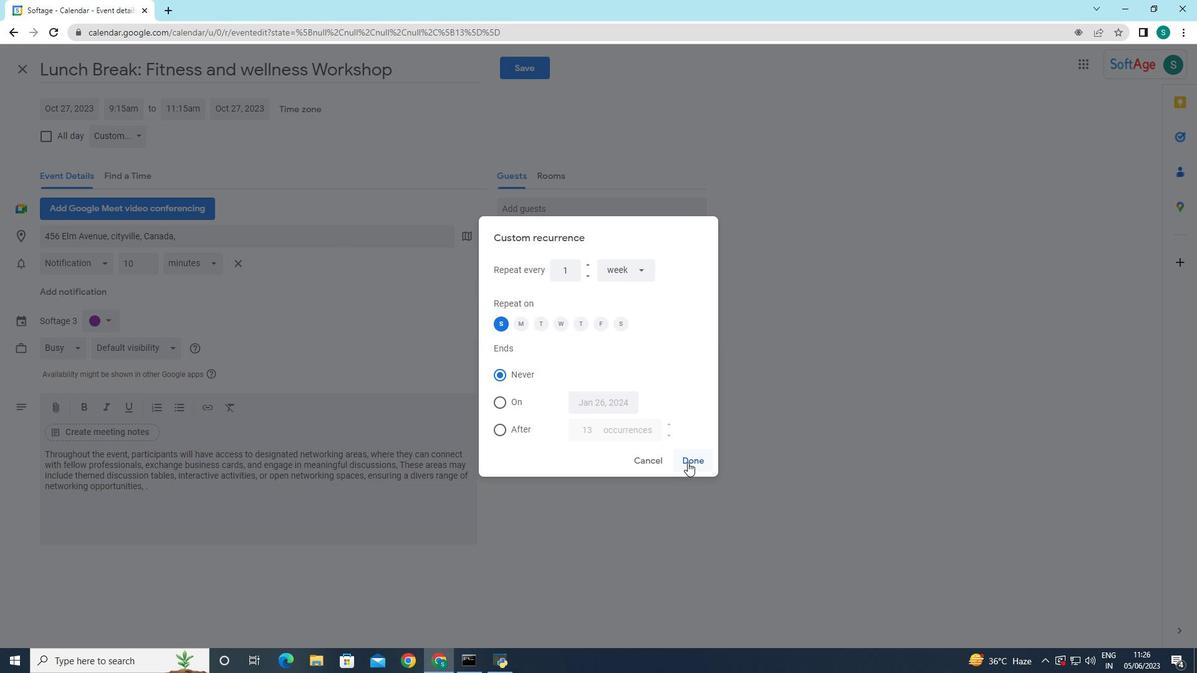 
Action: Mouse moved to (520, 69)
Screenshot: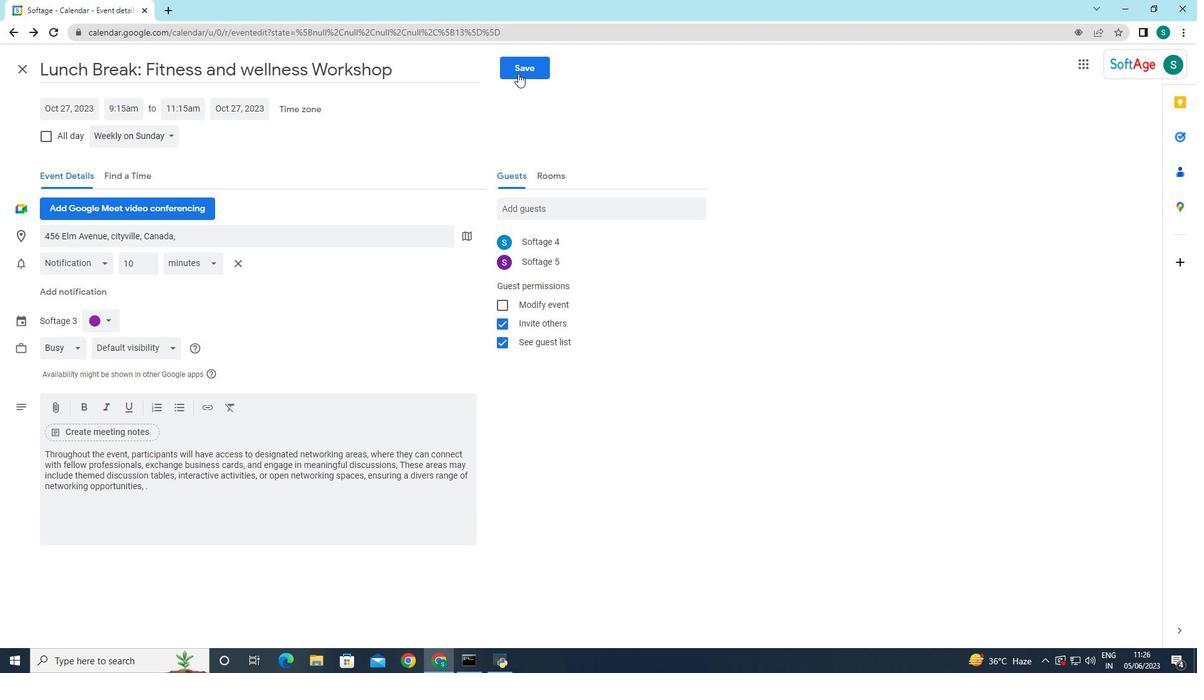 
Action: Mouse pressed left at (520, 69)
Screenshot: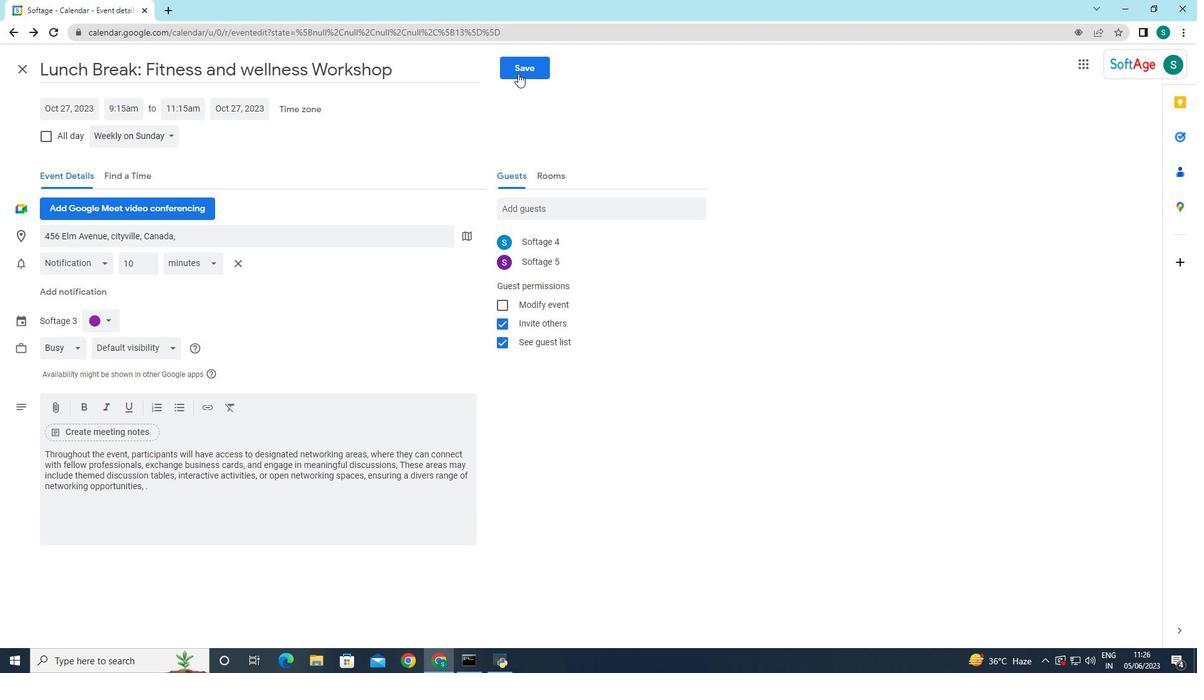 
Action: Mouse moved to (714, 375)
Screenshot: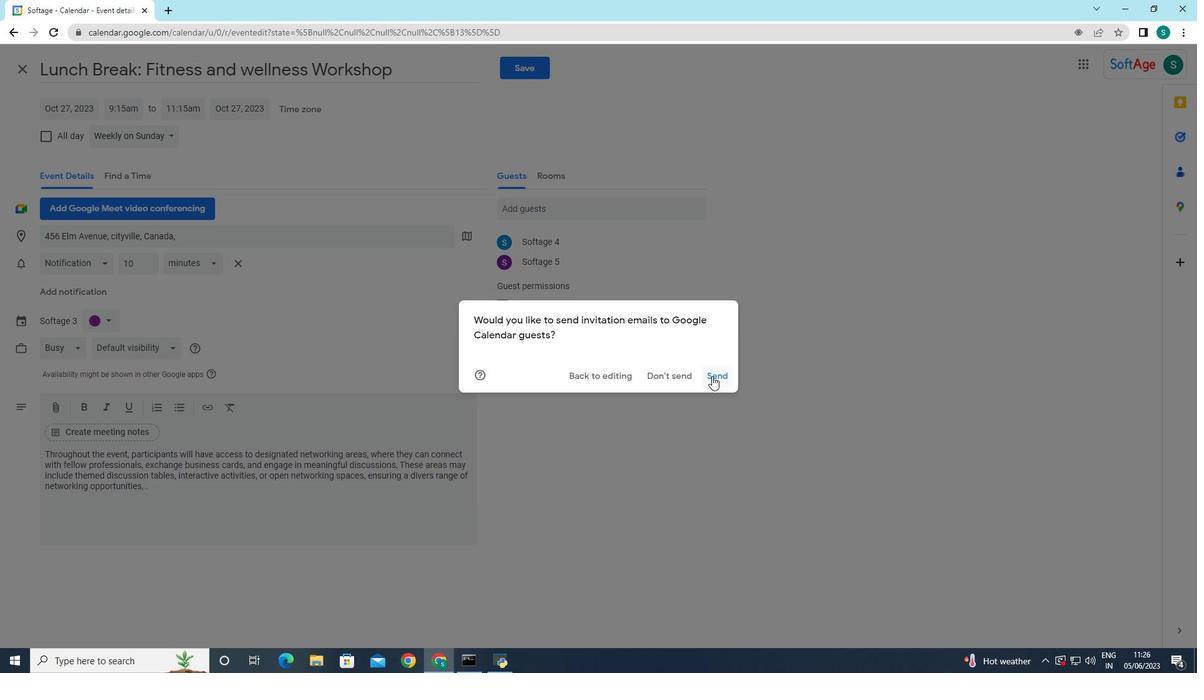 
Action: Mouse pressed left at (714, 375)
Screenshot: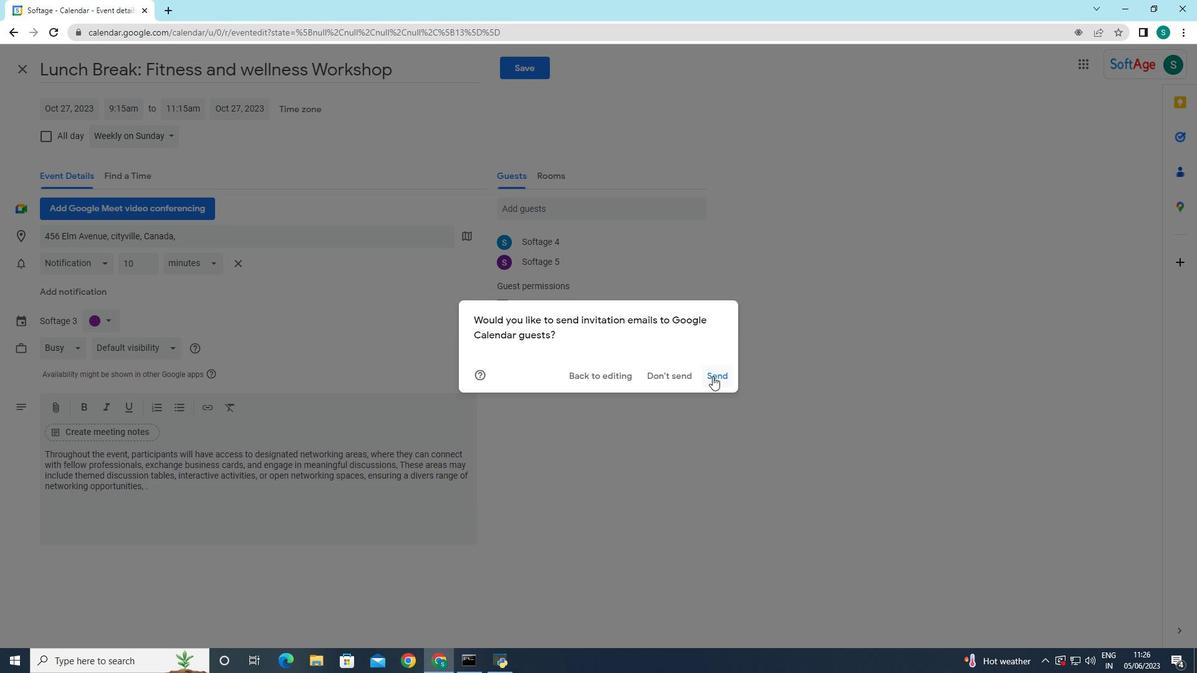 
Action: Mouse moved to (714, 375)
Screenshot: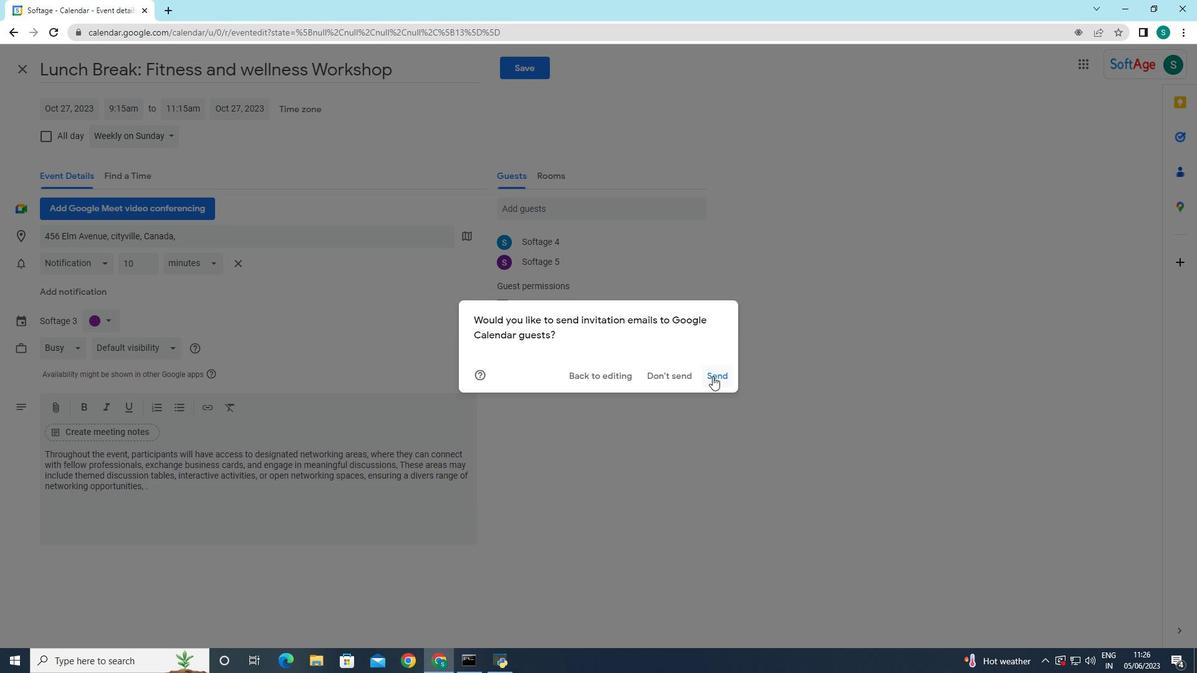 
